Task: Find connections with filter location Silla with filter topic #Marketswith filter profile language Potuguese with filter current company Atout France - The France Tourism Development Agency with filter school Sri Krishna College of Technology with filter industry Technology, Information and Internet with filter service category Program Management with filter keywords title IT Manager
Action: Mouse moved to (642, 82)
Screenshot: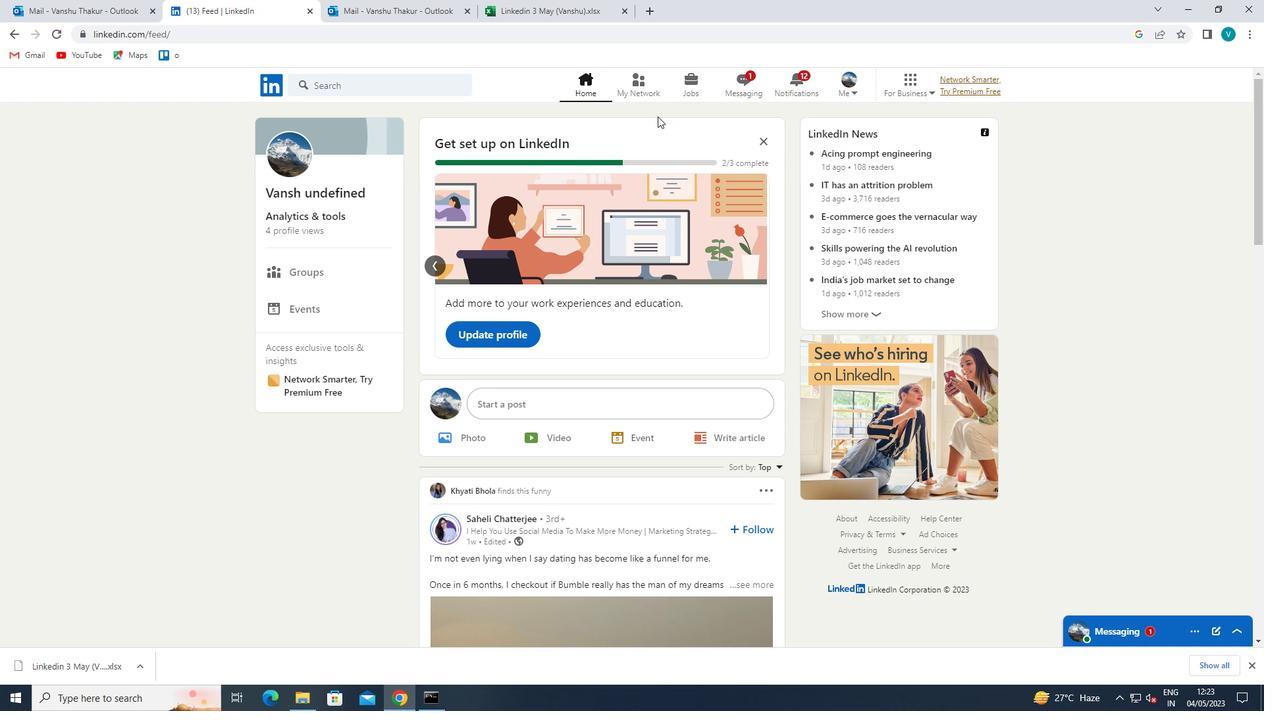 
Action: Mouse pressed left at (642, 82)
Screenshot: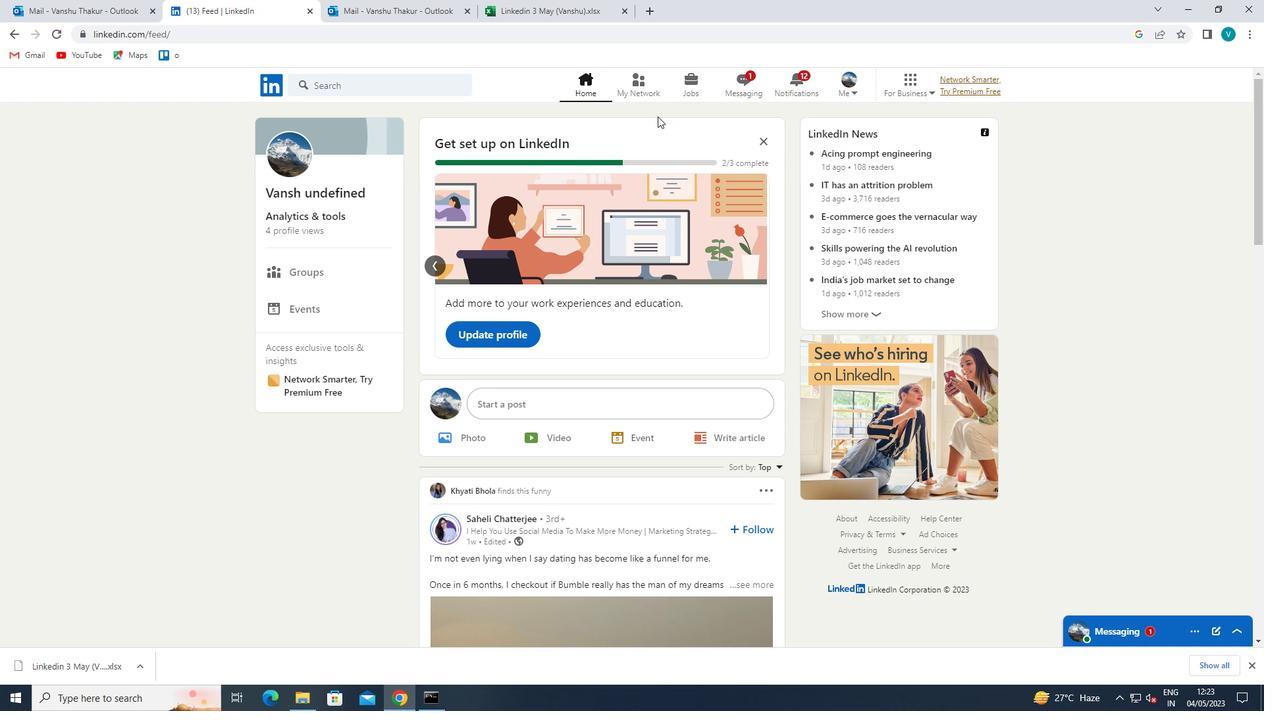 
Action: Mouse moved to (383, 152)
Screenshot: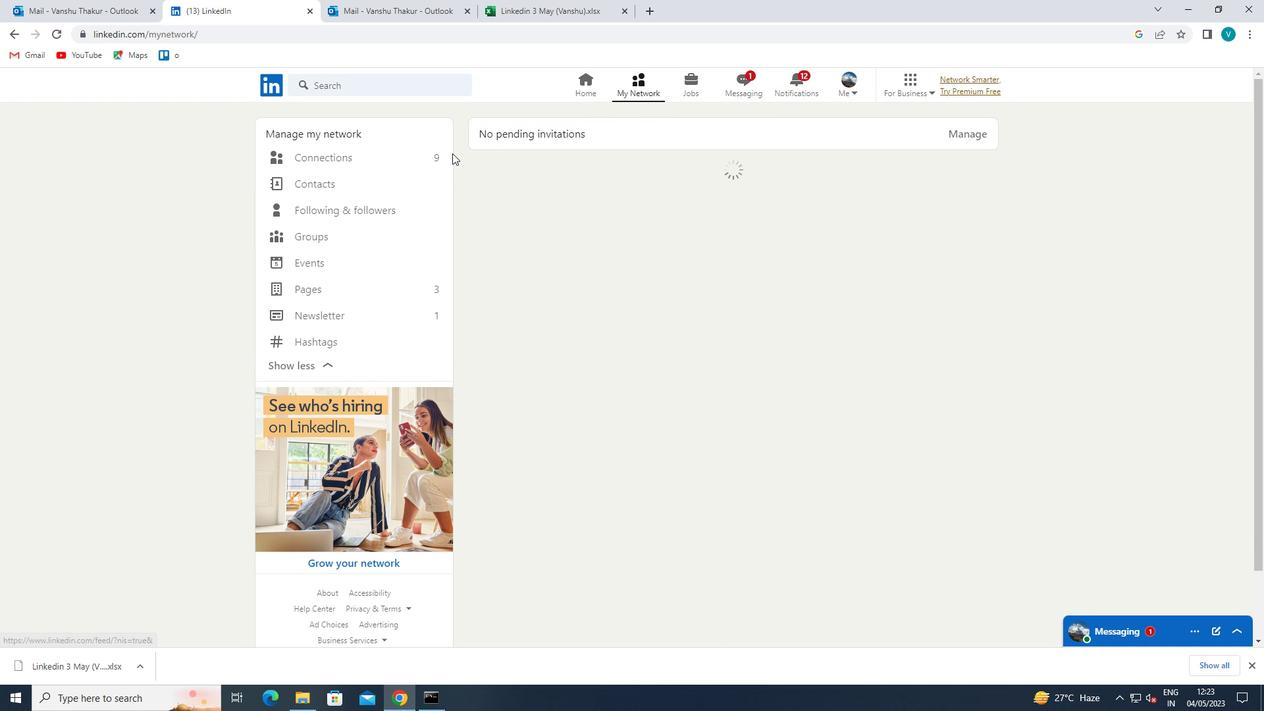 
Action: Mouse pressed left at (383, 152)
Screenshot: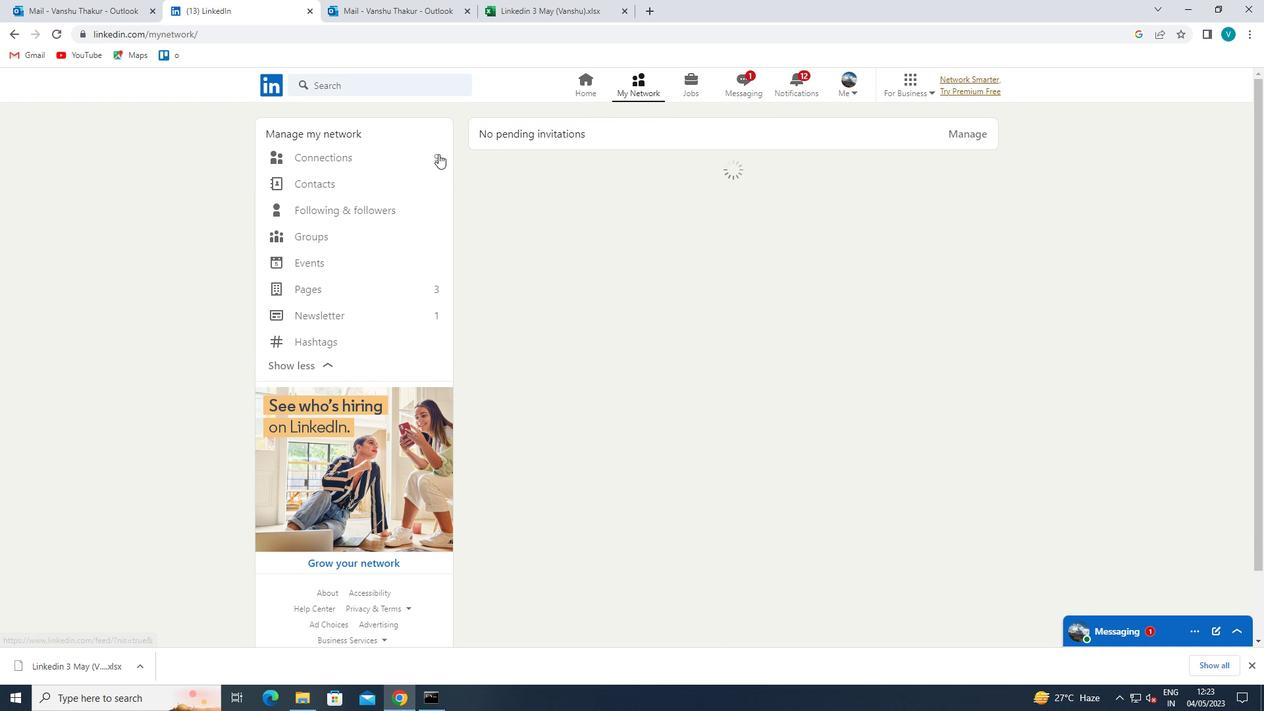 
Action: Mouse moved to (726, 161)
Screenshot: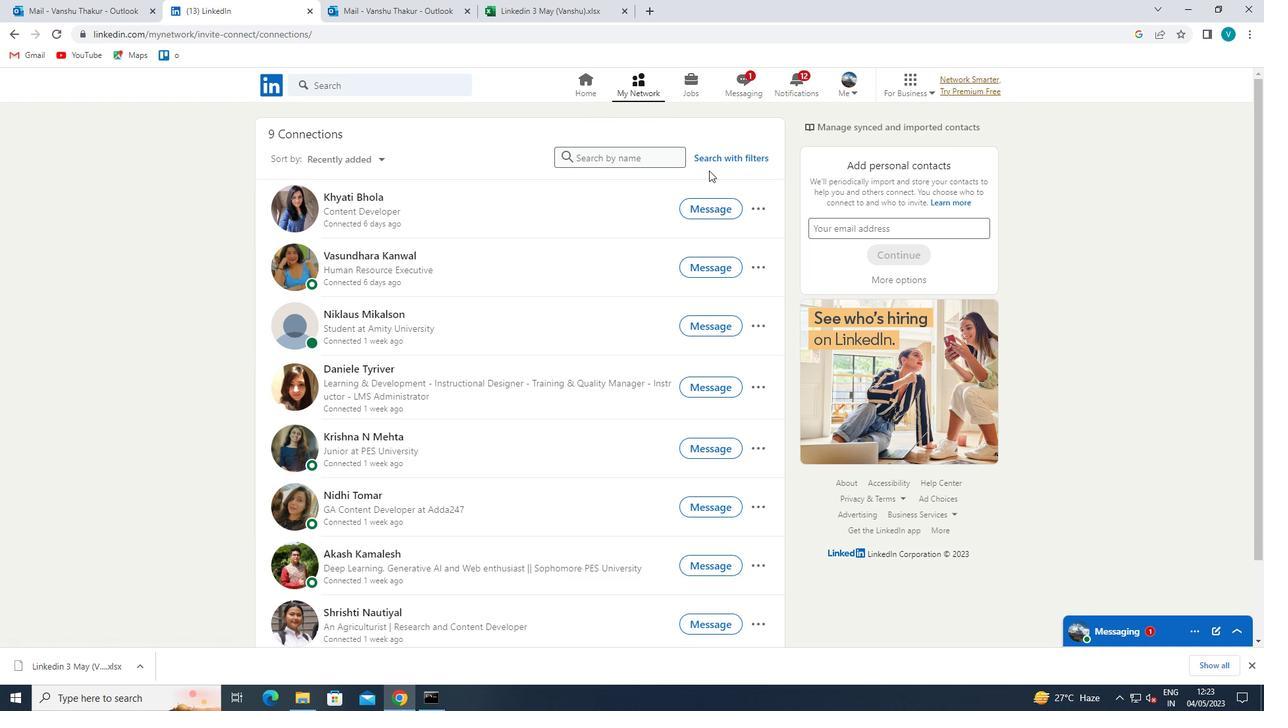 
Action: Mouse pressed left at (726, 161)
Screenshot: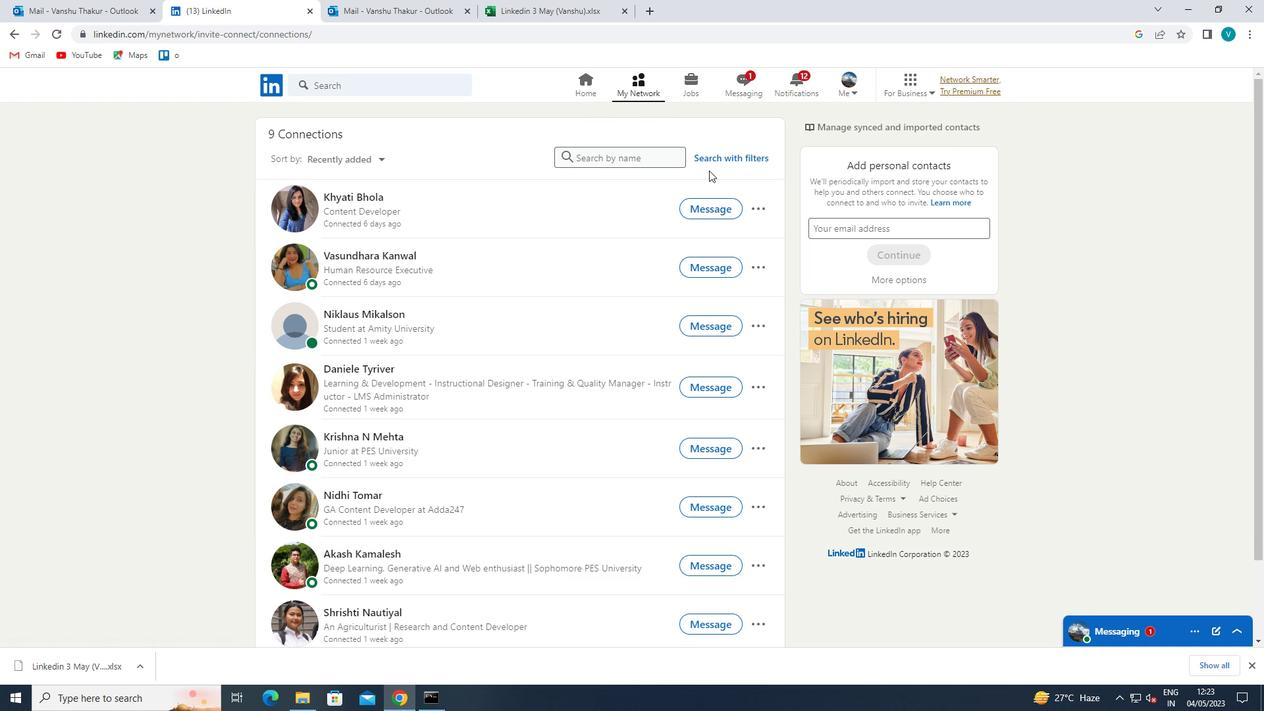 
Action: Mouse moved to (620, 116)
Screenshot: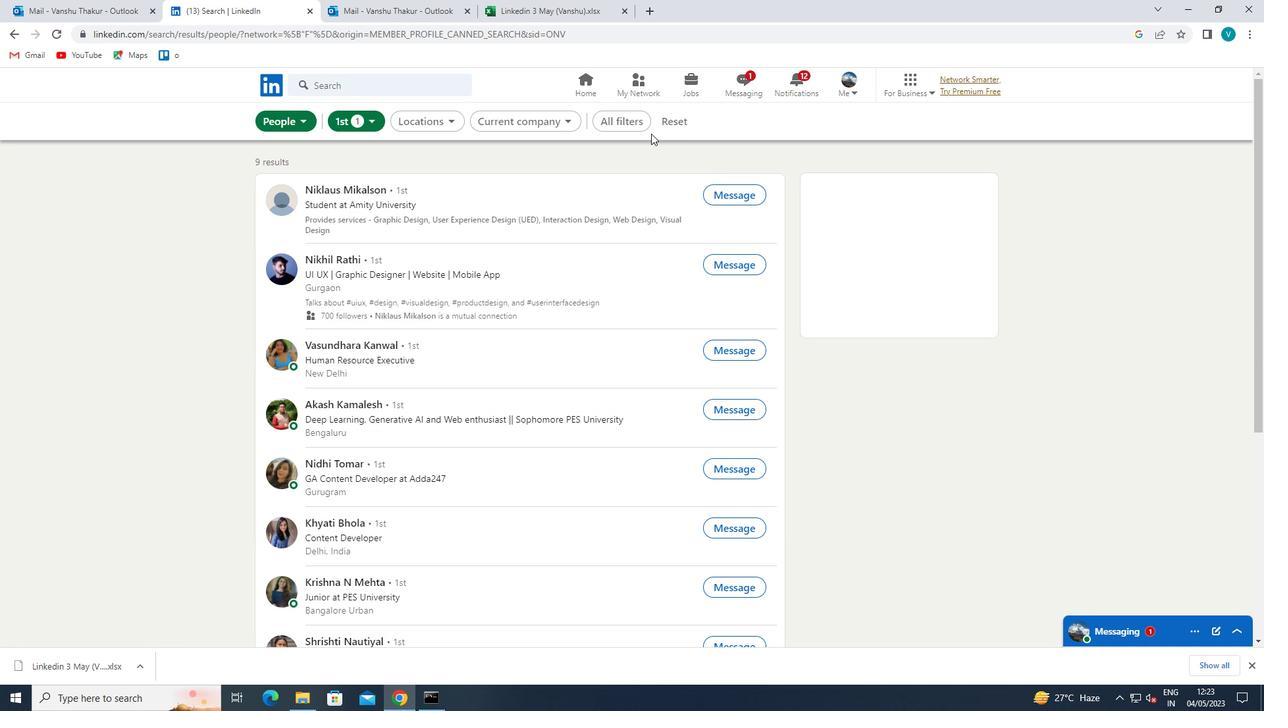 
Action: Mouse pressed left at (620, 116)
Screenshot: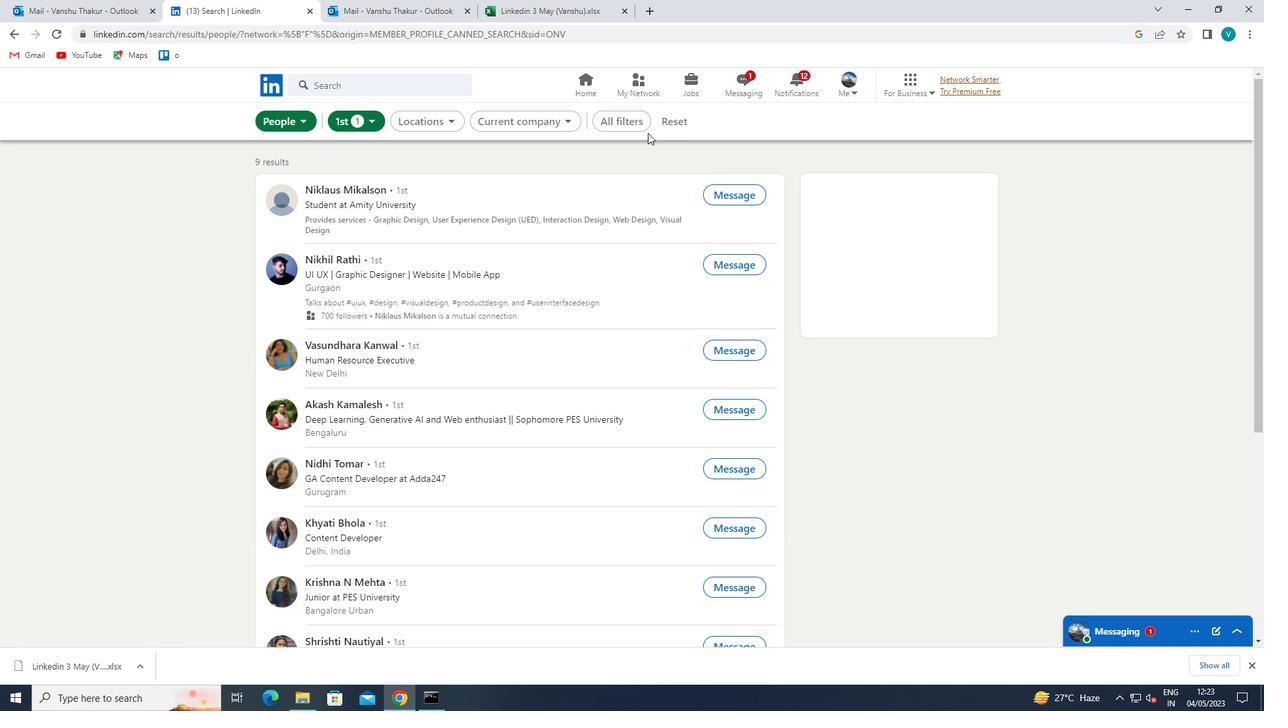 
Action: Mouse moved to (1039, 300)
Screenshot: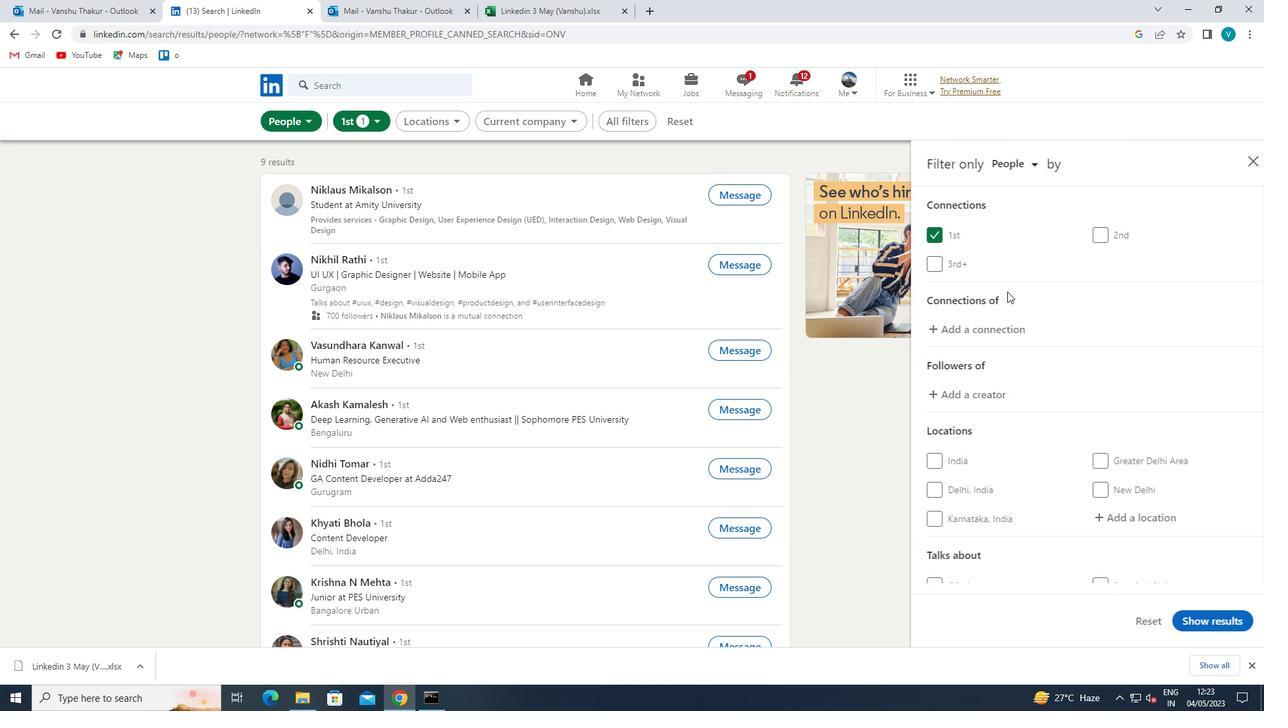 
Action: Mouse scrolled (1039, 300) with delta (0, 0)
Screenshot: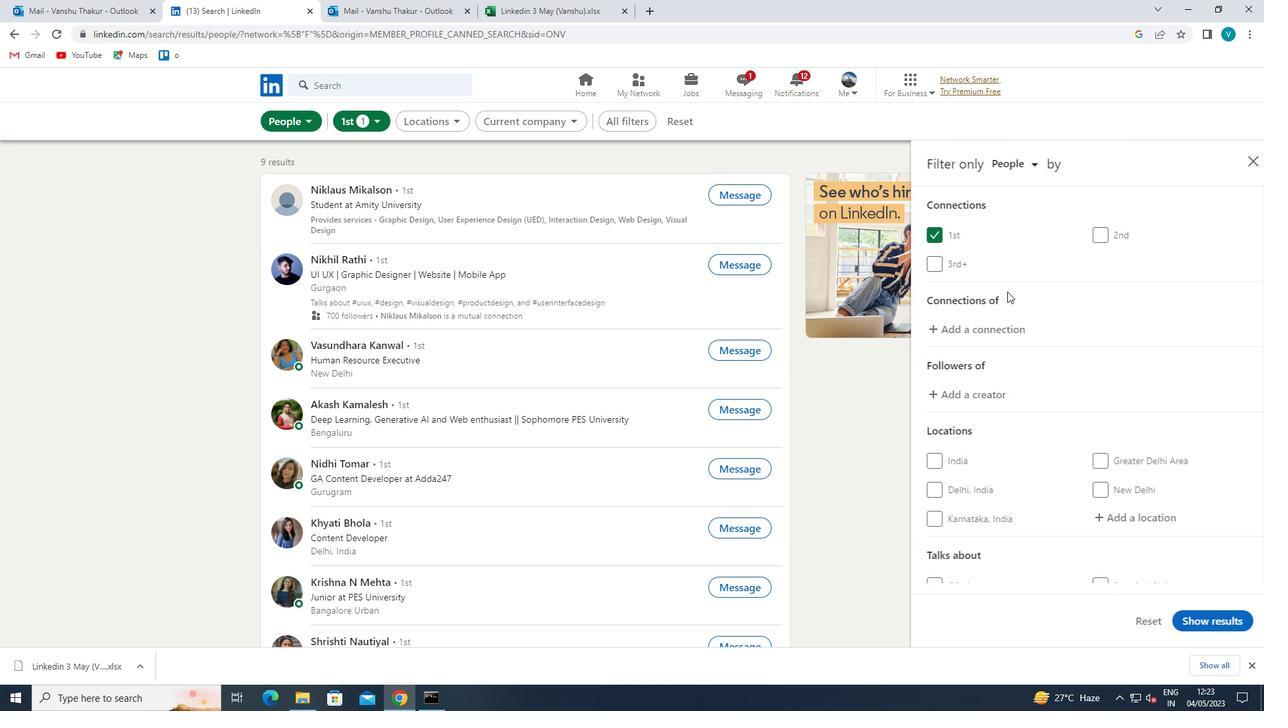 
Action: Mouse scrolled (1039, 300) with delta (0, 0)
Screenshot: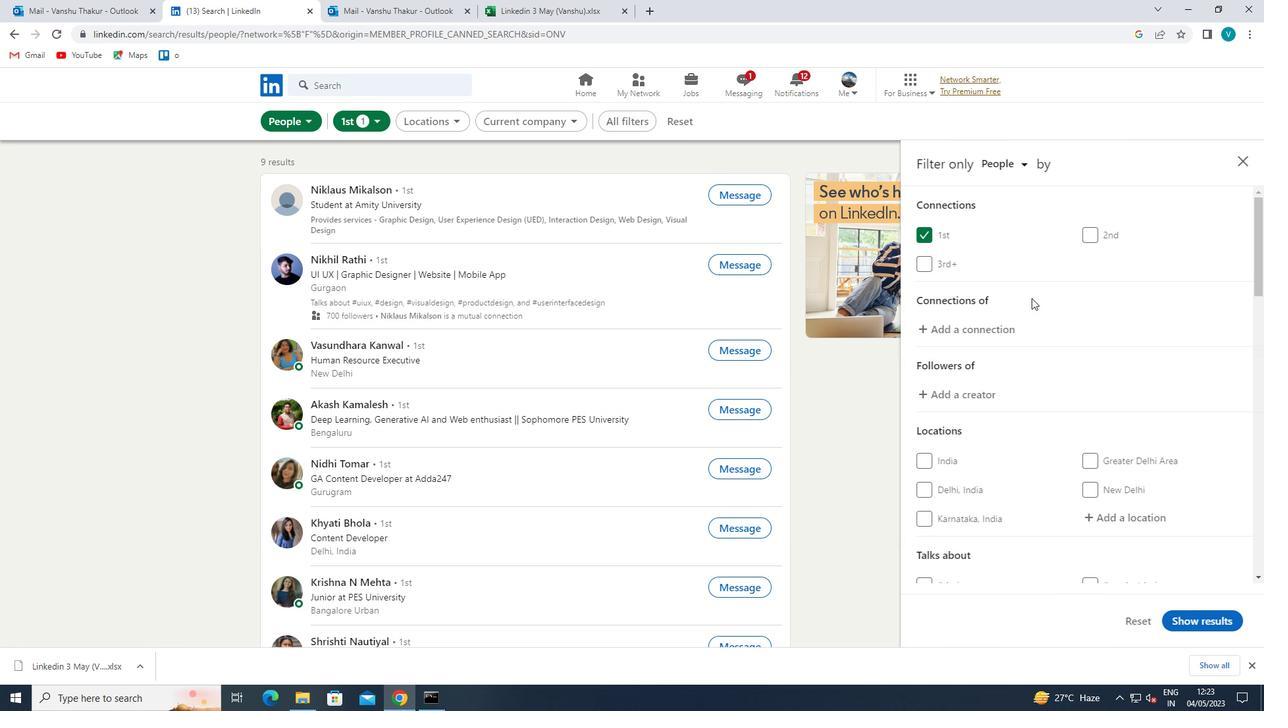 
Action: Mouse moved to (1107, 383)
Screenshot: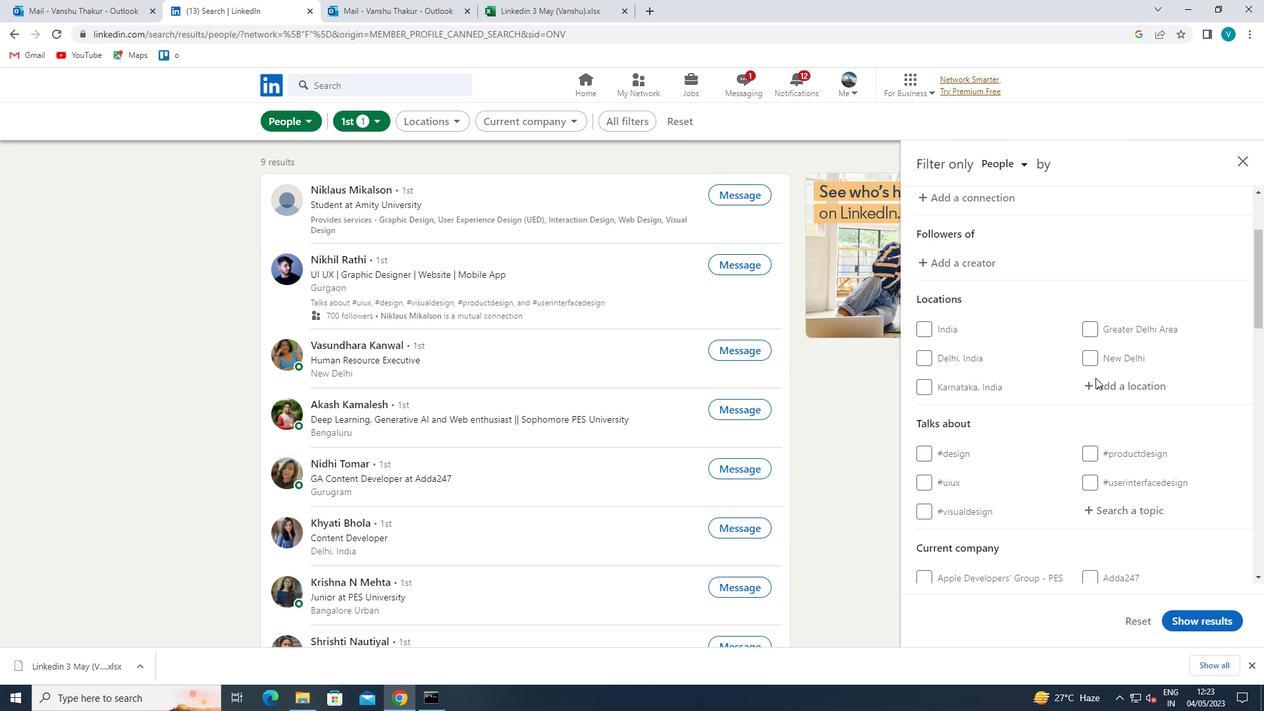 
Action: Mouse pressed left at (1107, 383)
Screenshot: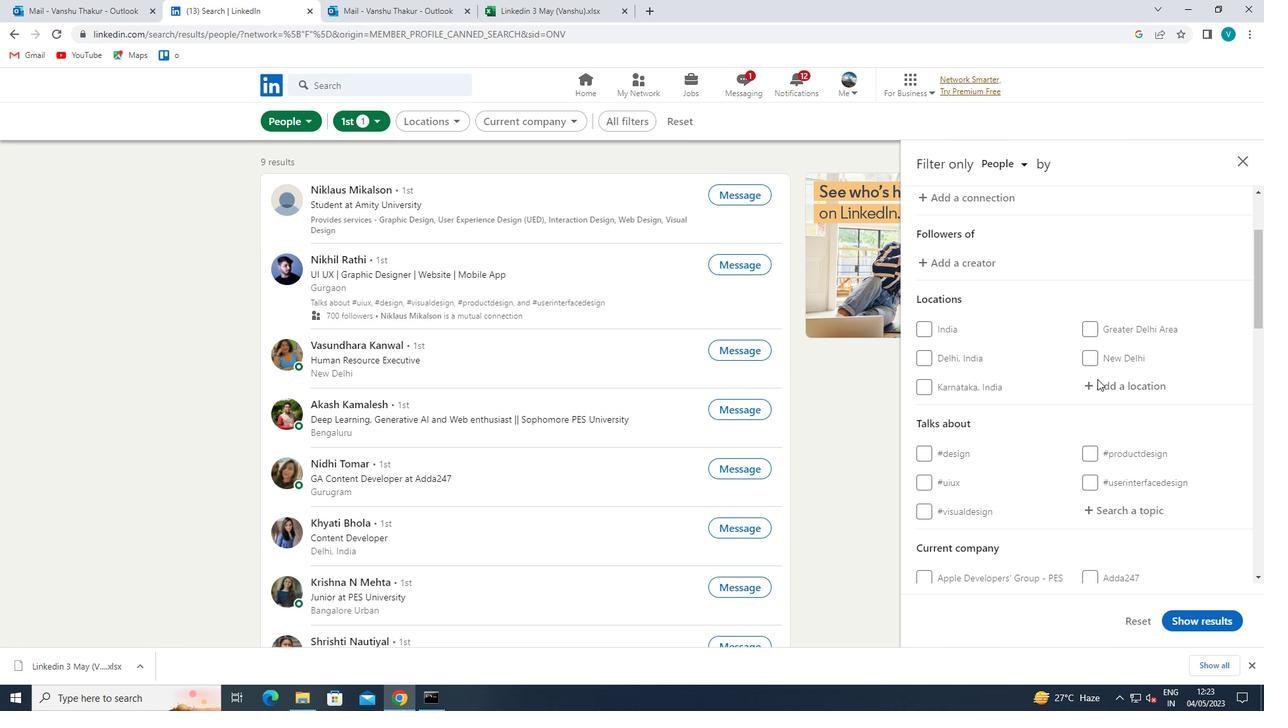 
Action: Mouse moved to (1063, 358)
Screenshot: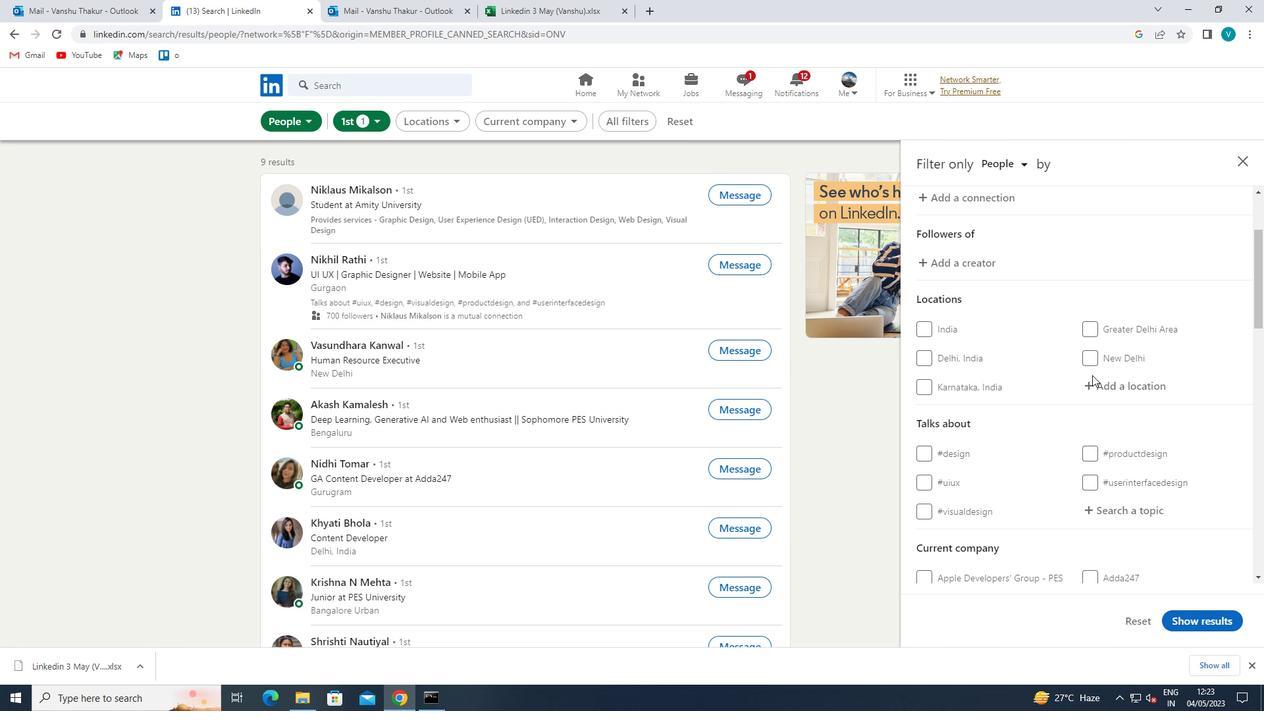 
Action: Key pressed <Key.shift>SILLA
Screenshot: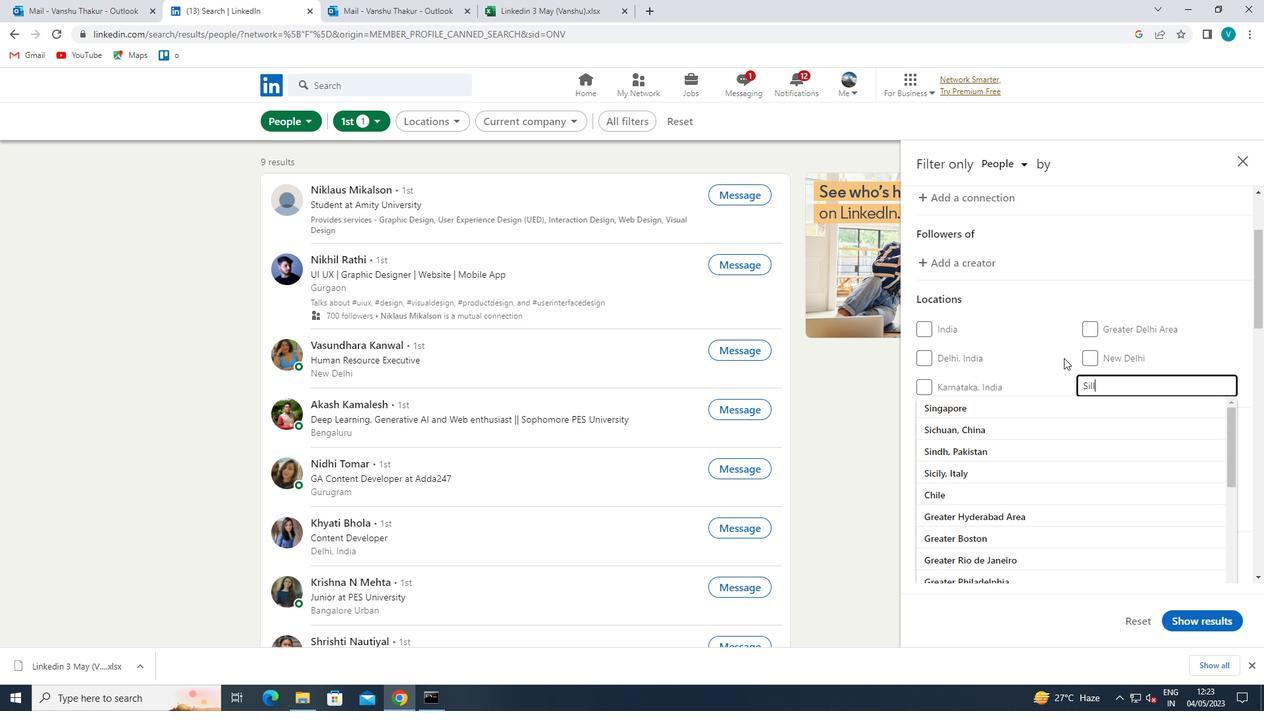 
Action: Mouse moved to (1057, 404)
Screenshot: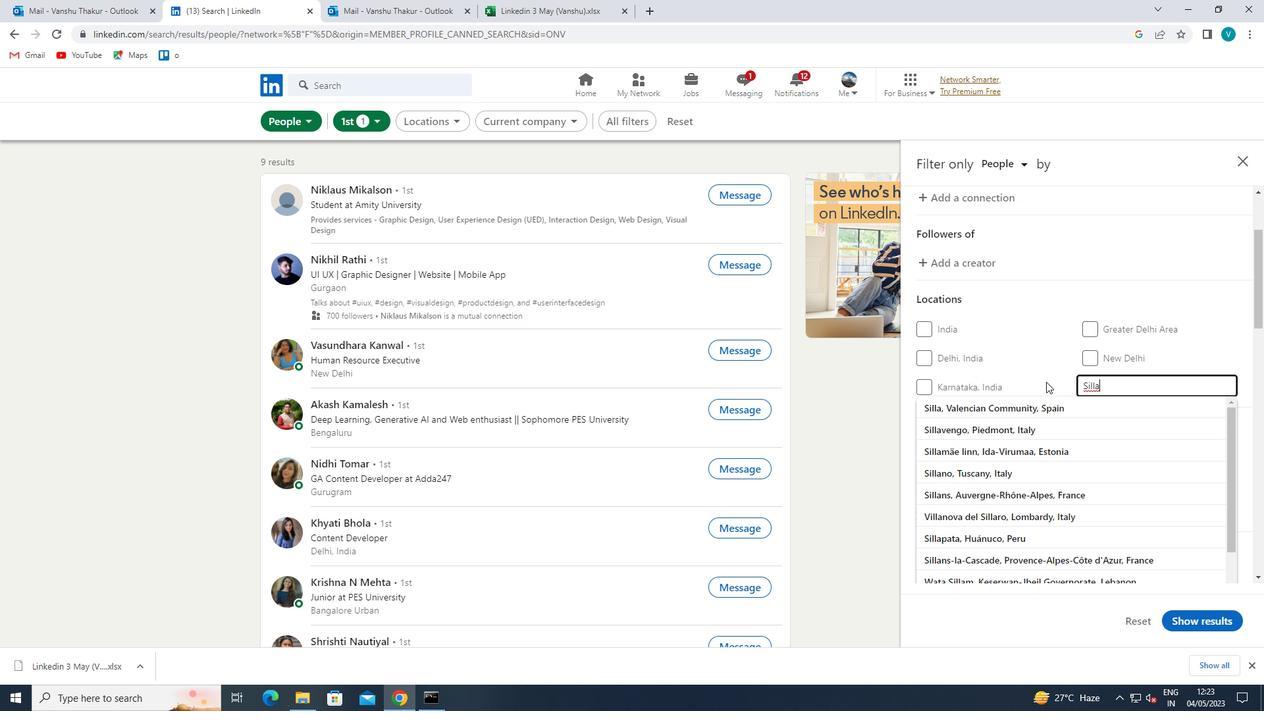 
Action: Mouse pressed left at (1057, 404)
Screenshot: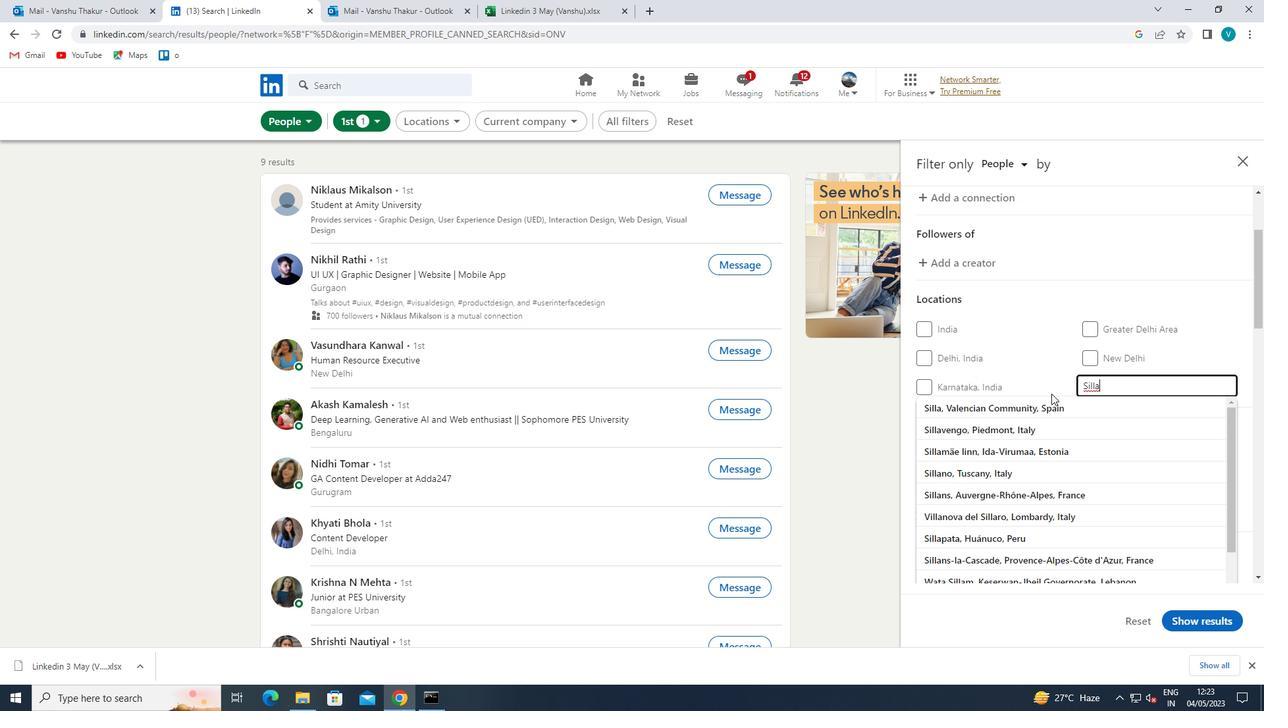
Action: Mouse scrolled (1057, 403) with delta (0, 0)
Screenshot: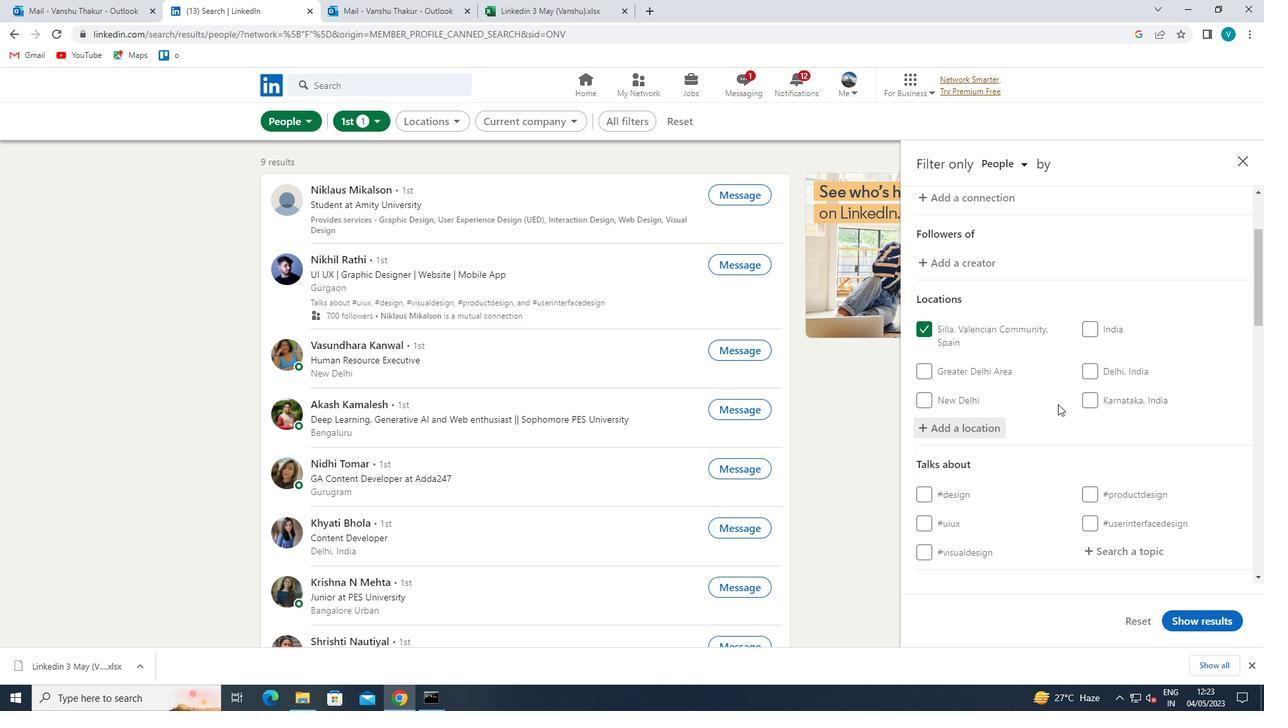 
Action: Mouse scrolled (1057, 403) with delta (0, 0)
Screenshot: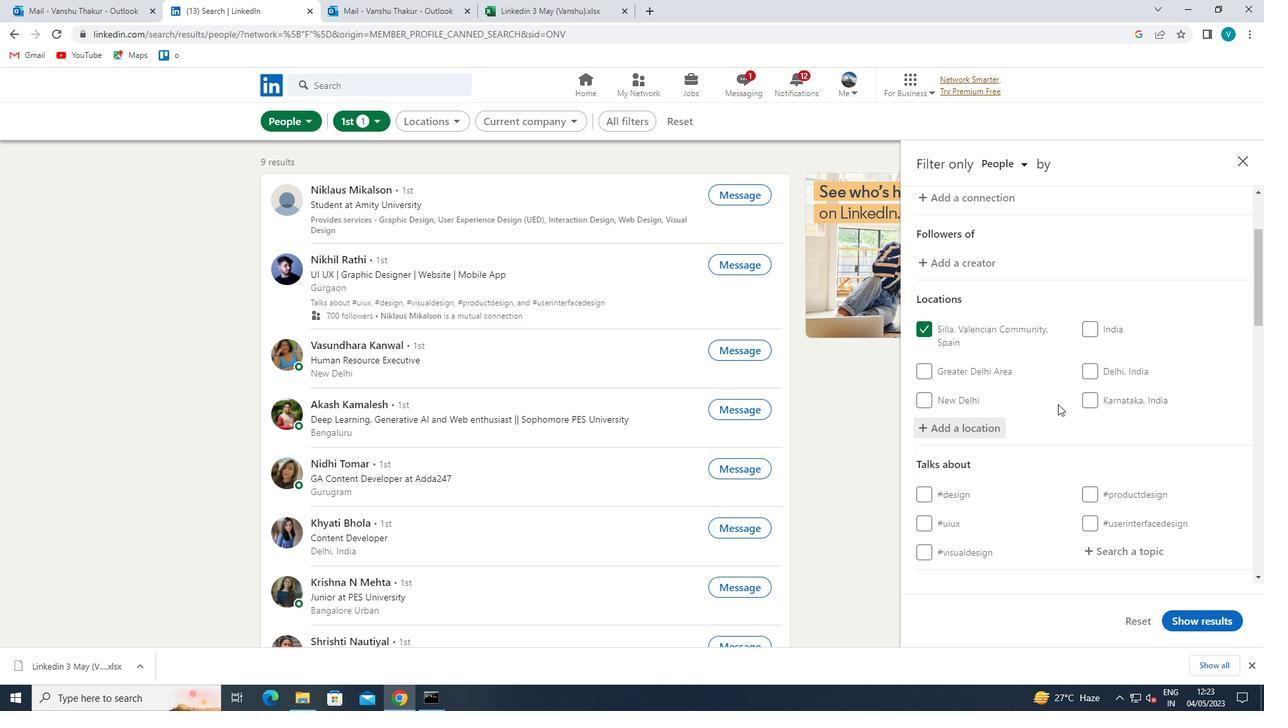 
Action: Mouse moved to (1106, 422)
Screenshot: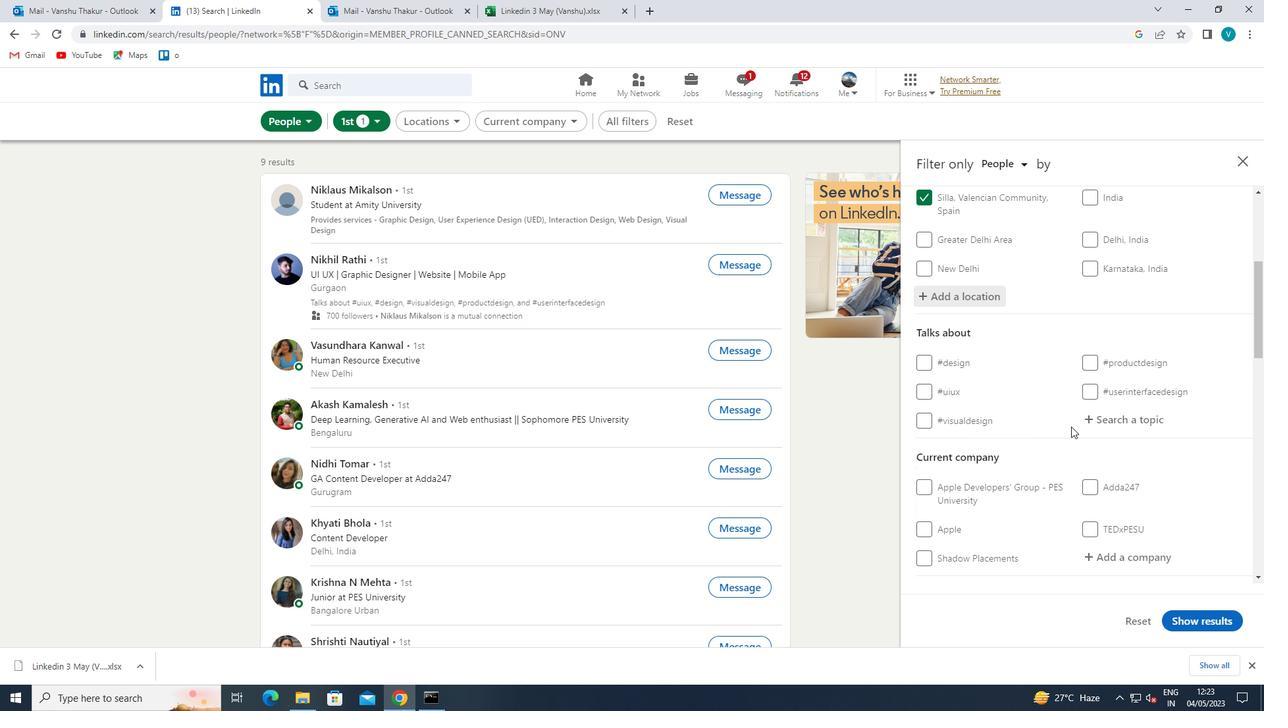 
Action: Mouse pressed left at (1106, 422)
Screenshot: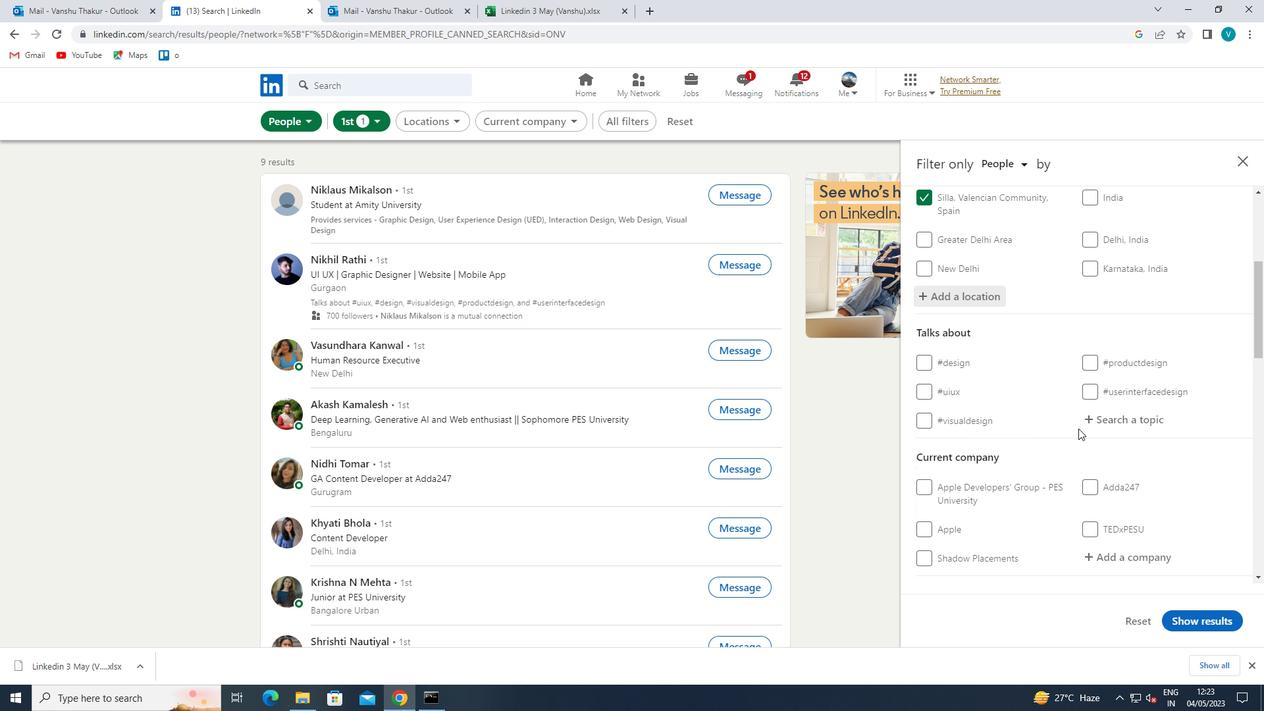 
Action: Key pressed <Key.shift>MARKETS
Screenshot: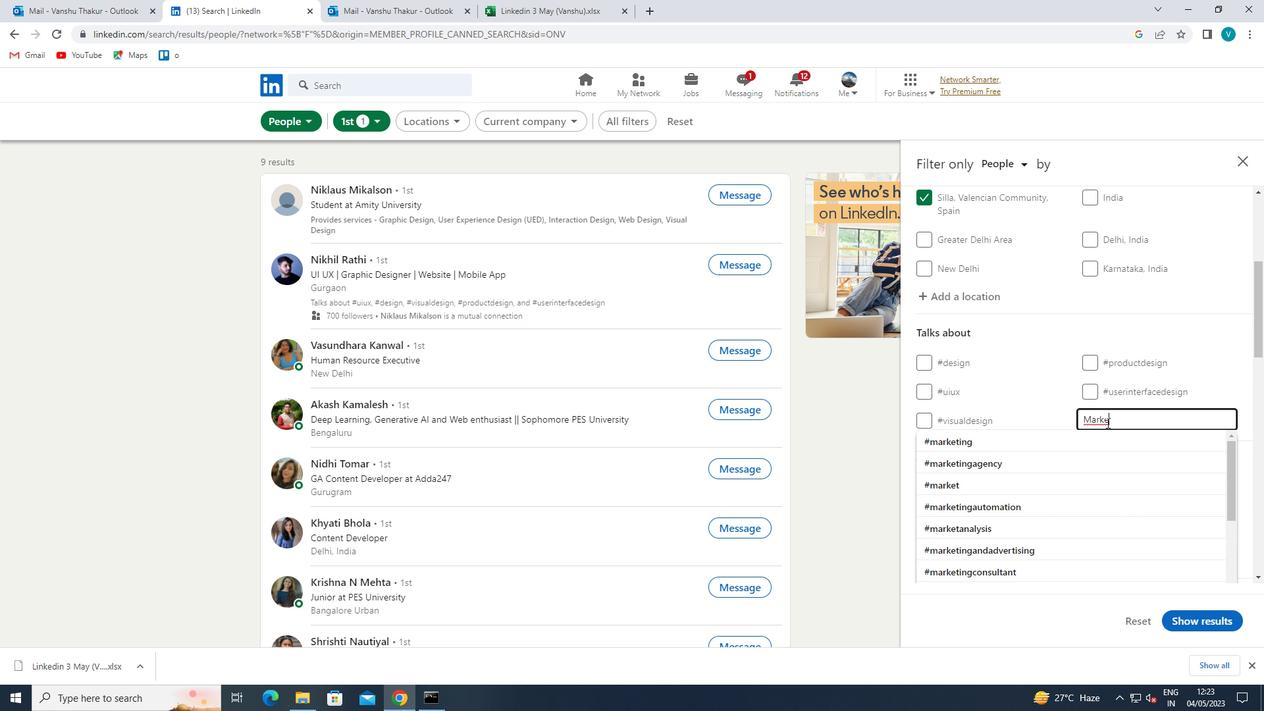 
Action: Mouse moved to (1082, 431)
Screenshot: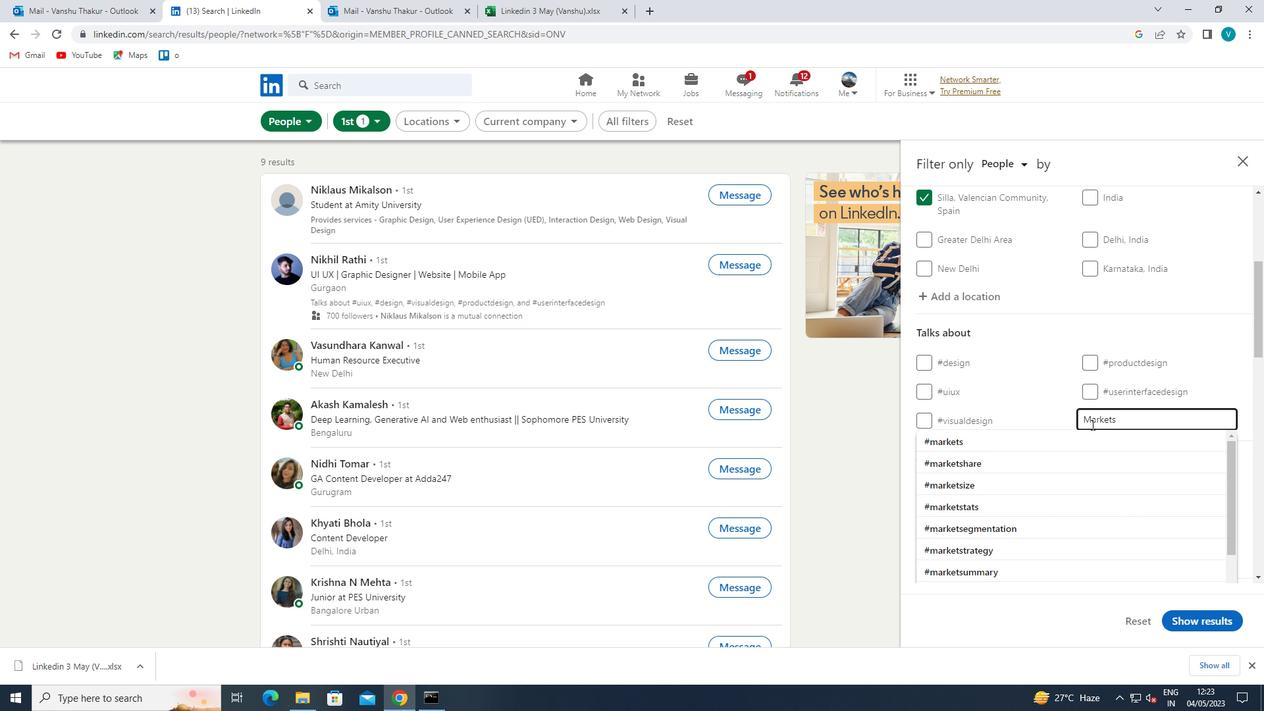 
Action: Mouse pressed left at (1082, 431)
Screenshot: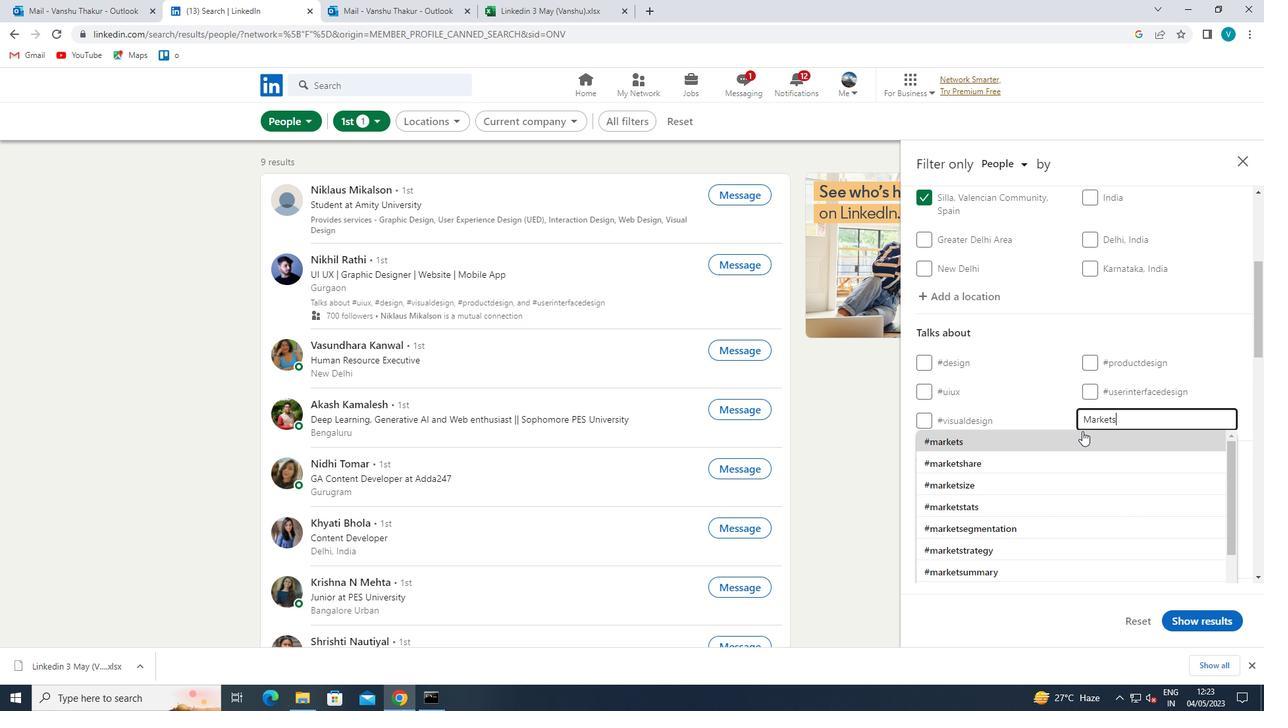 
Action: Mouse scrolled (1082, 430) with delta (0, 0)
Screenshot: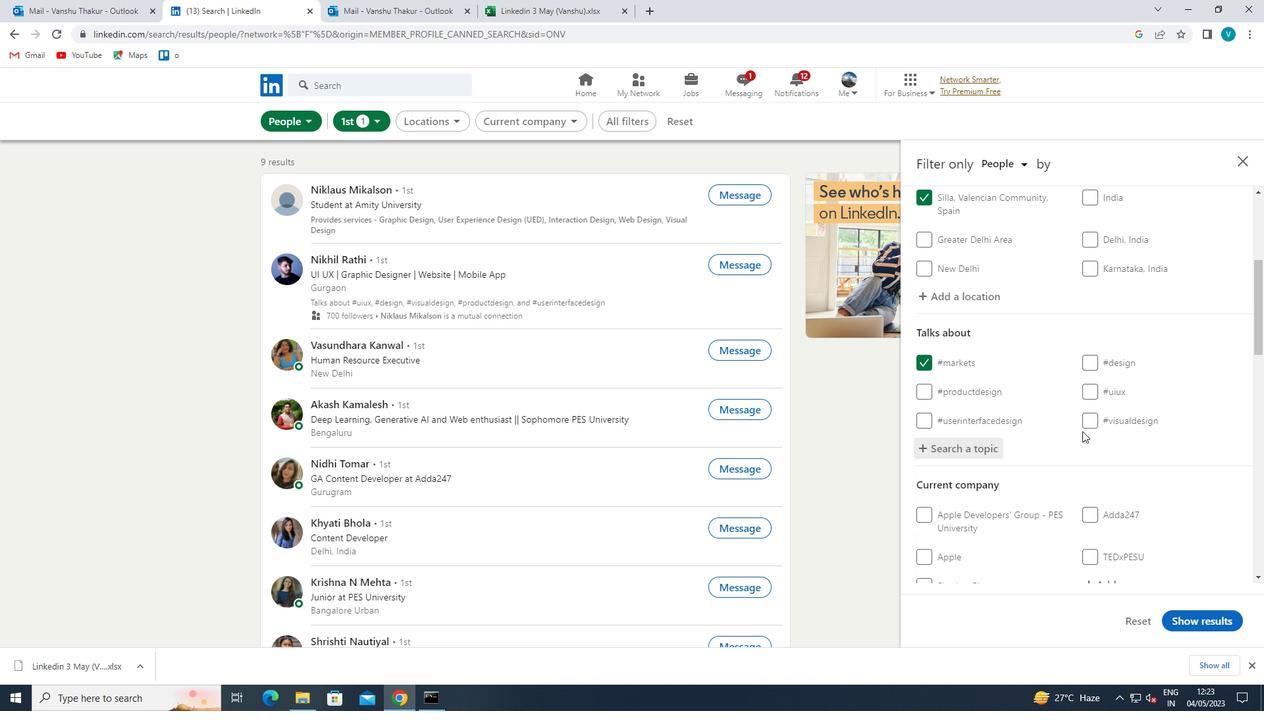 
Action: Mouse scrolled (1082, 430) with delta (0, 0)
Screenshot: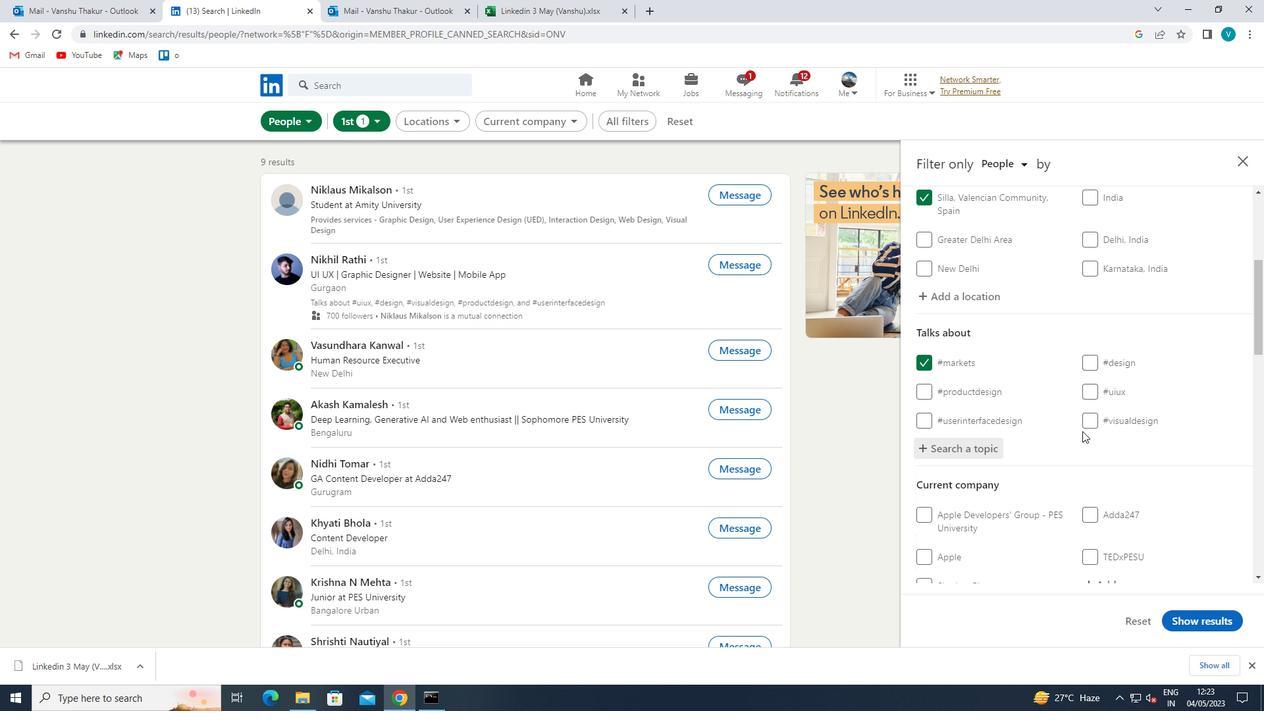 
Action: Mouse scrolled (1082, 430) with delta (0, 0)
Screenshot: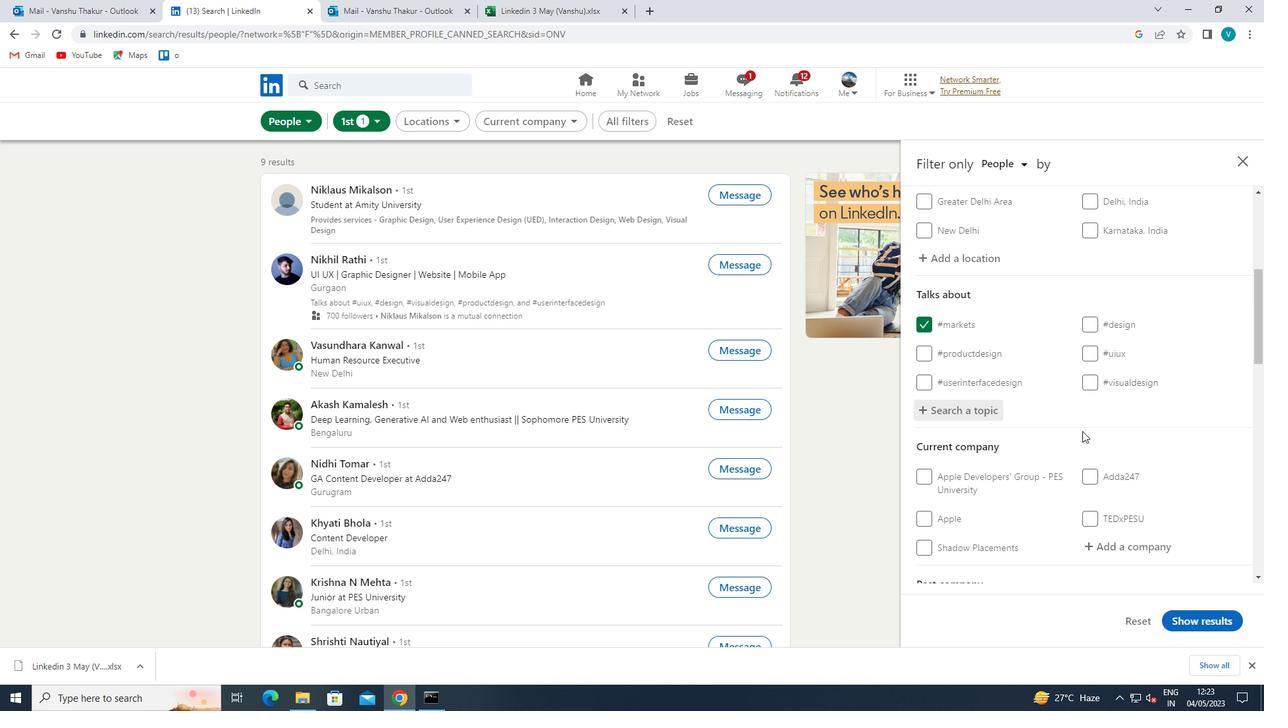 
Action: Mouse moved to (1125, 397)
Screenshot: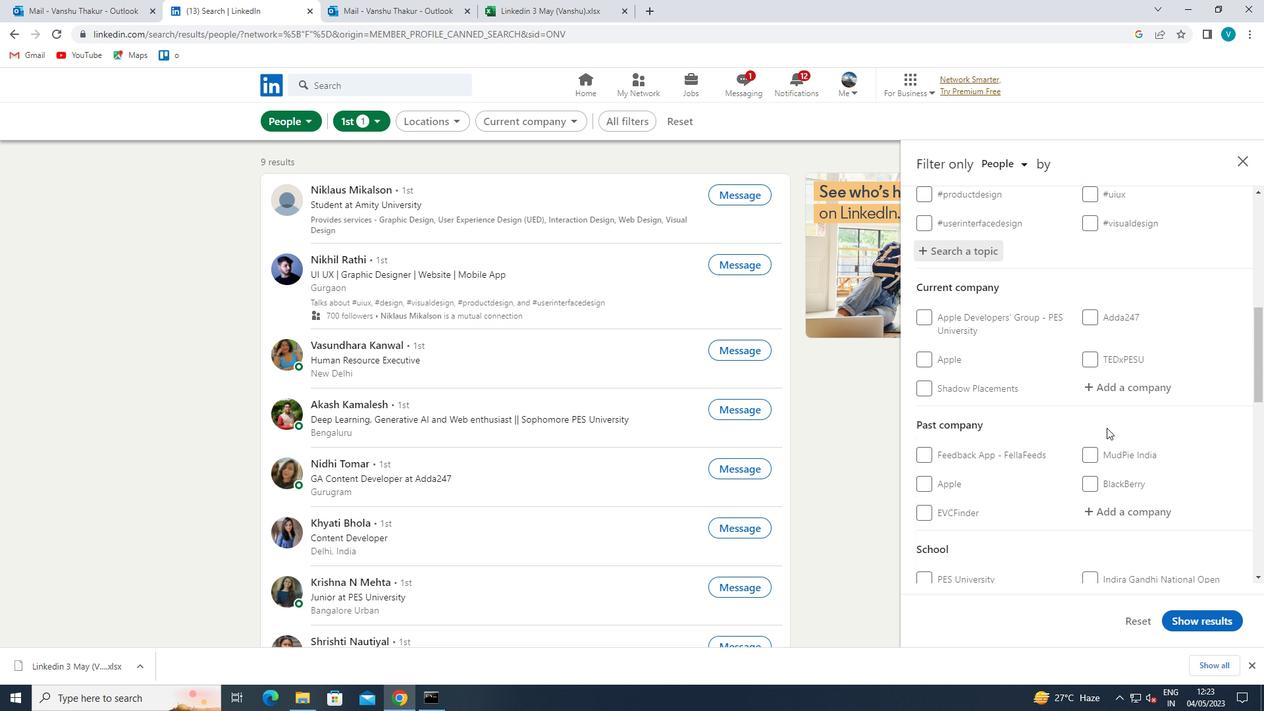 
Action: Mouse pressed left at (1125, 397)
Screenshot: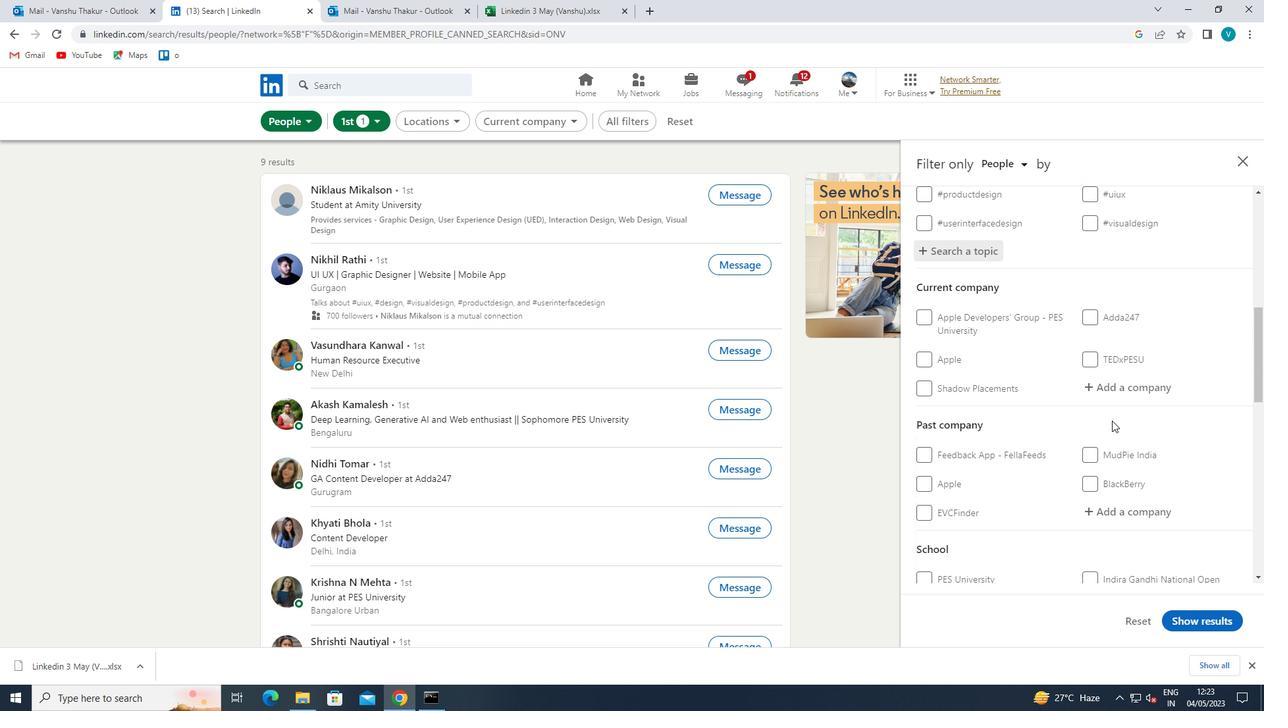 
Action: Mouse moved to (1144, 385)
Screenshot: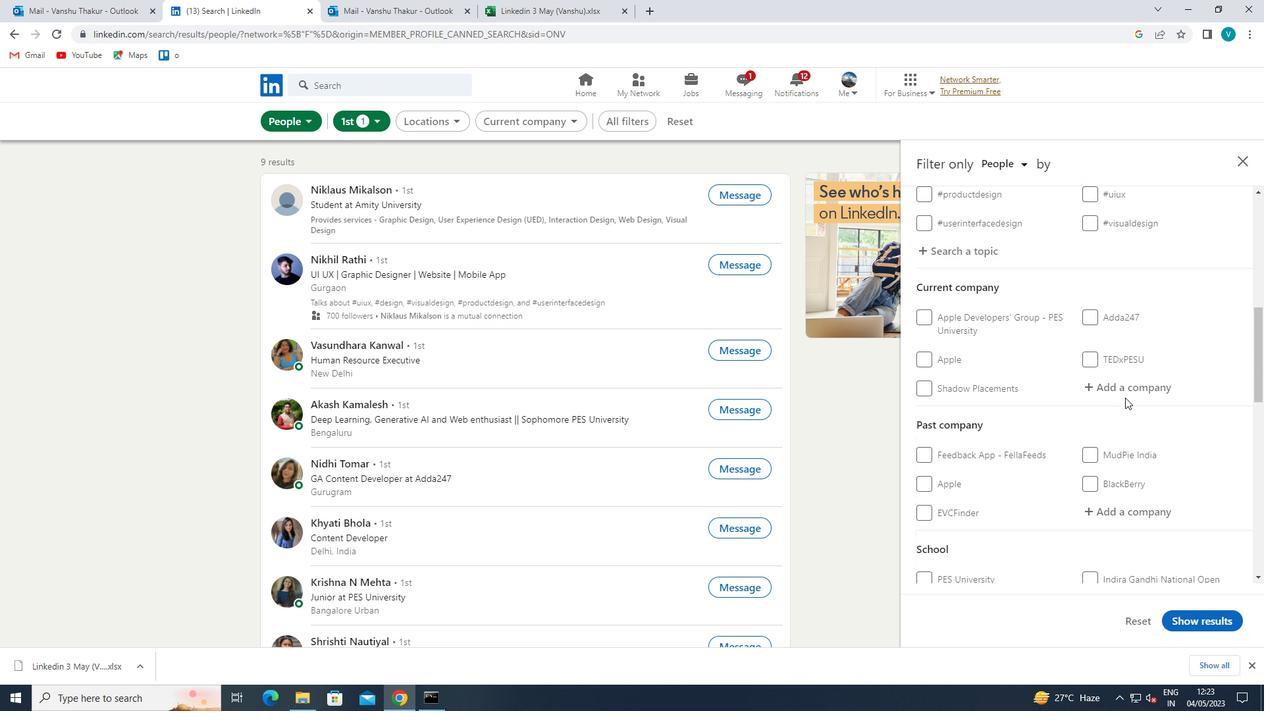 
Action: Mouse pressed left at (1144, 385)
Screenshot: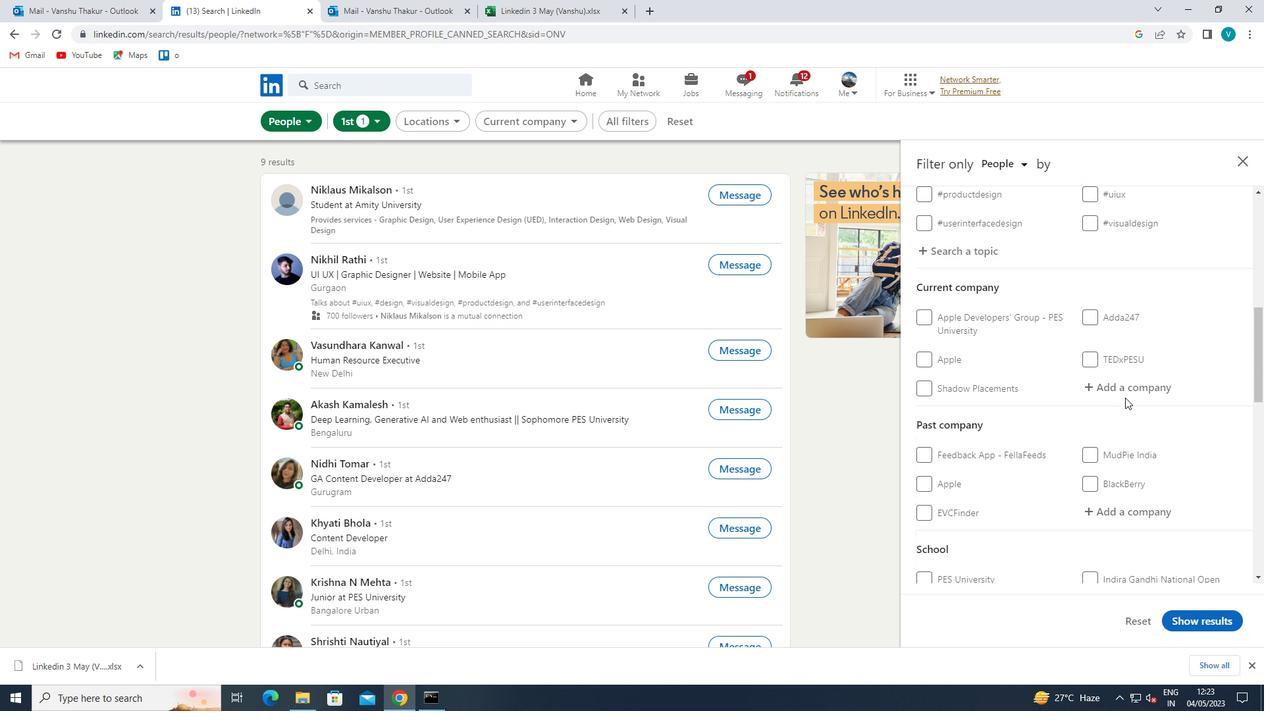 
Action: Key pressed <Key.shift>ATOUT
Screenshot: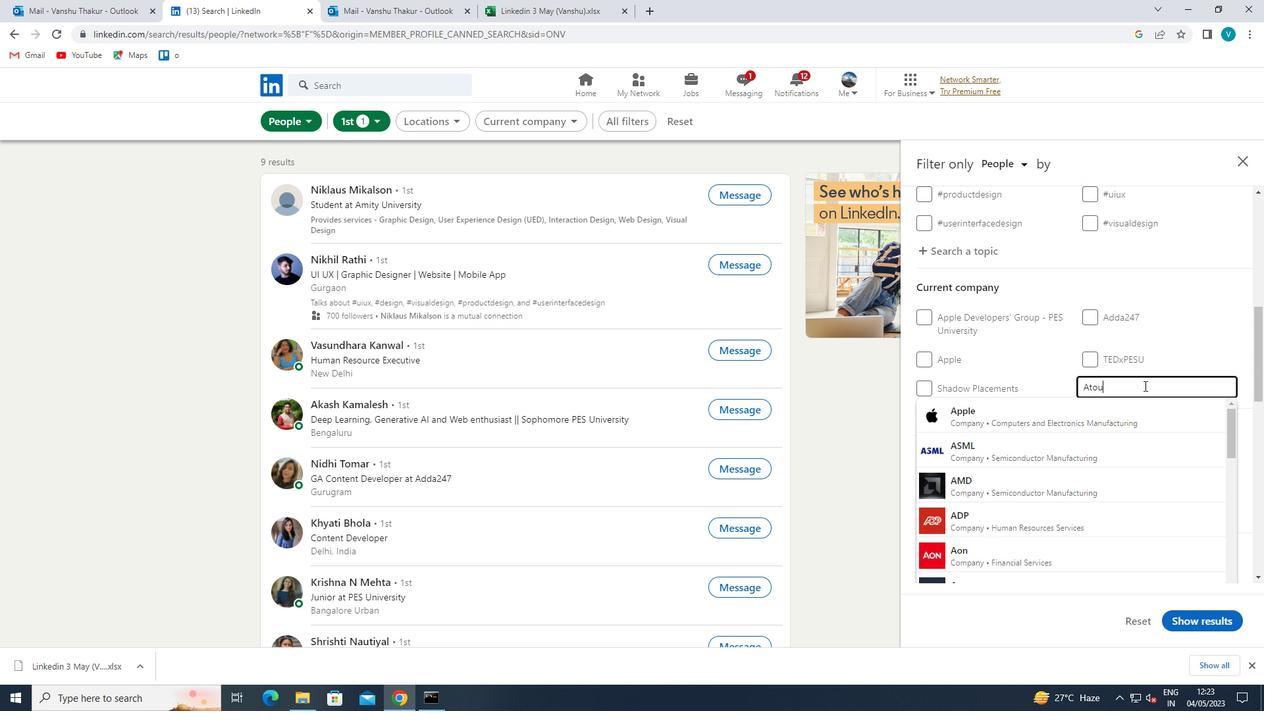 
Action: Mouse moved to (1125, 409)
Screenshot: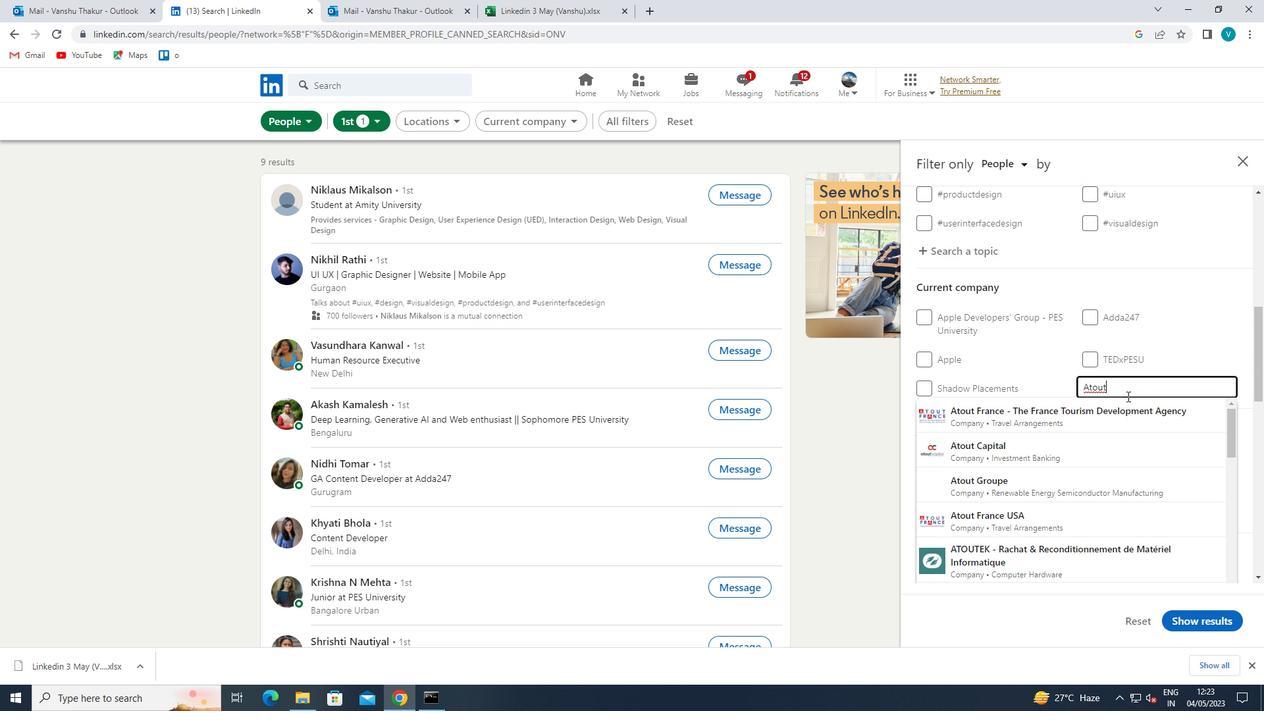 
Action: Mouse pressed left at (1125, 409)
Screenshot: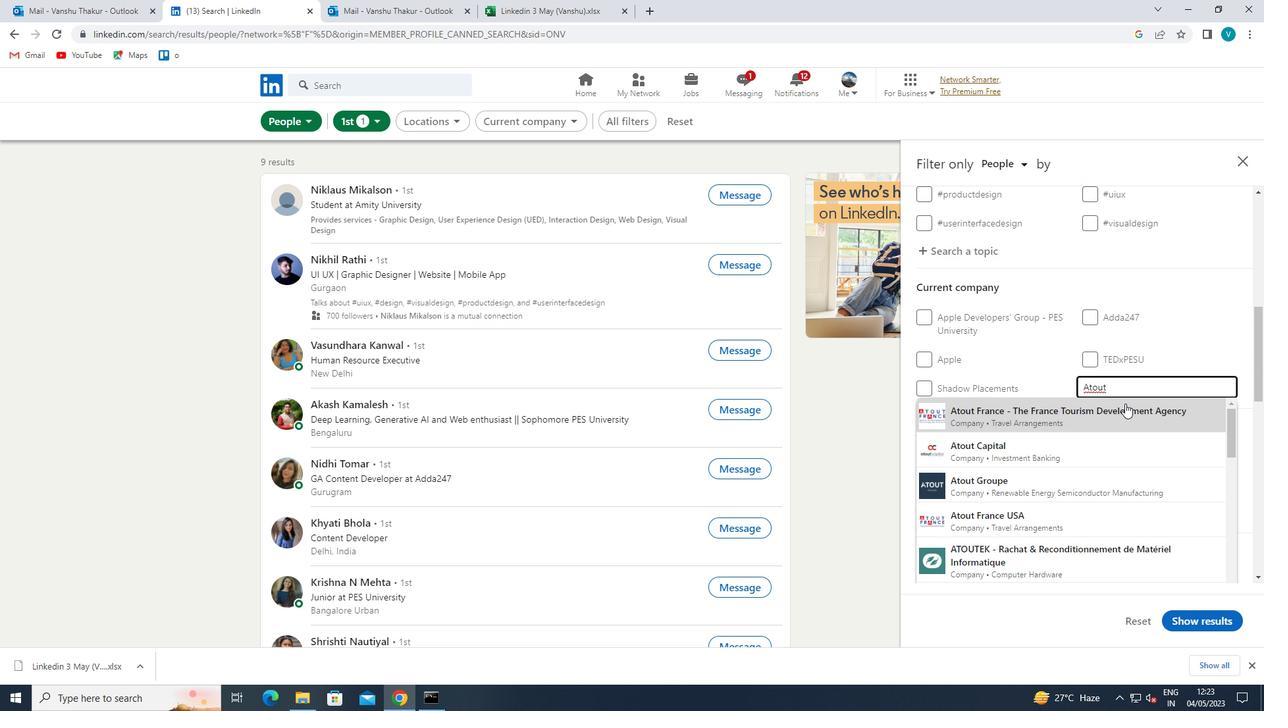 
Action: Mouse scrolled (1125, 408) with delta (0, 0)
Screenshot: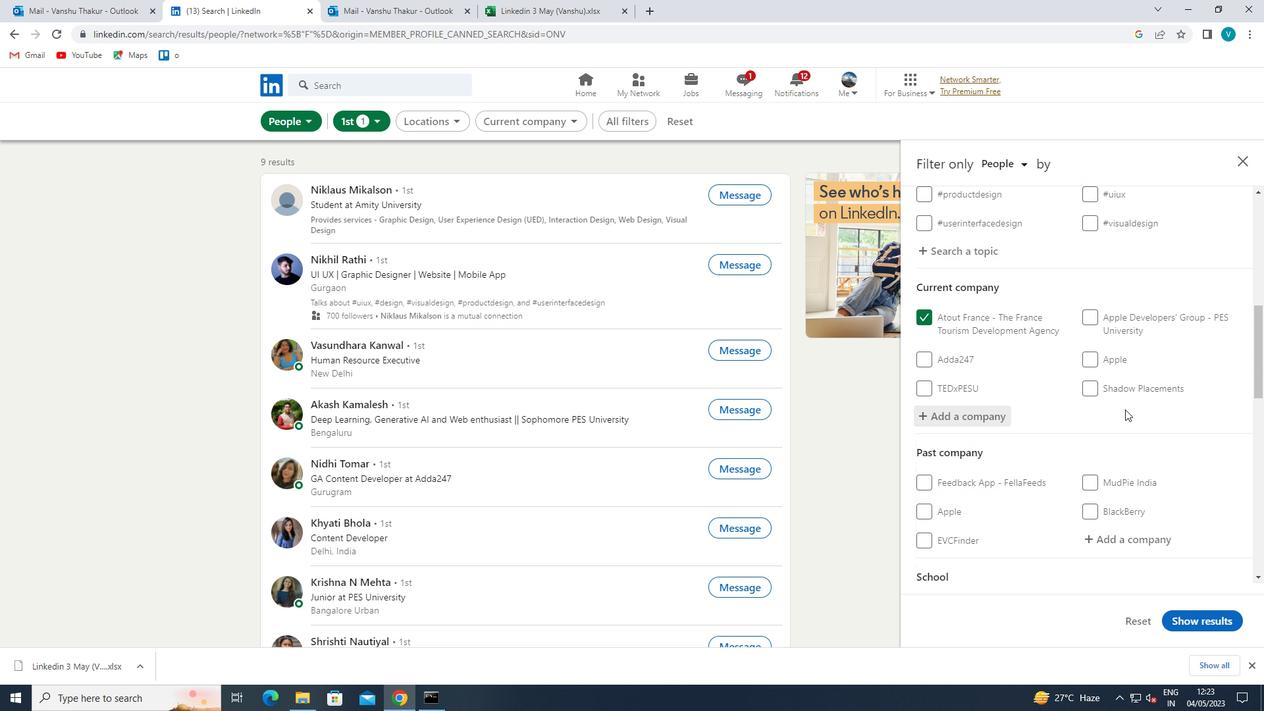 
Action: Mouse scrolled (1125, 408) with delta (0, 0)
Screenshot: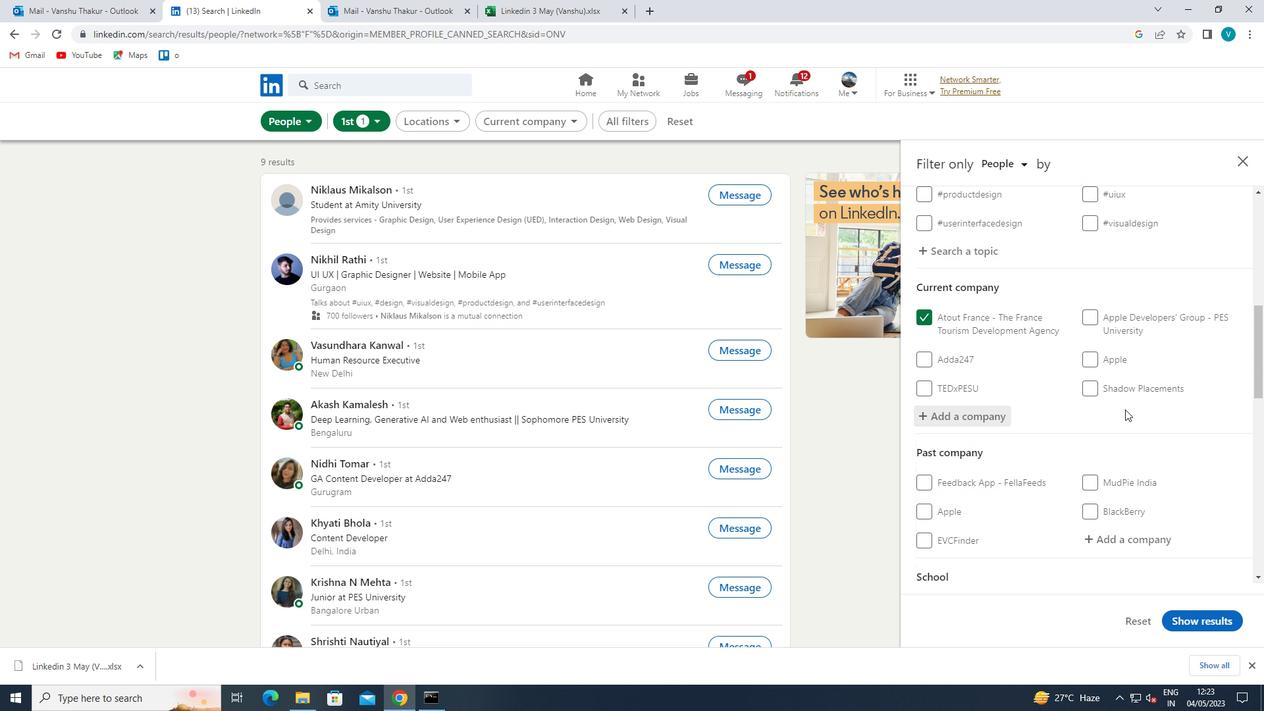 
Action: Mouse scrolled (1125, 408) with delta (0, 0)
Screenshot: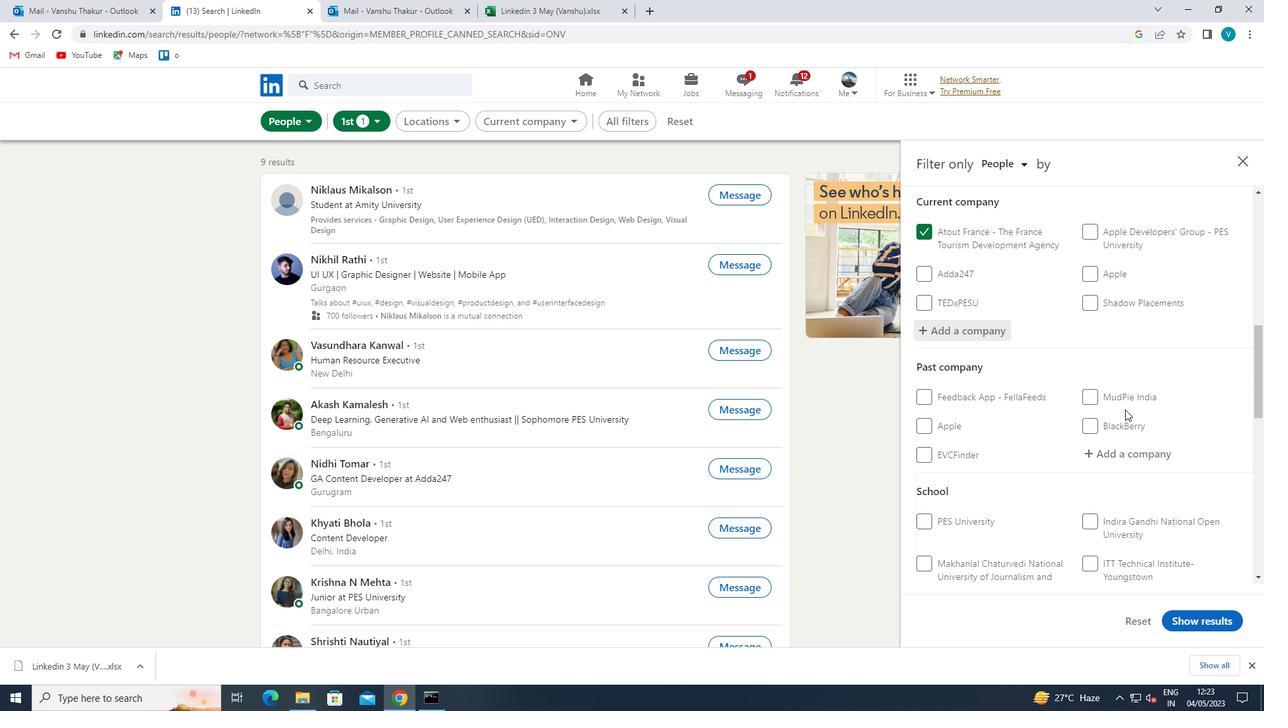 
Action: Mouse scrolled (1125, 408) with delta (0, 0)
Screenshot: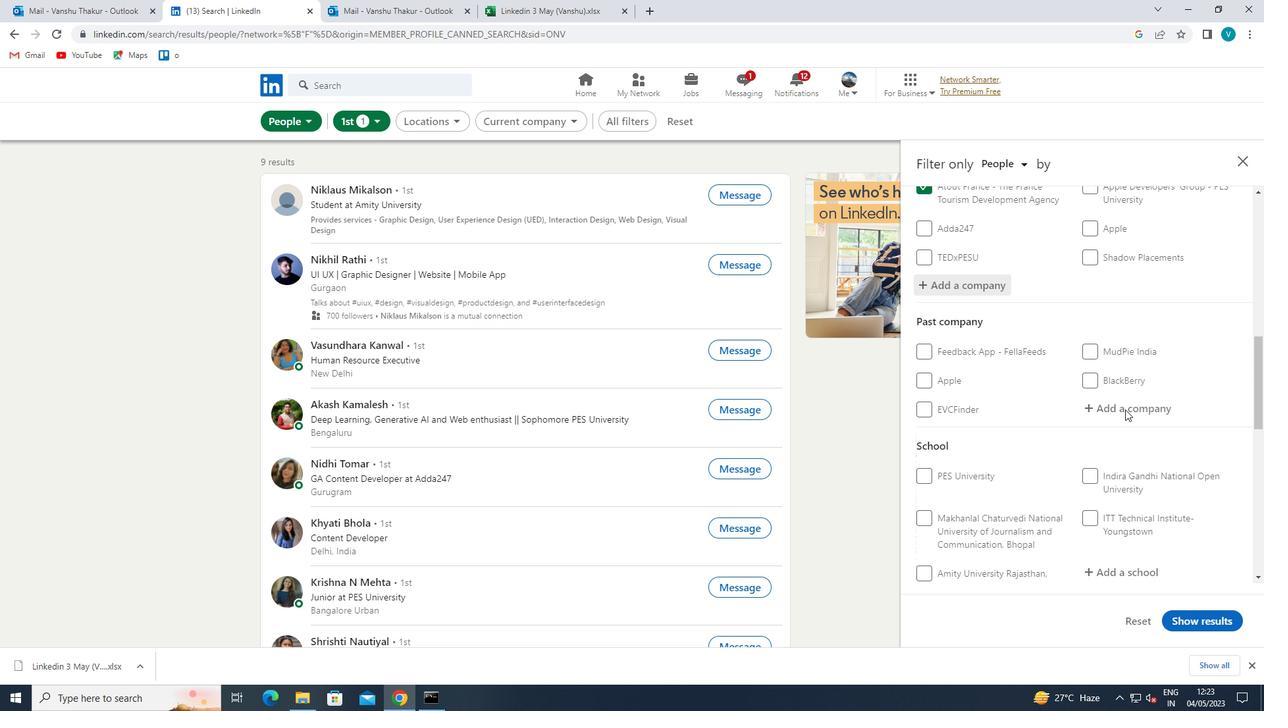 
Action: Mouse moved to (1125, 434)
Screenshot: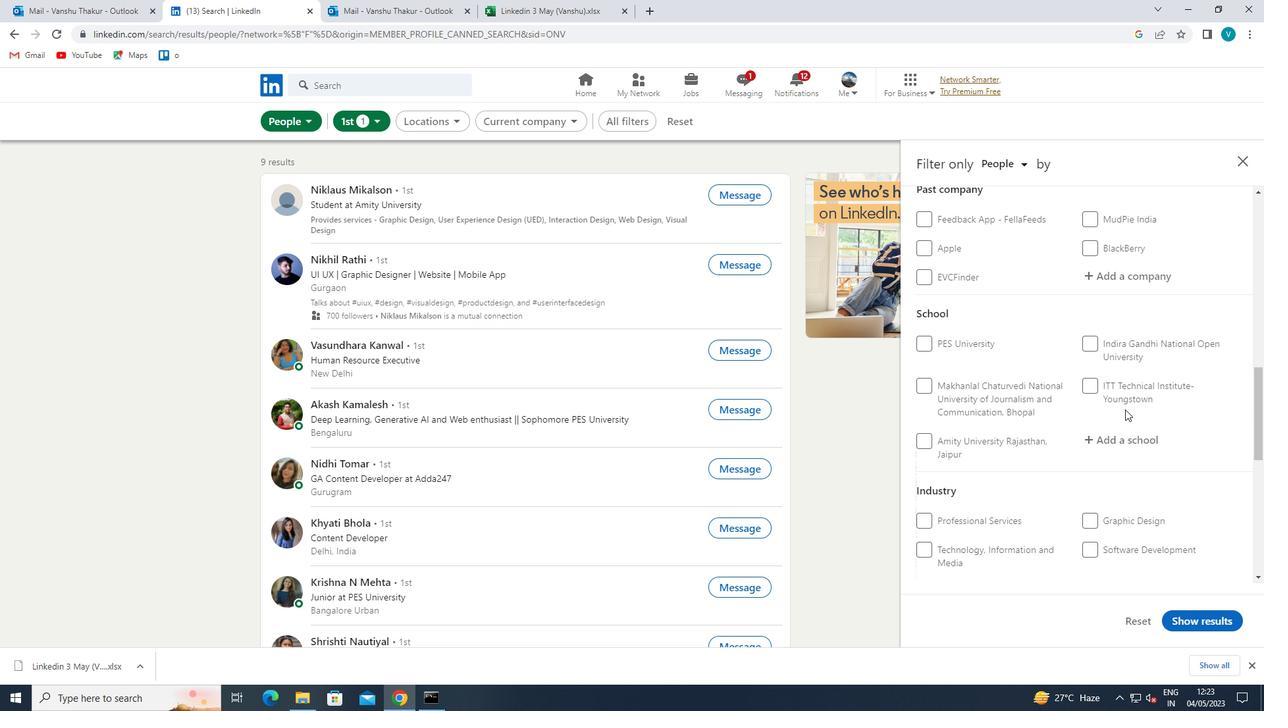 
Action: Mouse pressed left at (1125, 434)
Screenshot: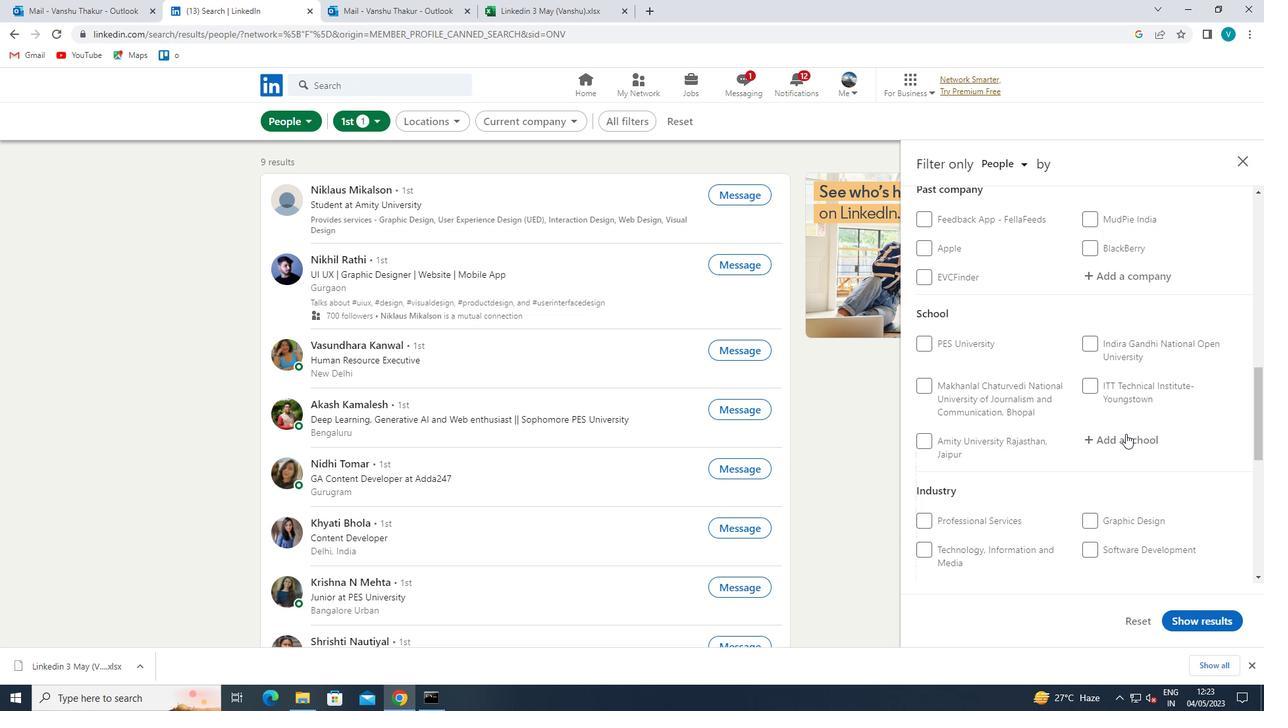 
Action: Key pressed <Key.shift>SRI<Key.space><Key.shift><Key.shift><Key.shift><Key.shift><Key.shift><Key.shift><Key.shift>KRISHNA<Key.space><Key.shift>COLLEGE<Key.space>OF<Key.space><Key.shift>TECHNOLOGY<Key.space>
Screenshot: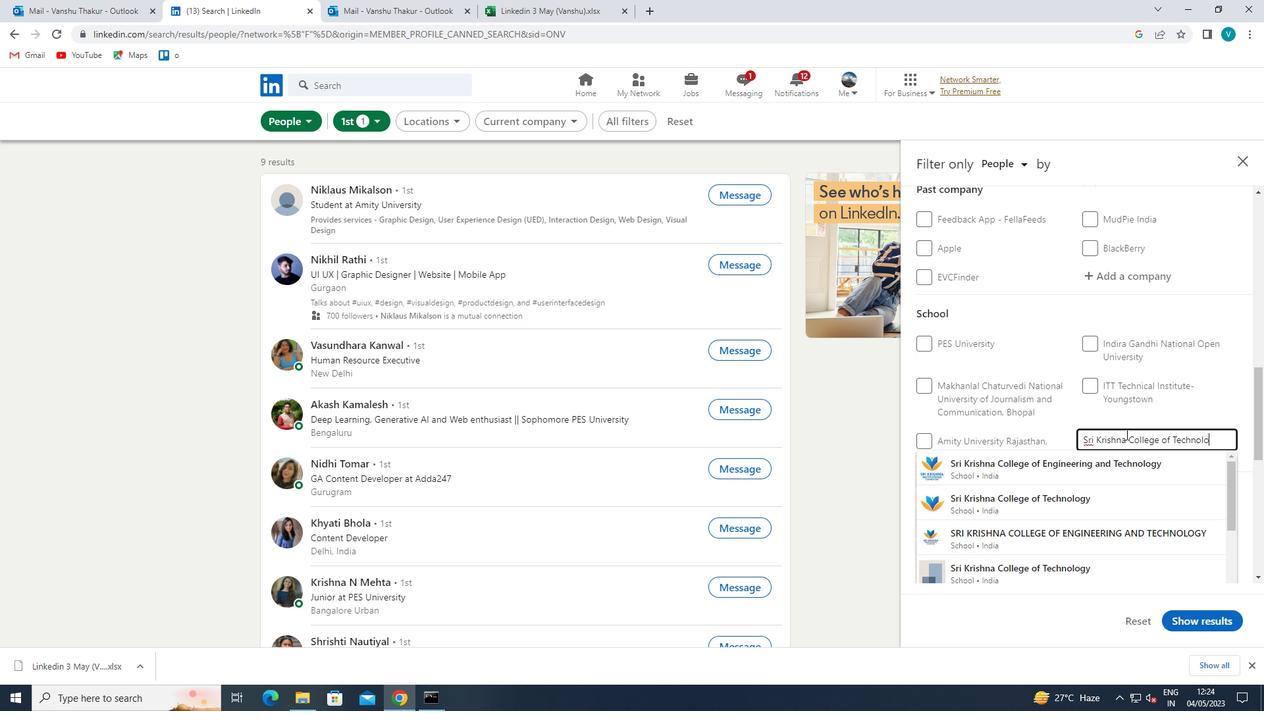 
Action: Mouse moved to (1132, 466)
Screenshot: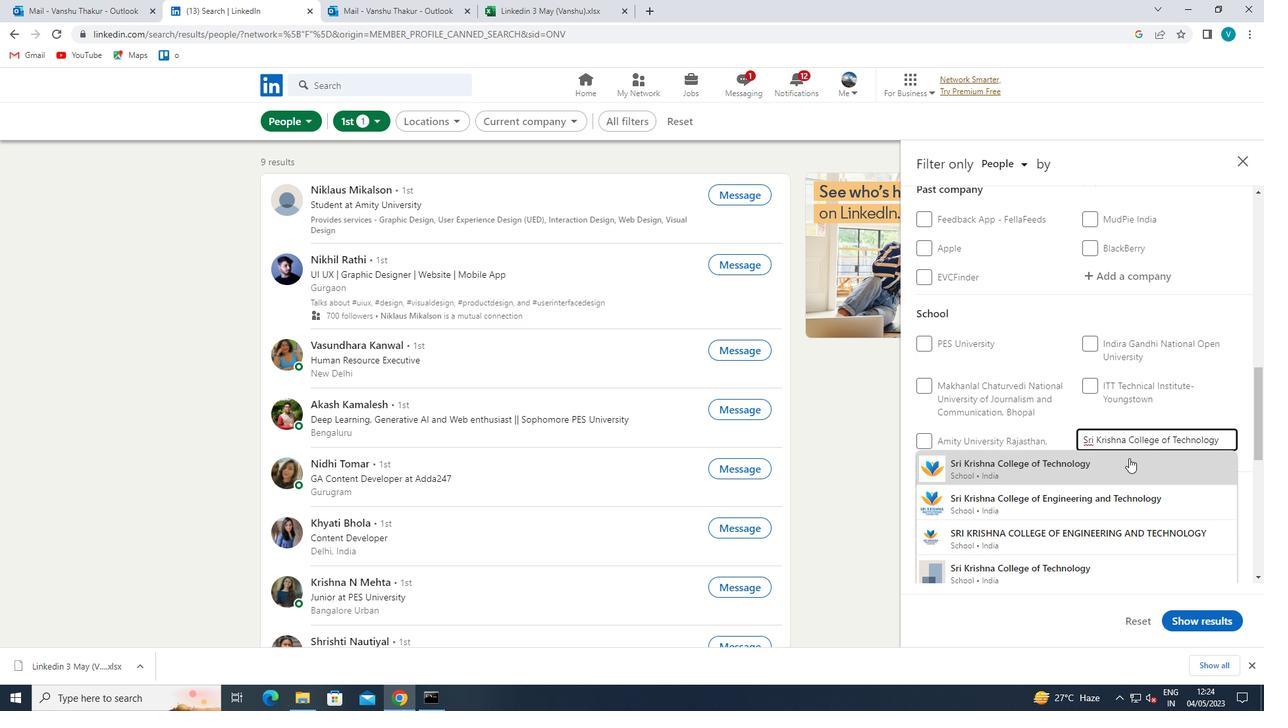 
Action: Mouse pressed left at (1132, 466)
Screenshot: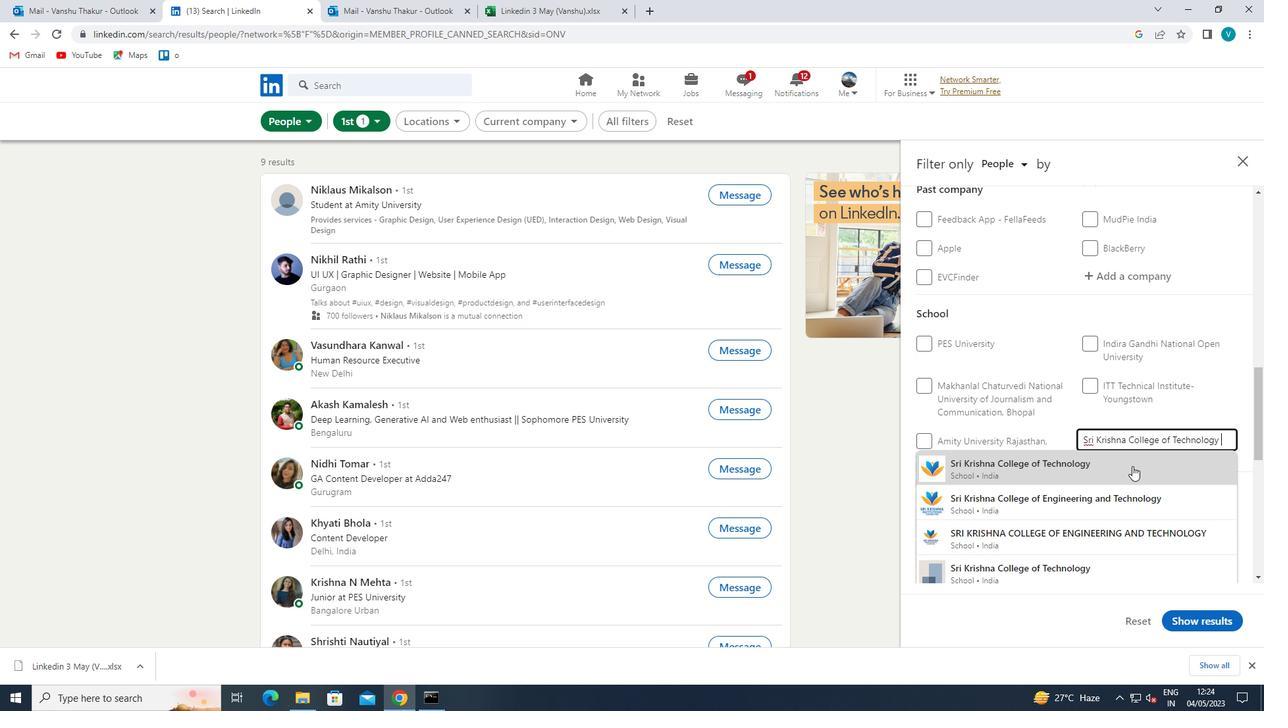 
Action: Mouse moved to (1150, 439)
Screenshot: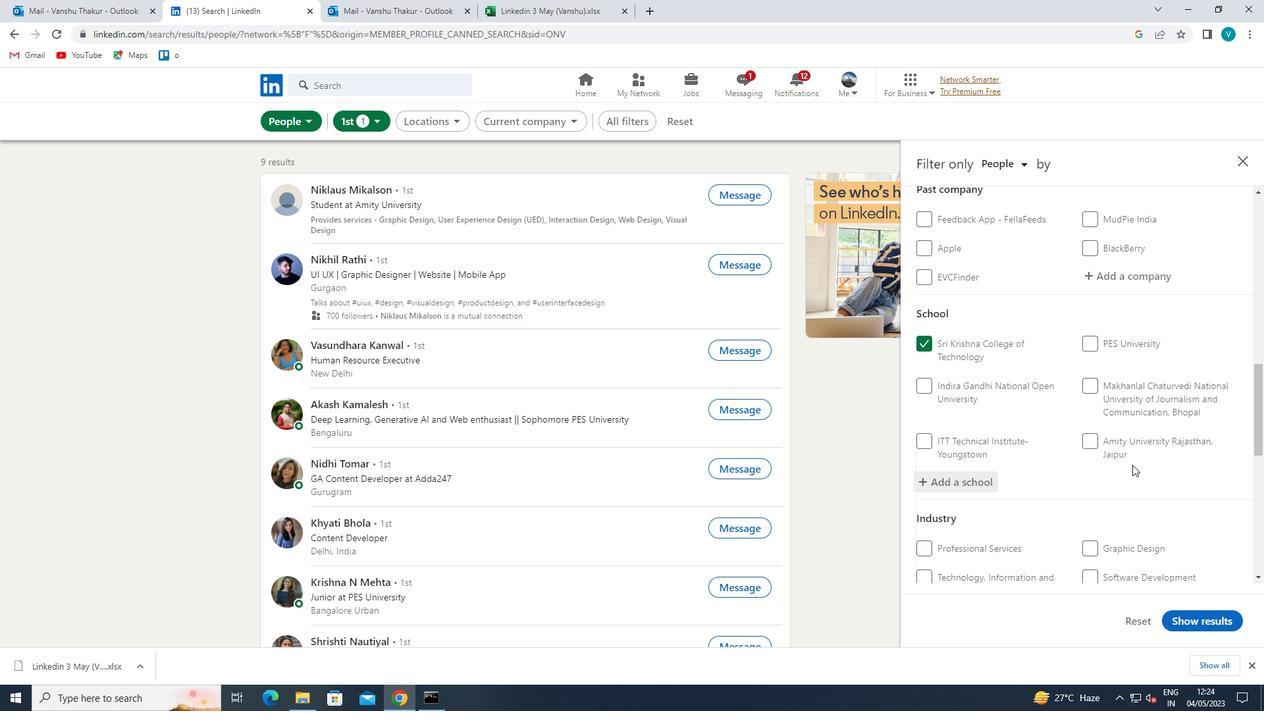 
Action: Mouse scrolled (1150, 438) with delta (0, 0)
Screenshot: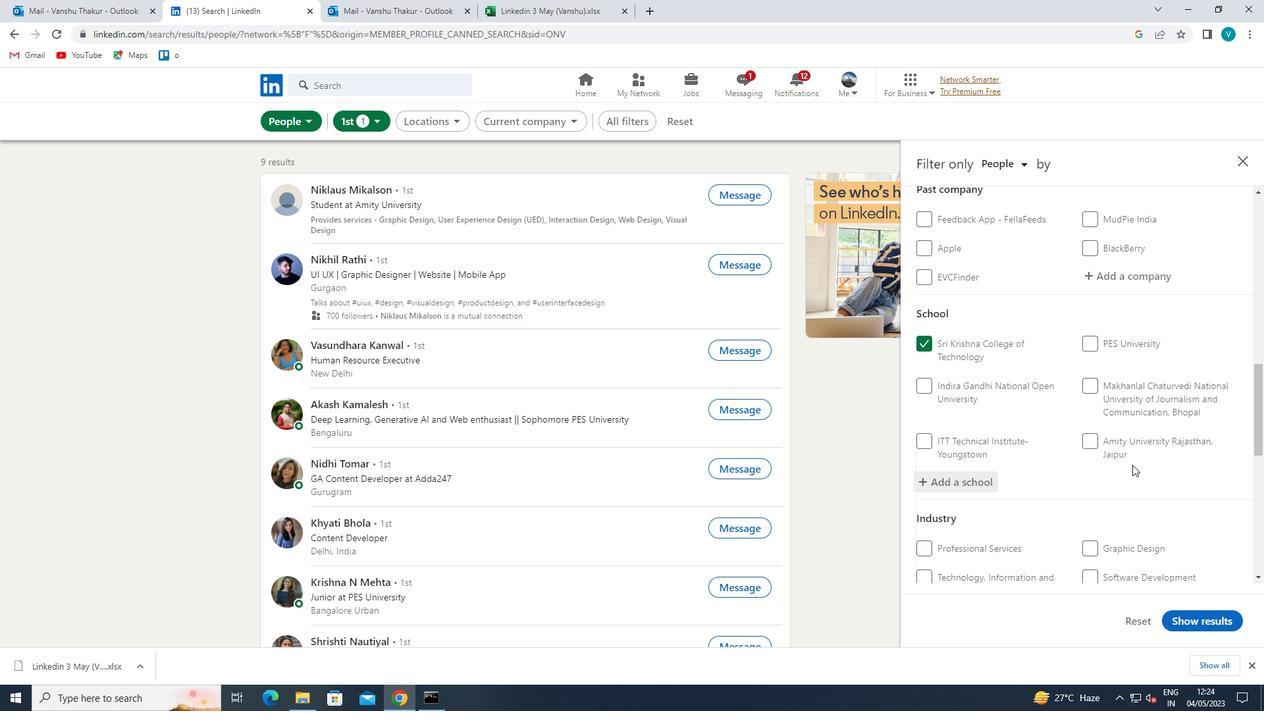 
Action: Mouse moved to (1156, 430)
Screenshot: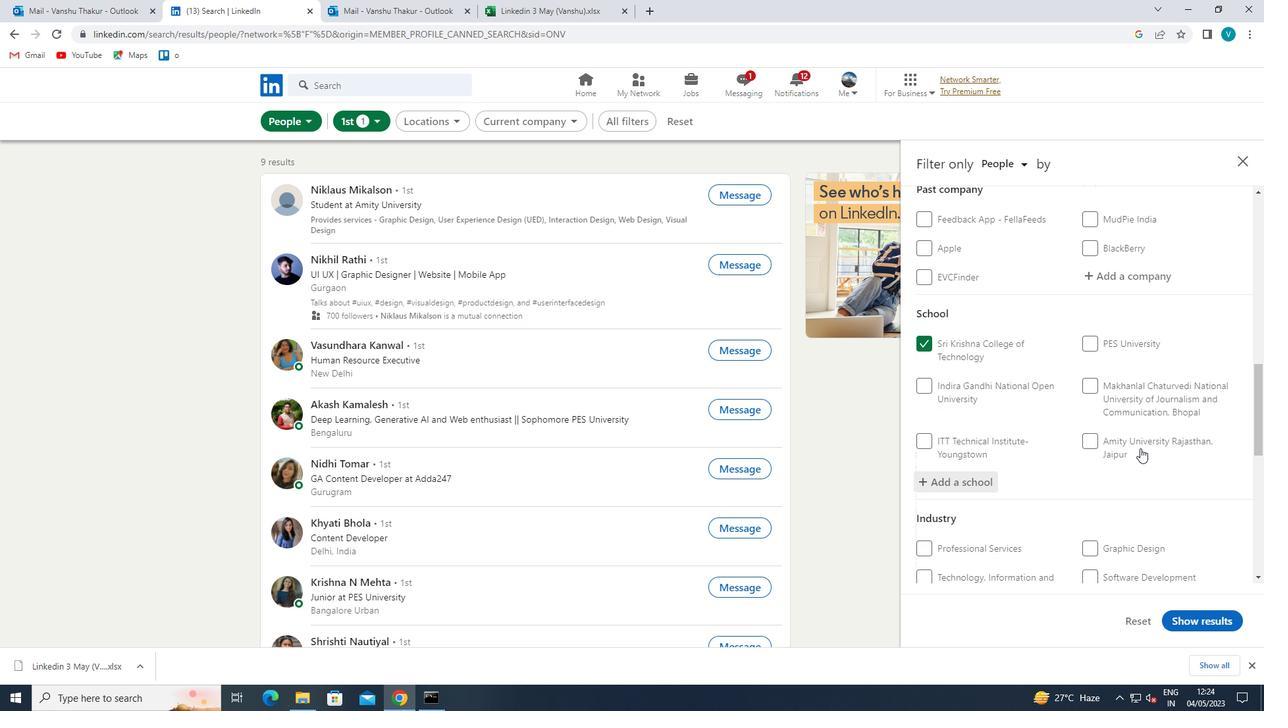 
Action: Mouse scrolled (1156, 429) with delta (0, 0)
Screenshot: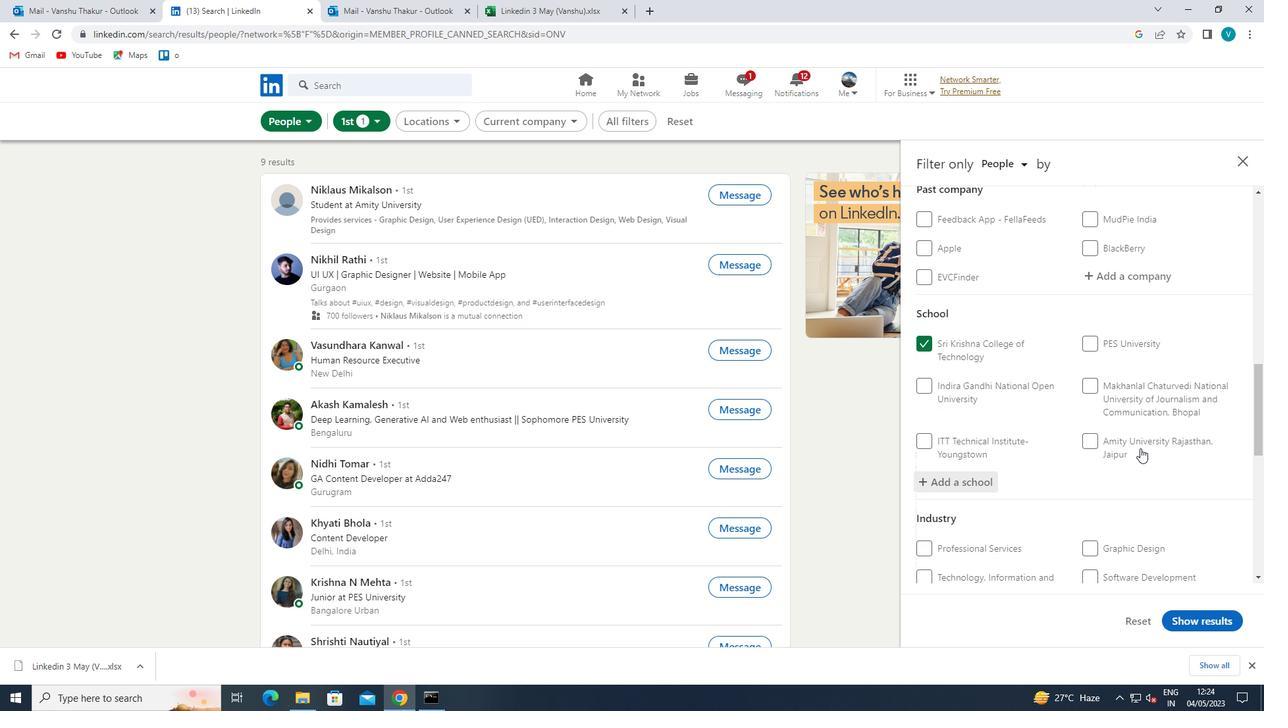 
Action: Mouse moved to (1156, 426)
Screenshot: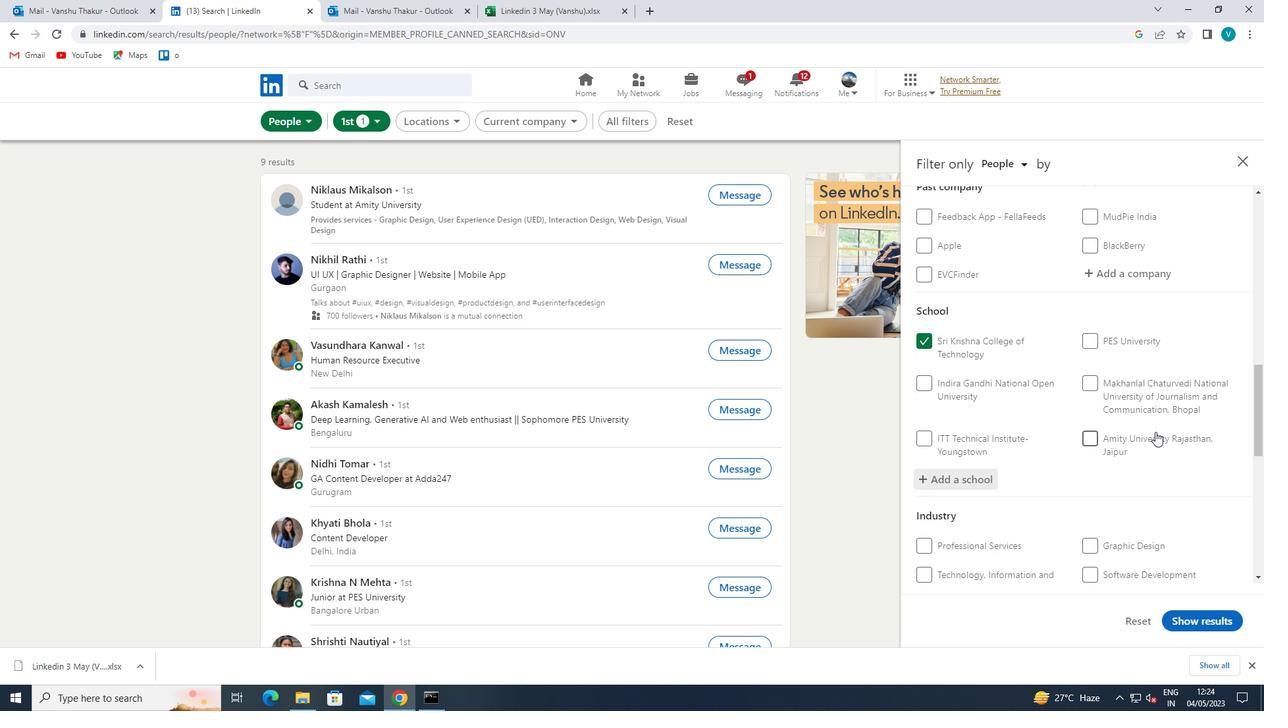 
Action: Mouse scrolled (1156, 425) with delta (0, 0)
Screenshot: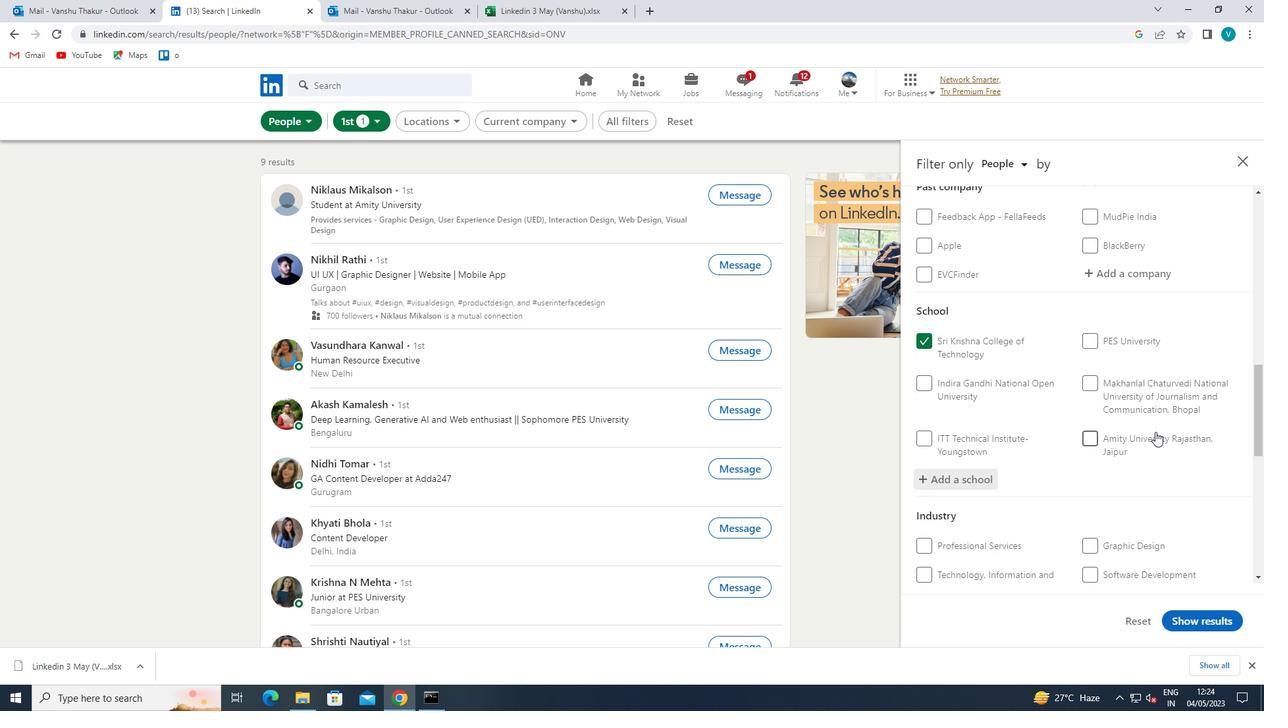 
Action: Mouse moved to (1156, 424)
Screenshot: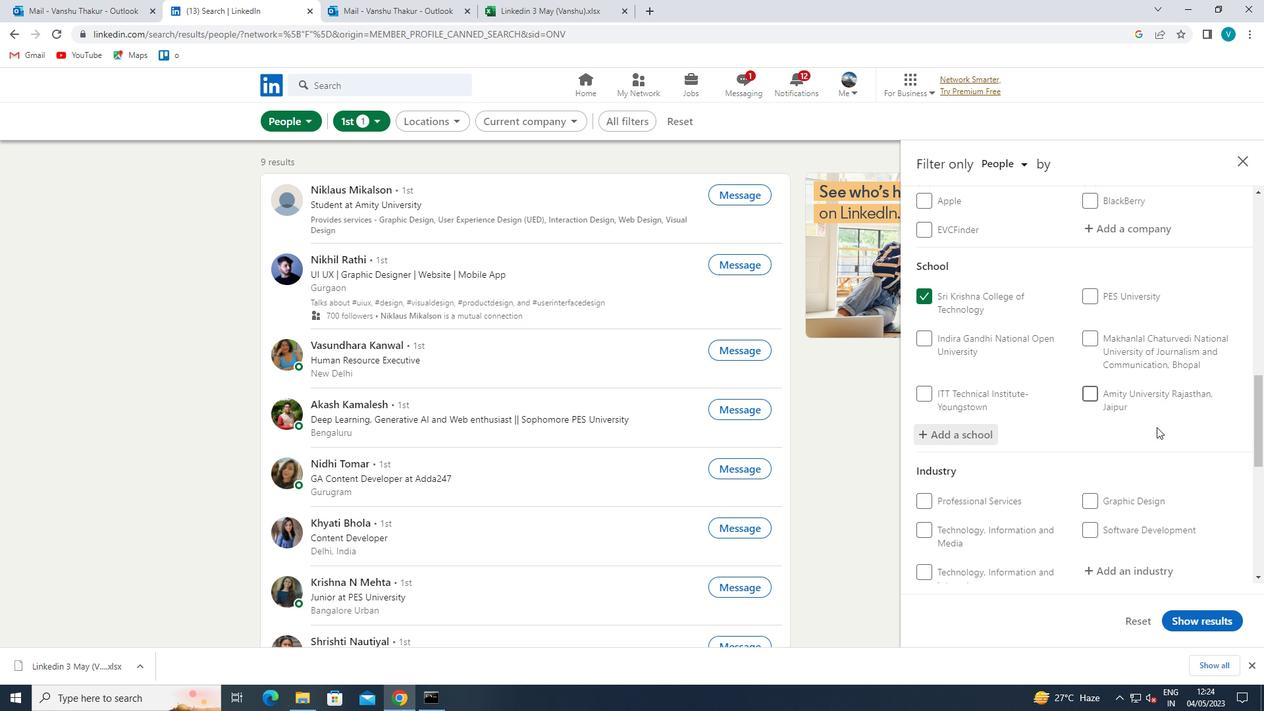 
Action: Mouse scrolled (1156, 423) with delta (0, 0)
Screenshot: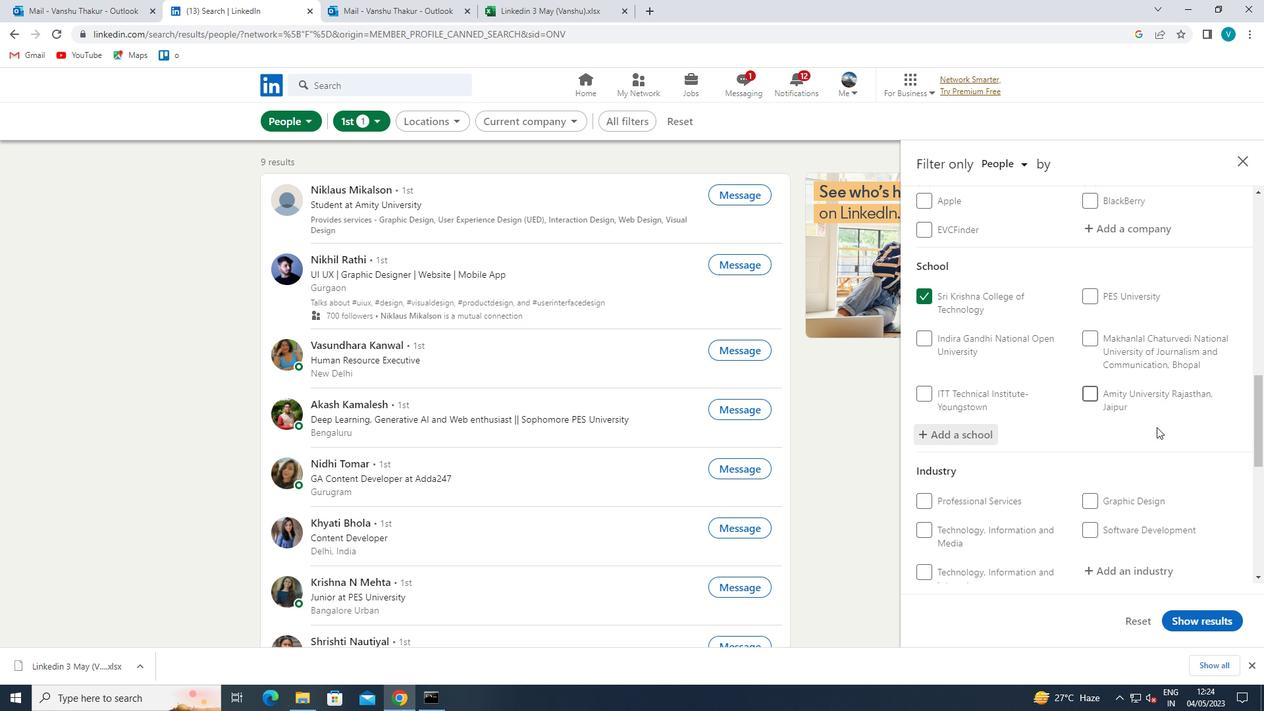 
Action: Mouse moved to (1156, 423)
Screenshot: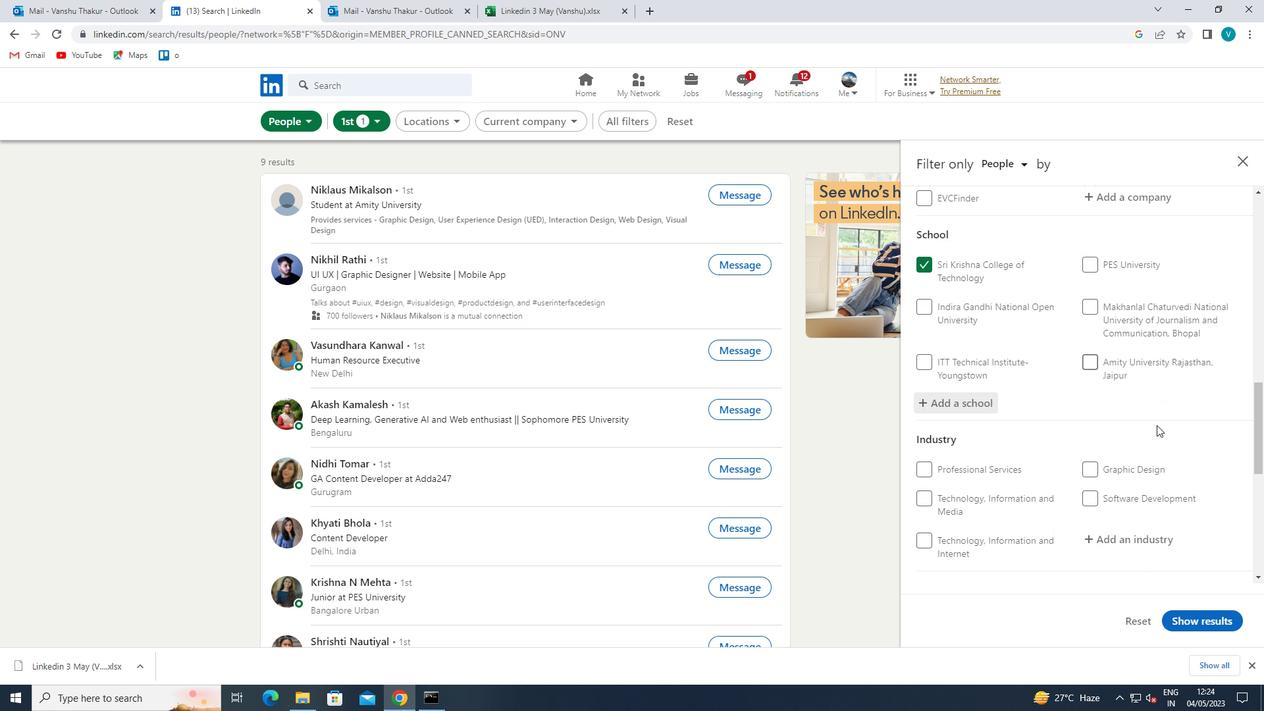 
Action: Mouse scrolled (1156, 423) with delta (0, 0)
Screenshot: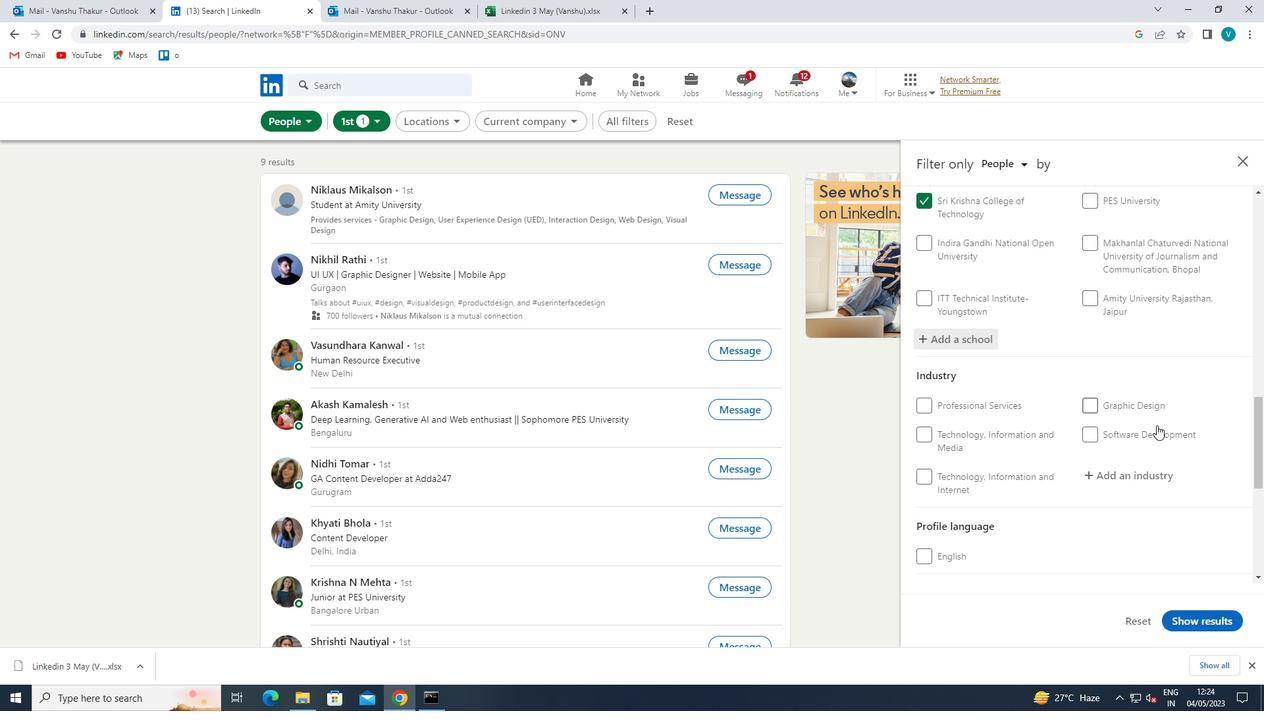 
Action: Mouse moved to (1131, 290)
Screenshot: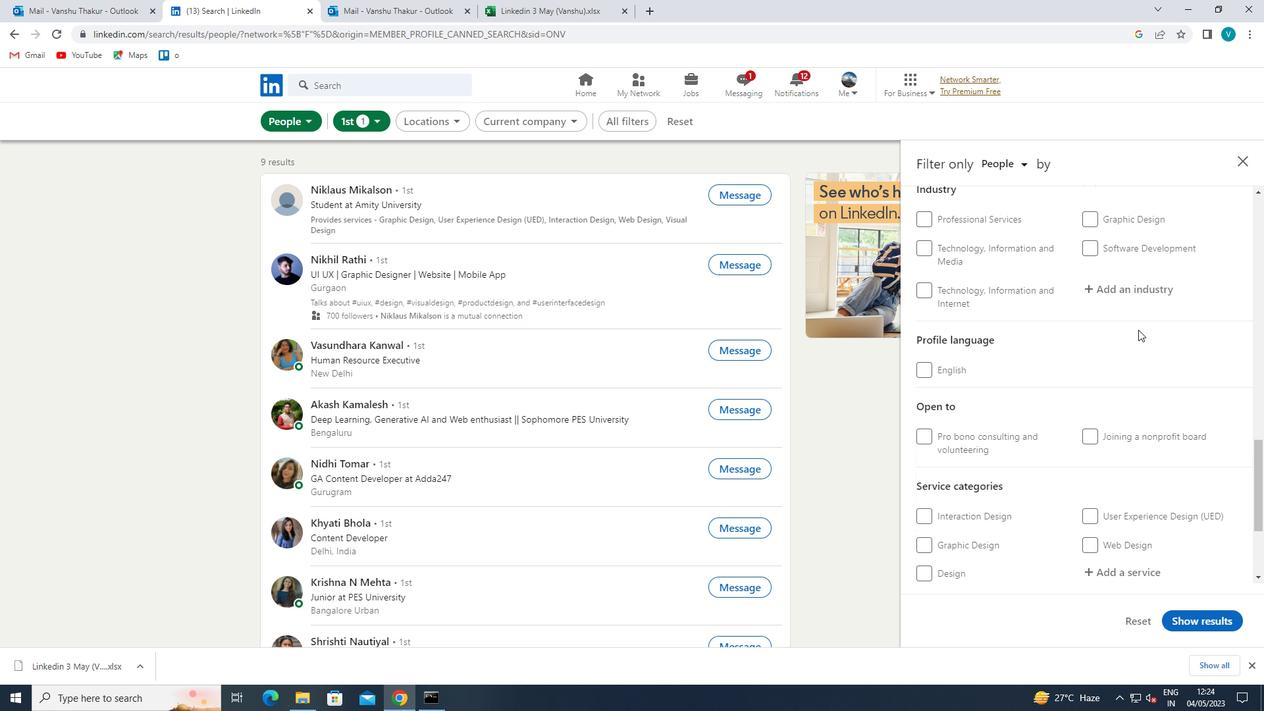 
Action: Mouse pressed left at (1131, 290)
Screenshot: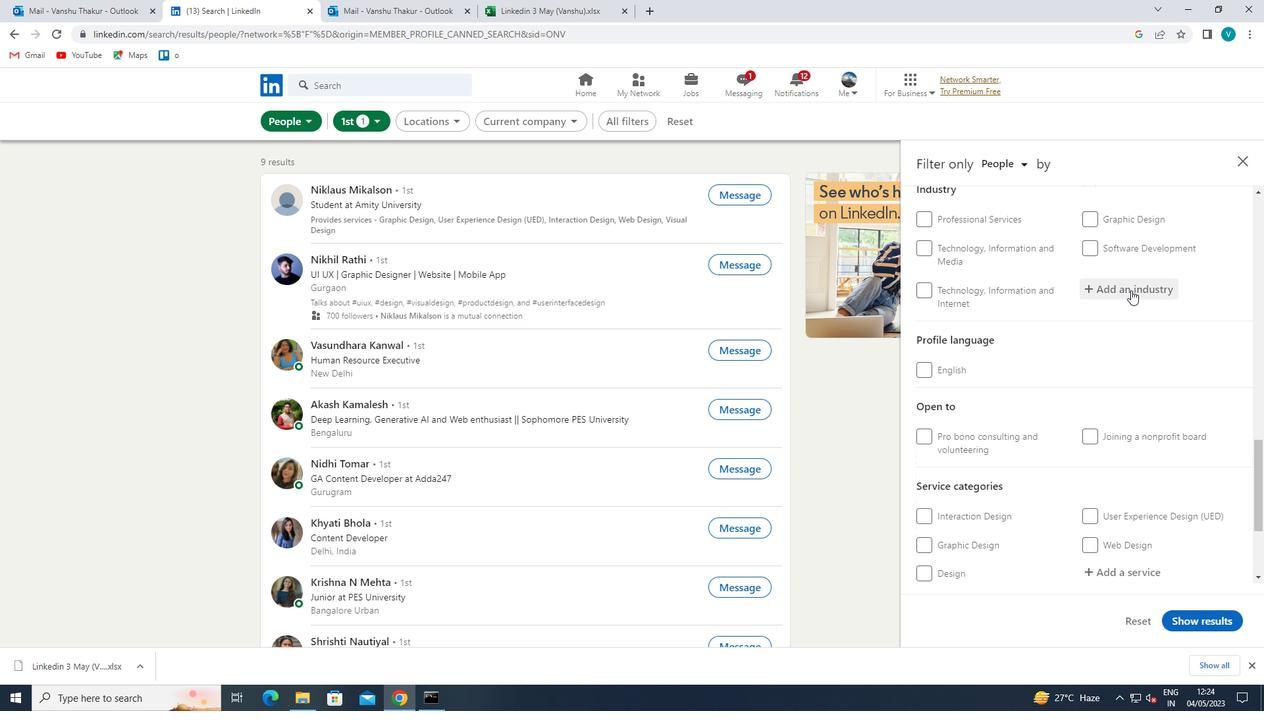 
Action: Key pressed <Key.shift>TECHNO<Key.backspace>
Screenshot: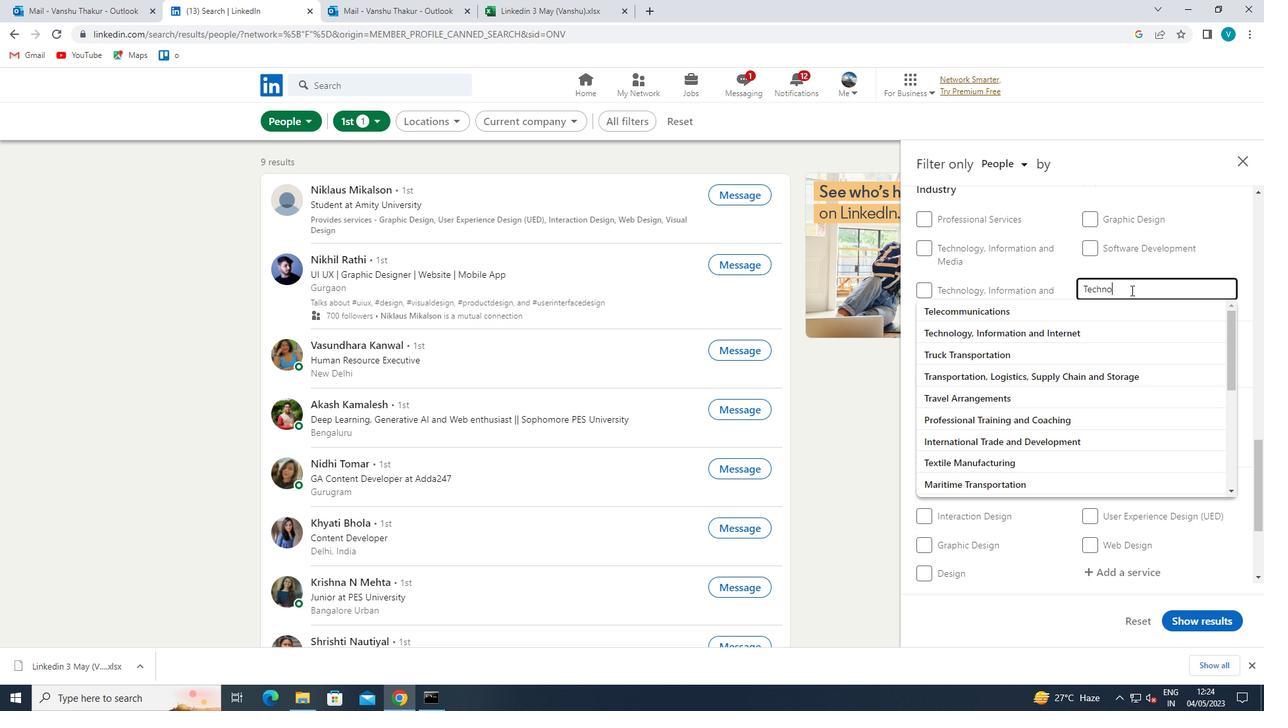 
Action: Mouse moved to (1113, 301)
Screenshot: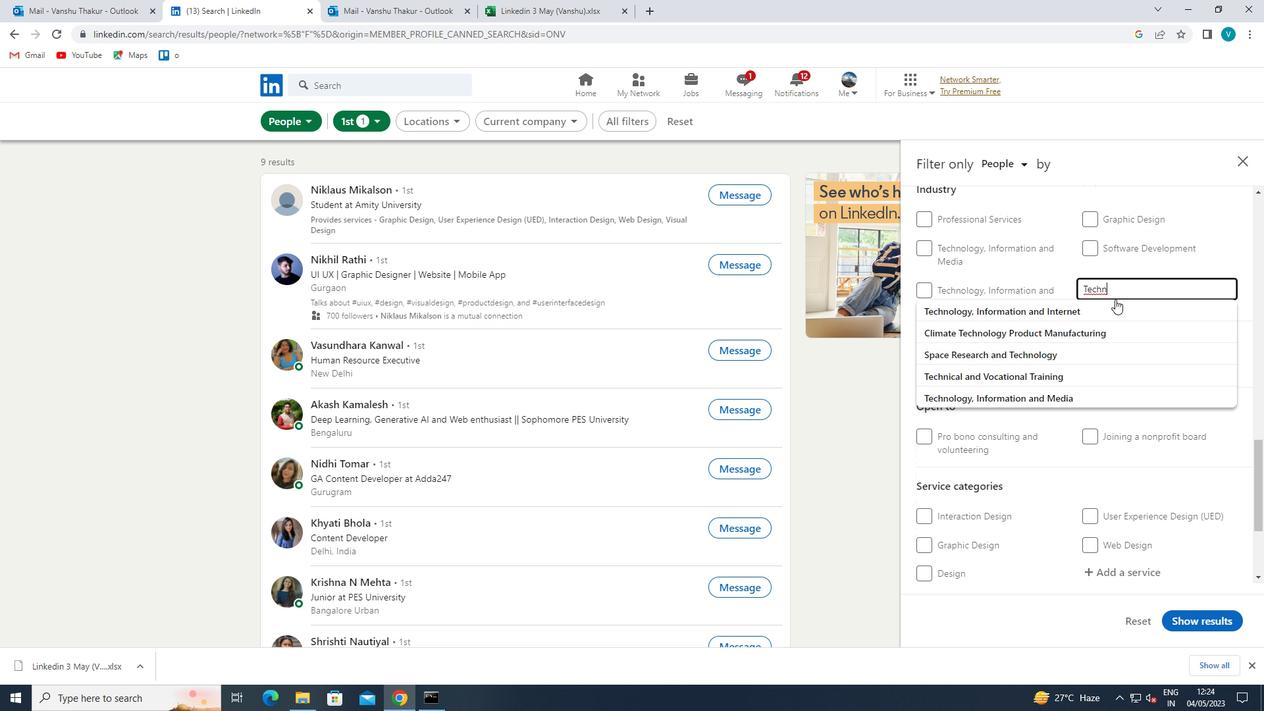 
Action: Mouse pressed left at (1113, 301)
Screenshot: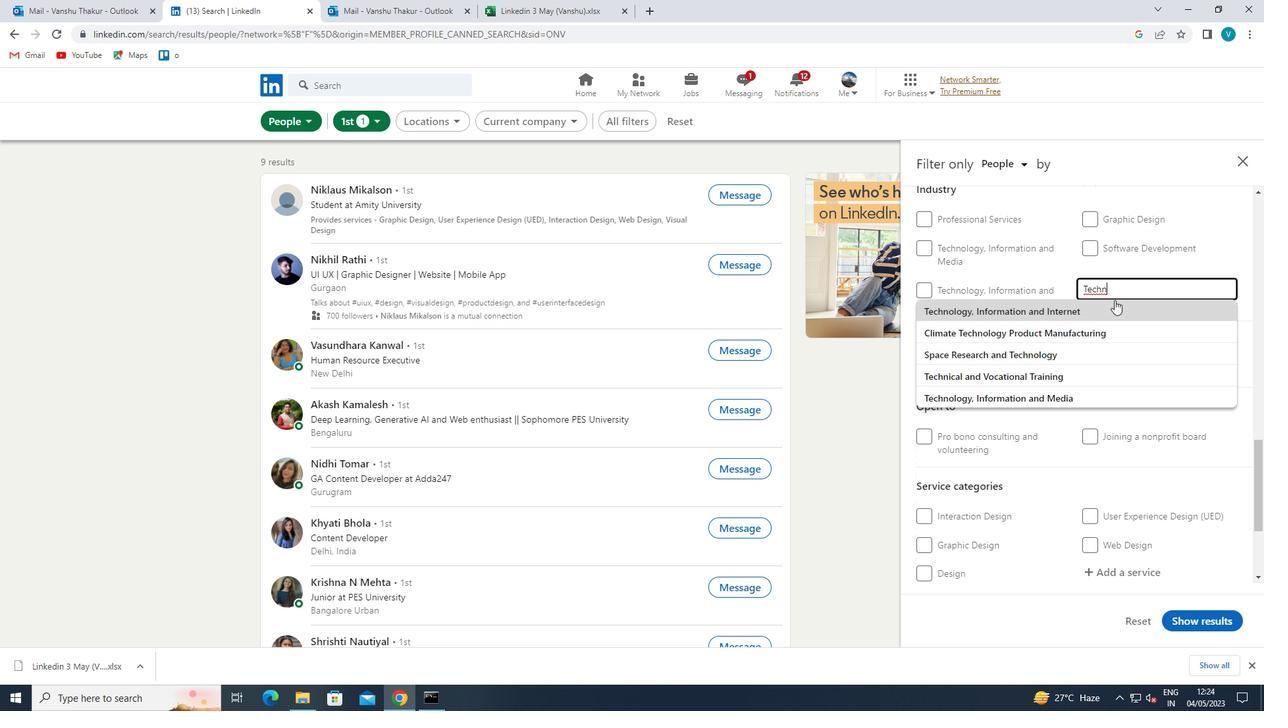 
Action: Mouse moved to (1113, 310)
Screenshot: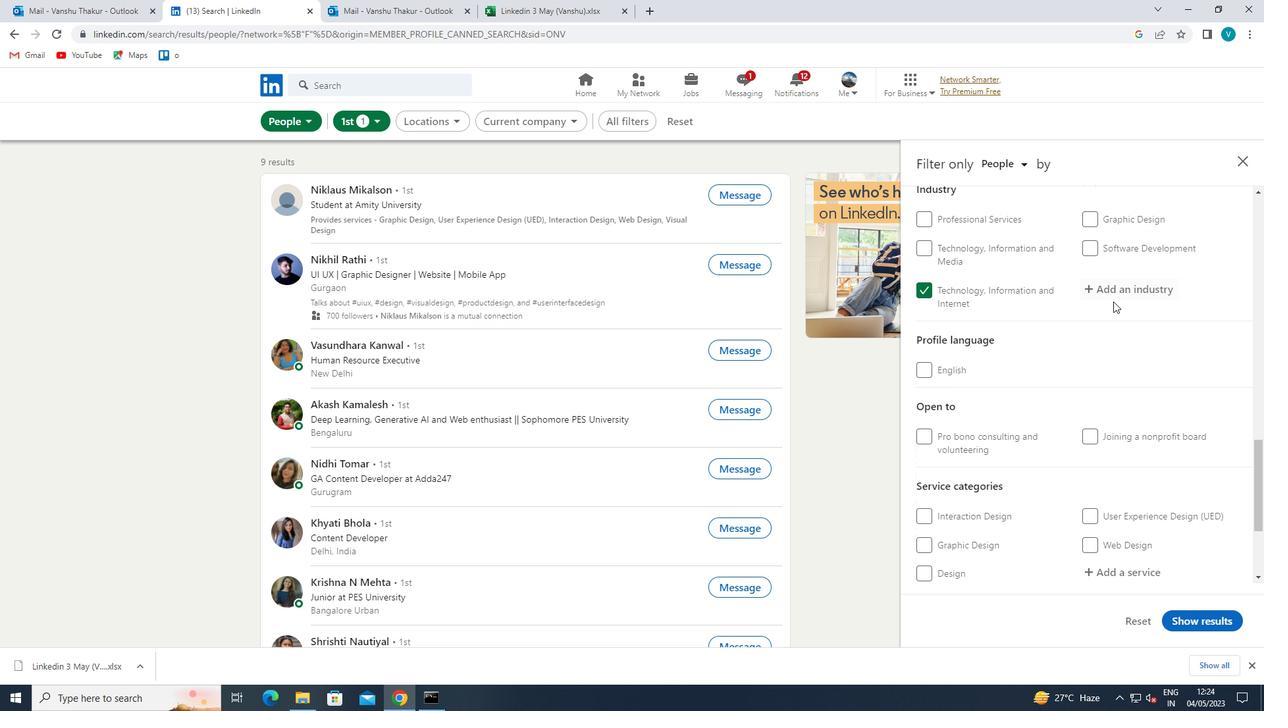 
Action: Mouse scrolled (1113, 310) with delta (0, 0)
Screenshot: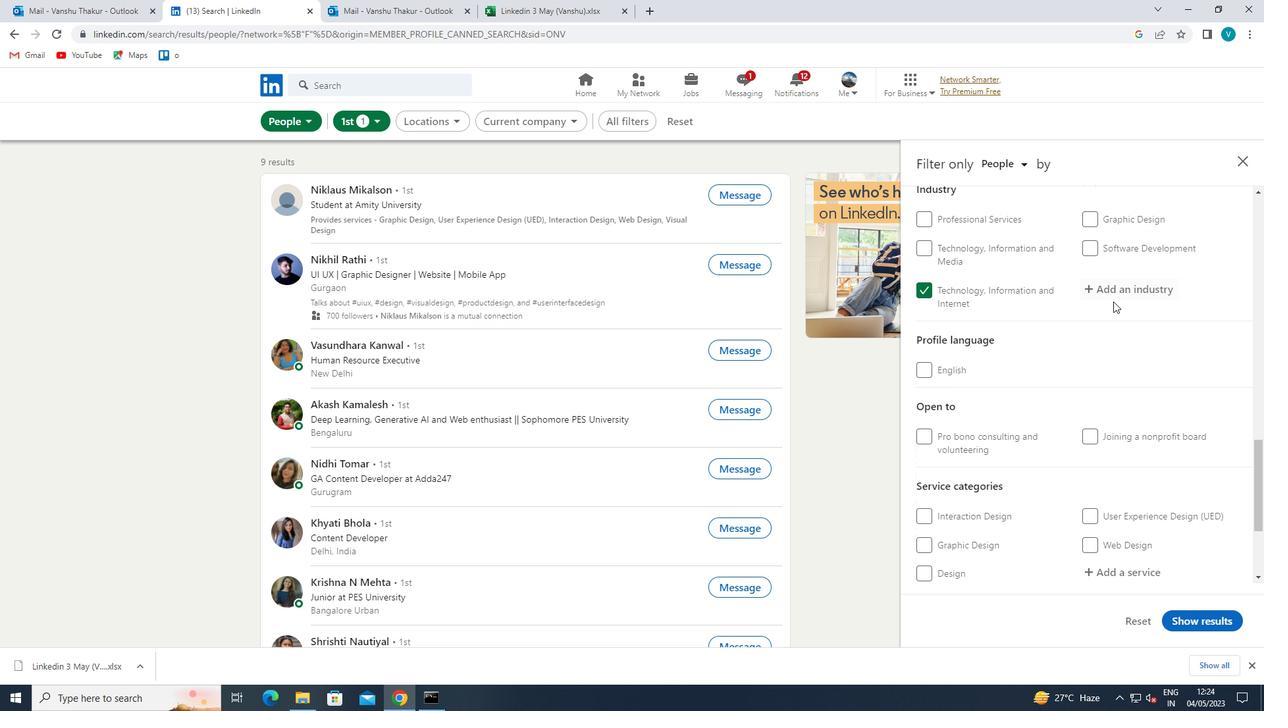 
Action: Mouse moved to (1113, 316)
Screenshot: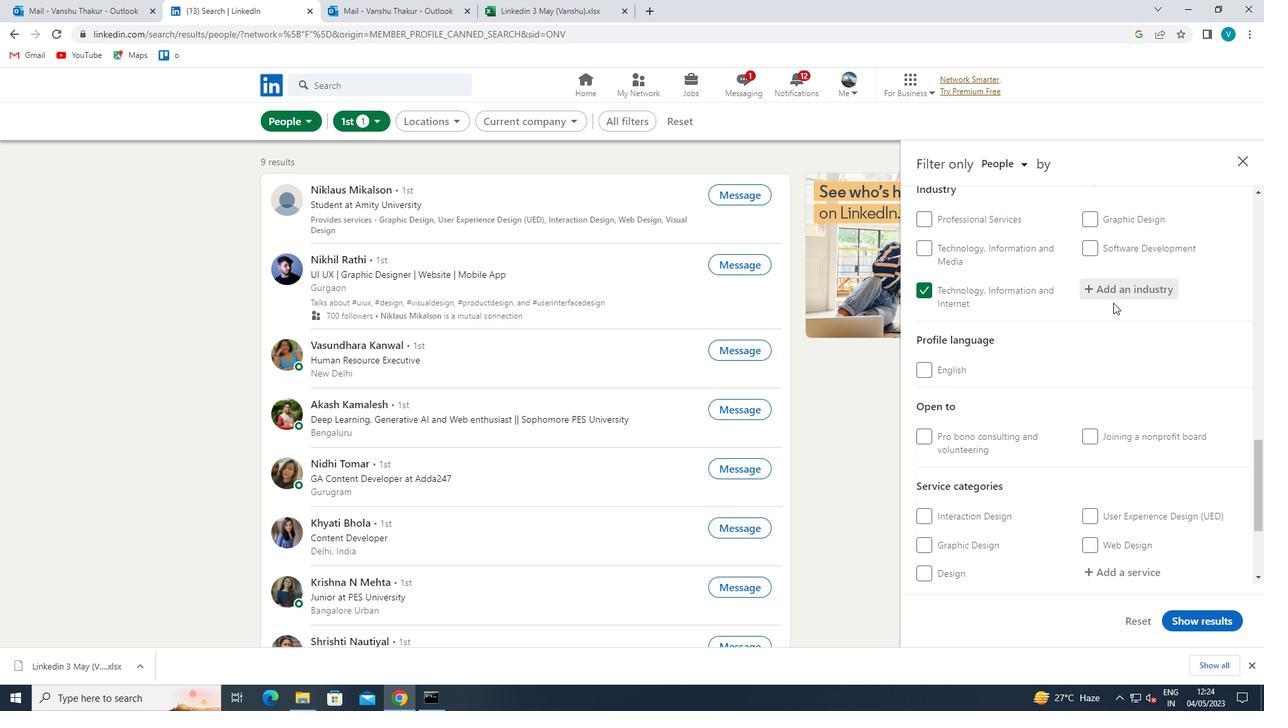 
Action: Mouse scrolled (1113, 316) with delta (0, 0)
Screenshot: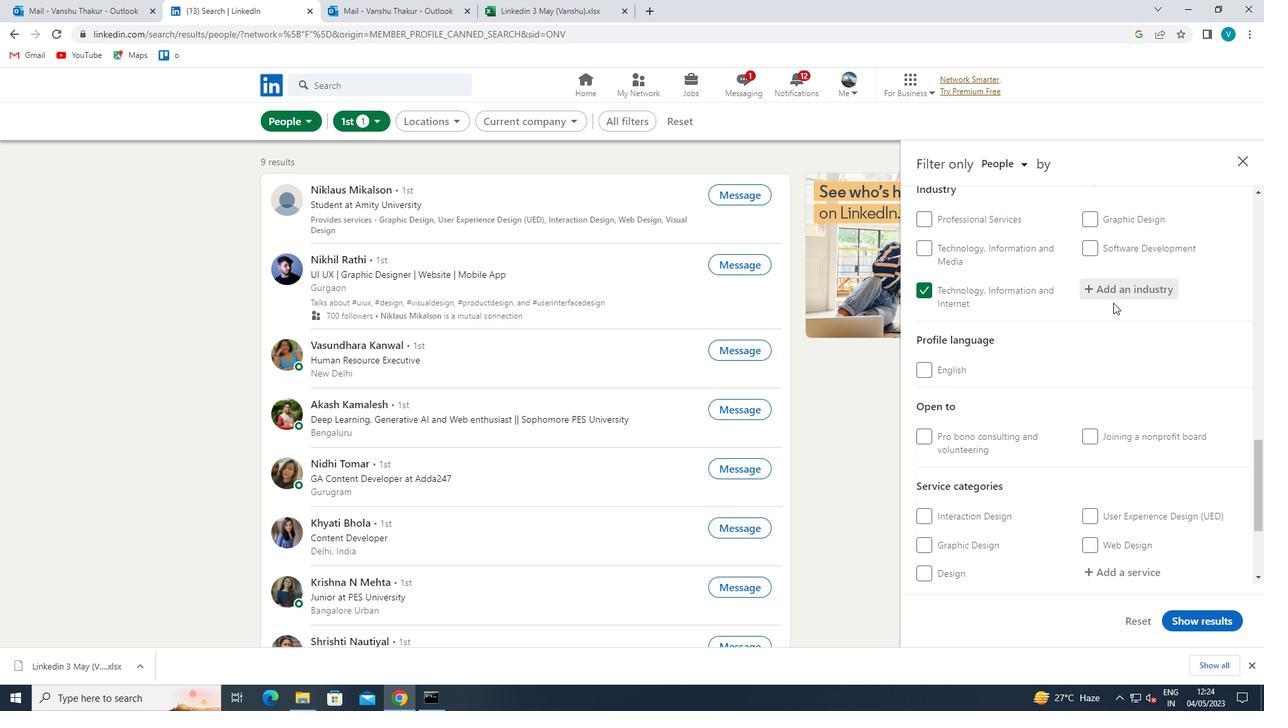 
Action: Mouse moved to (1115, 324)
Screenshot: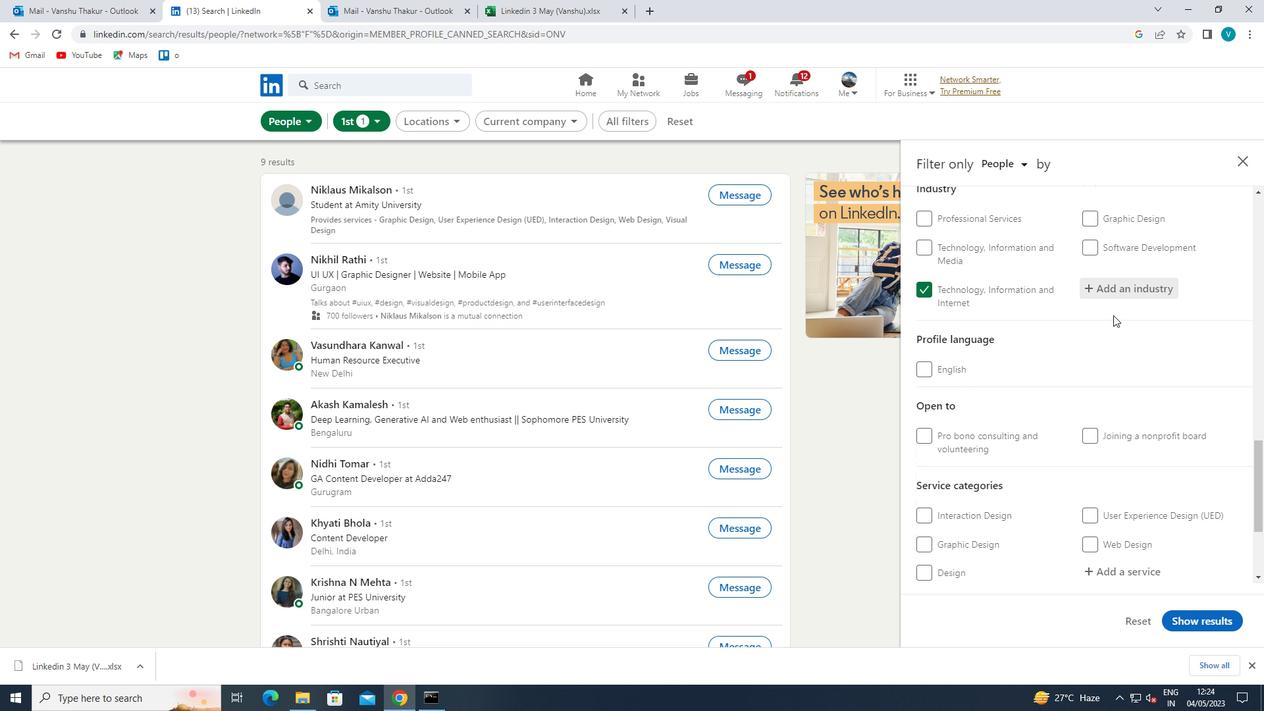 
Action: Mouse scrolled (1115, 323) with delta (0, 0)
Screenshot: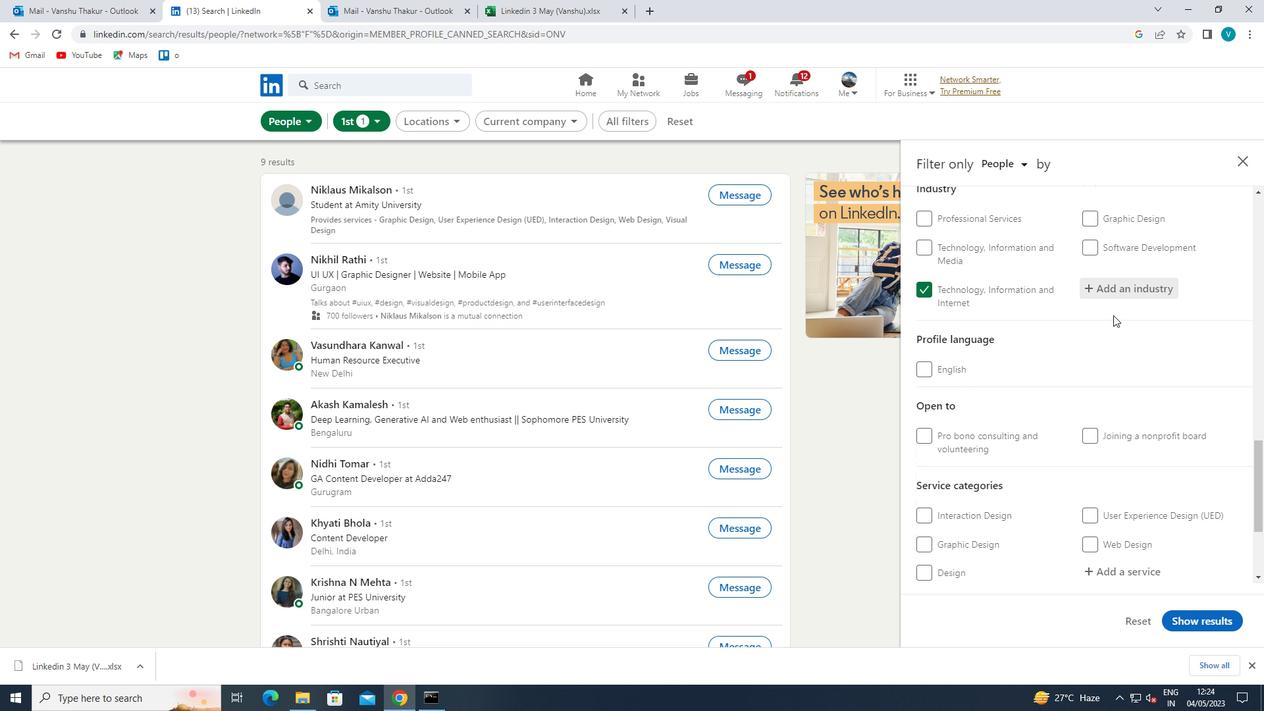 
Action: Mouse scrolled (1115, 323) with delta (0, 0)
Screenshot: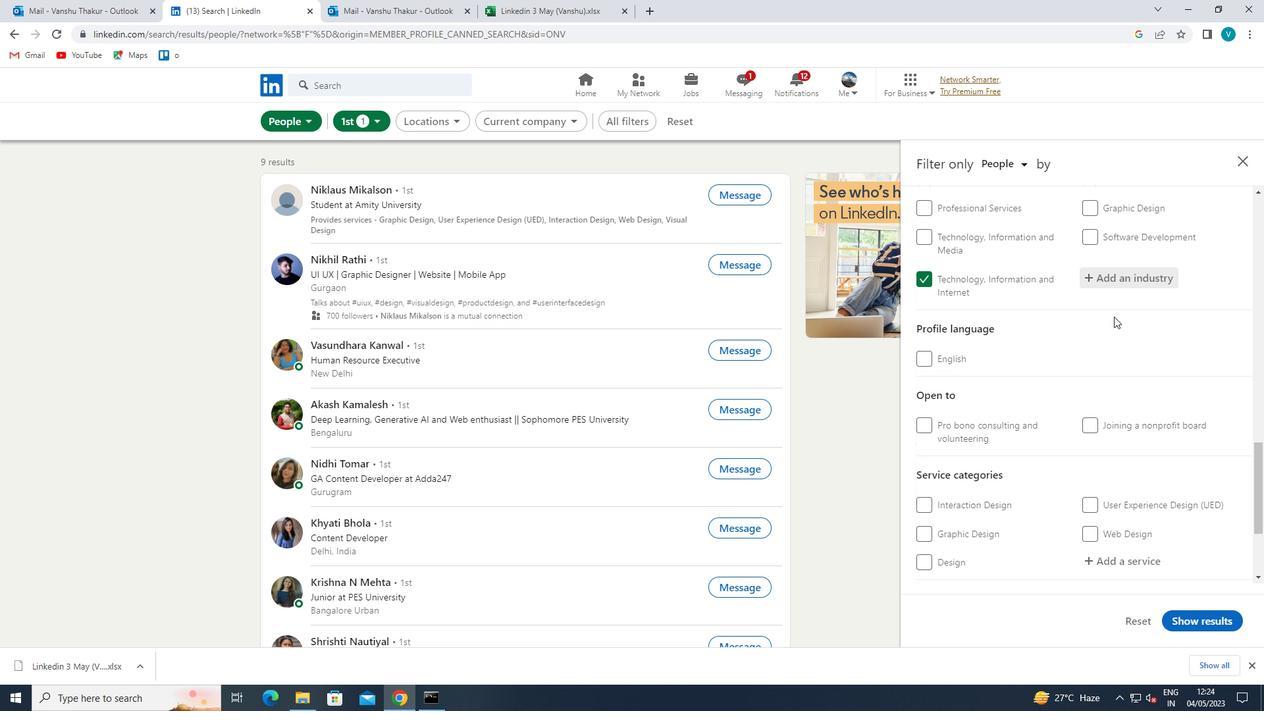 
Action: Mouse moved to (1140, 404)
Screenshot: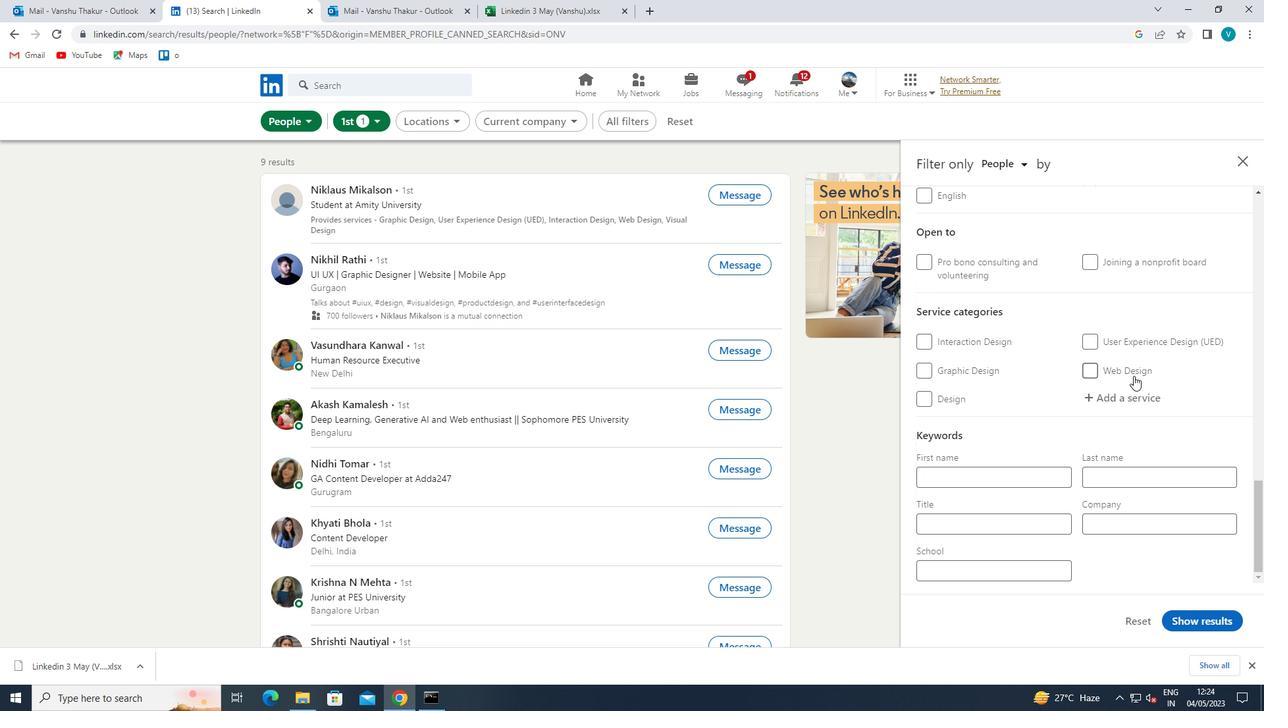 
Action: Mouse pressed left at (1140, 404)
Screenshot: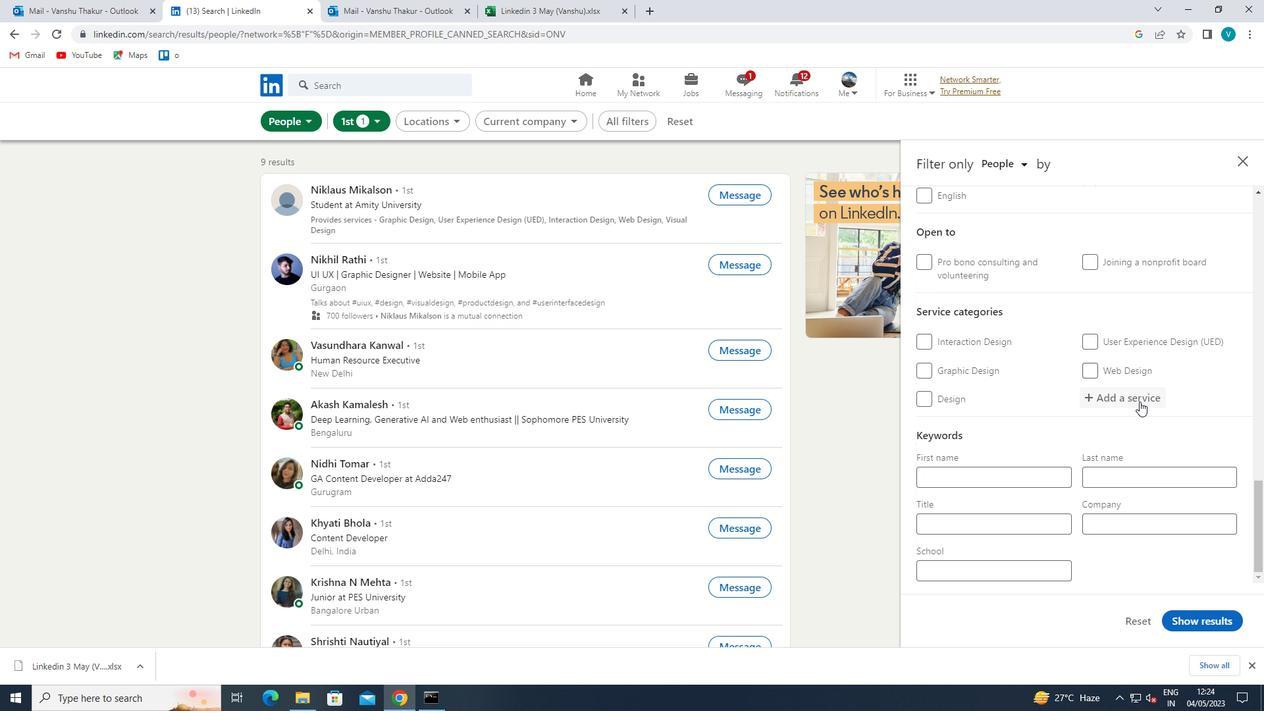 
Action: Key pressed <Key.shift>PROGRAM<Key.space>
Screenshot: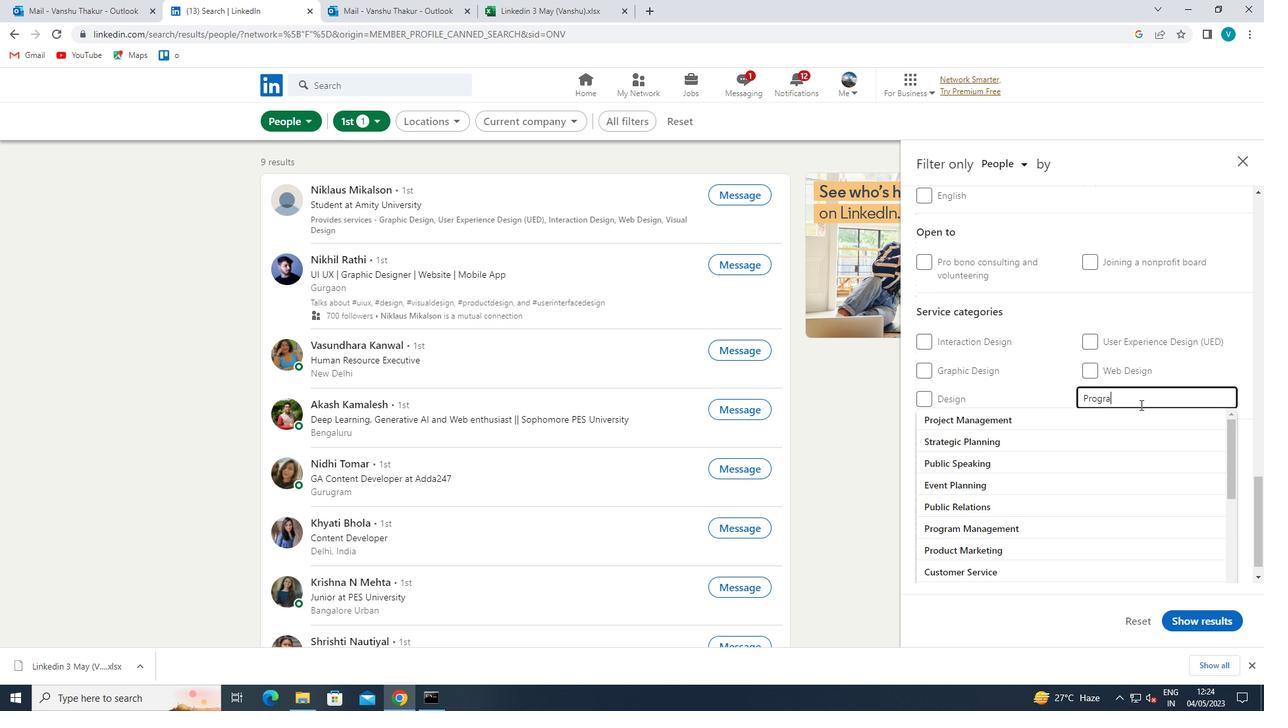 
Action: Mouse moved to (1138, 409)
Screenshot: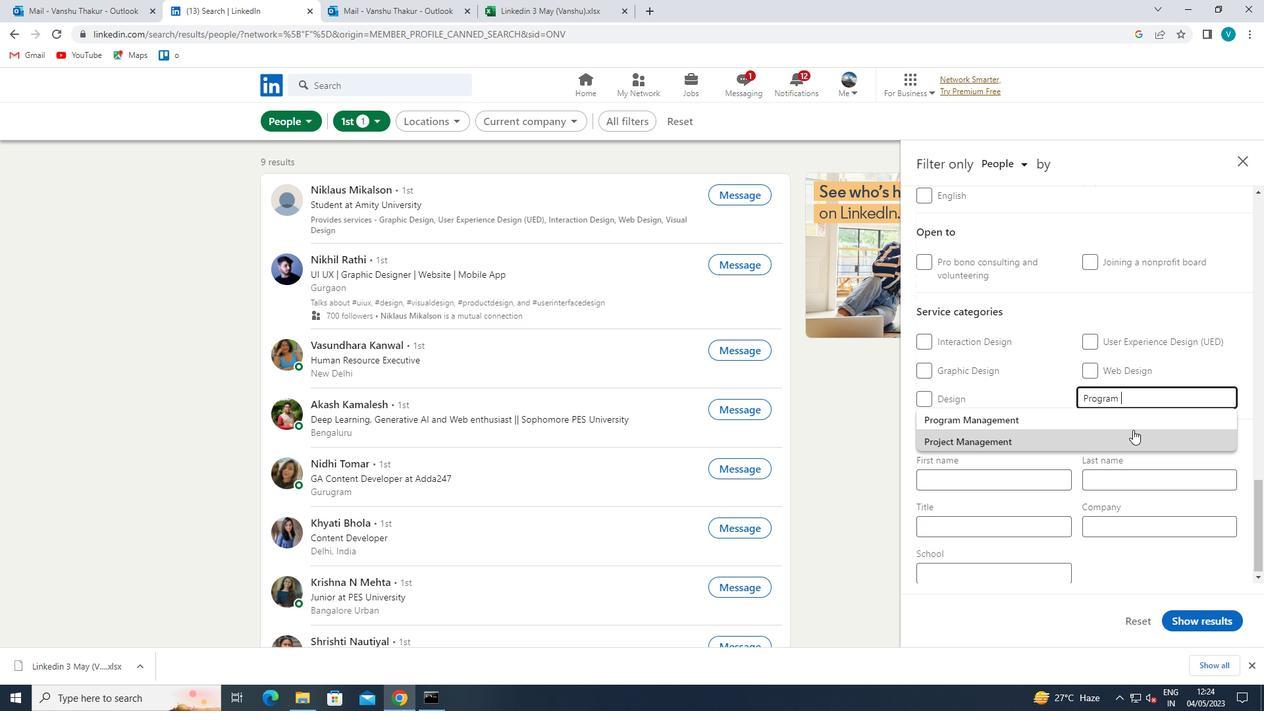 
Action: Mouse pressed left at (1138, 409)
Screenshot: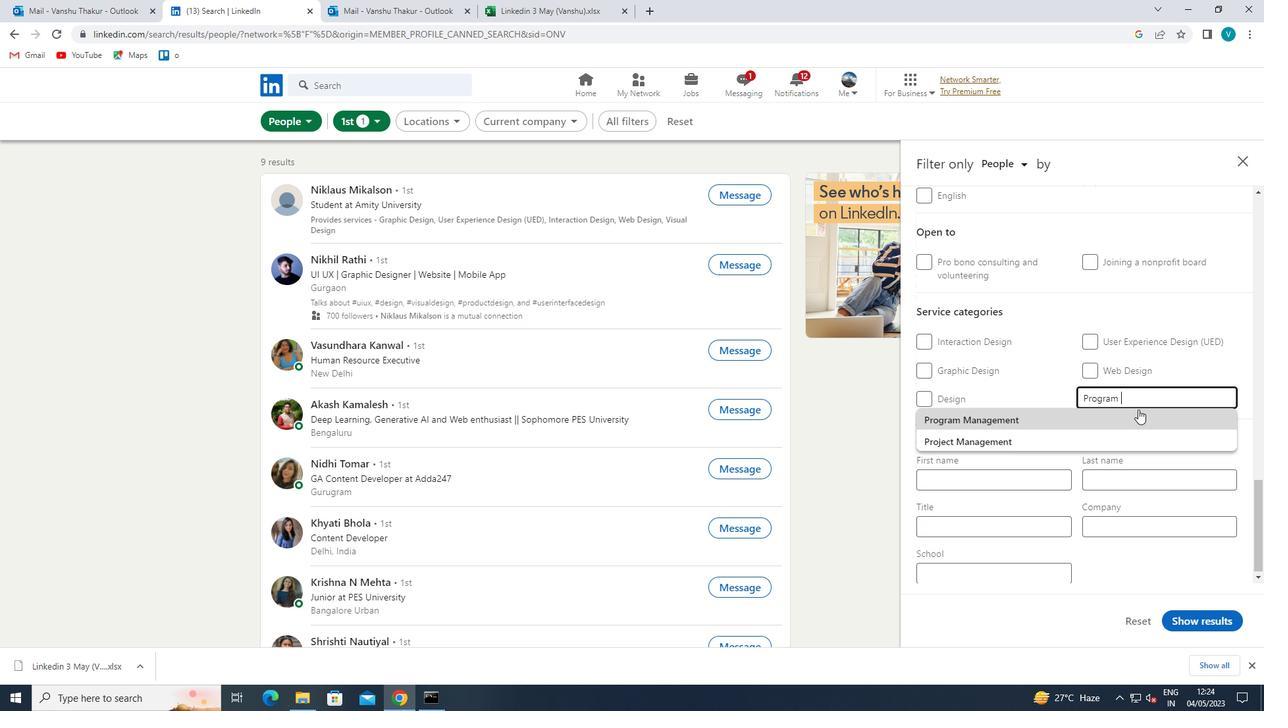 
Action: Mouse scrolled (1138, 408) with delta (0, 0)
Screenshot: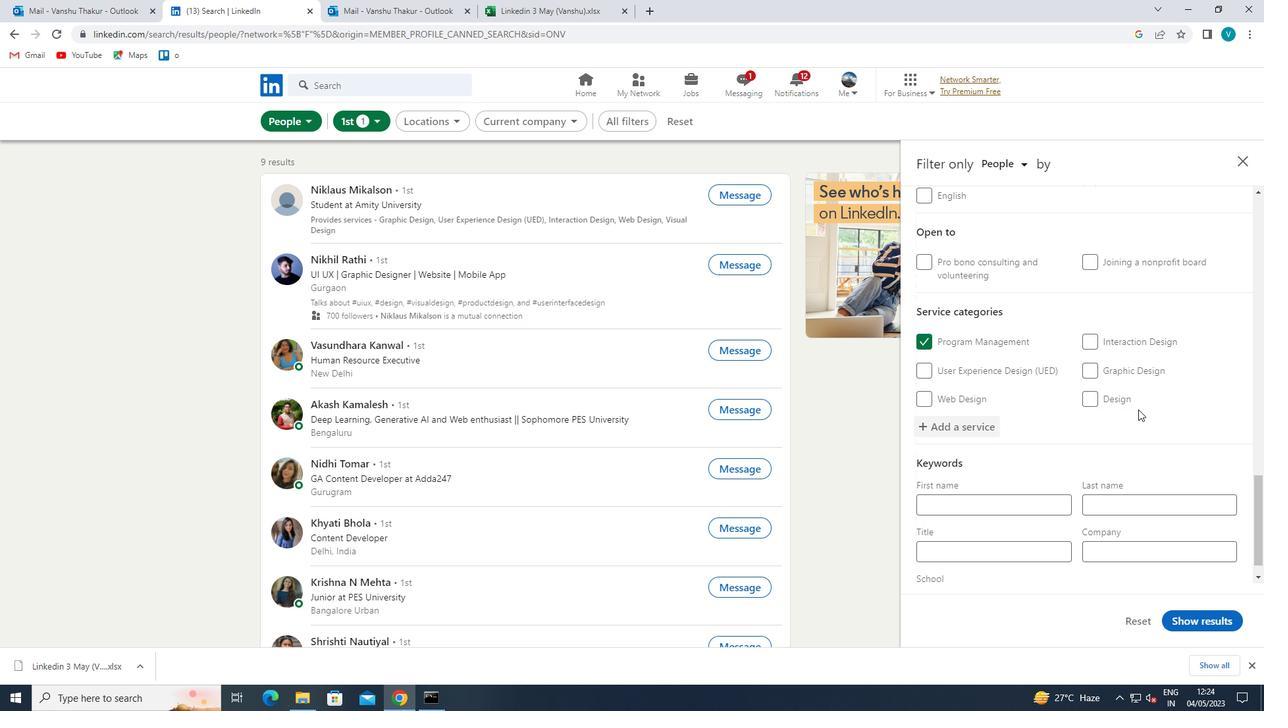 
Action: Mouse scrolled (1138, 408) with delta (0, 0)
Screenshot: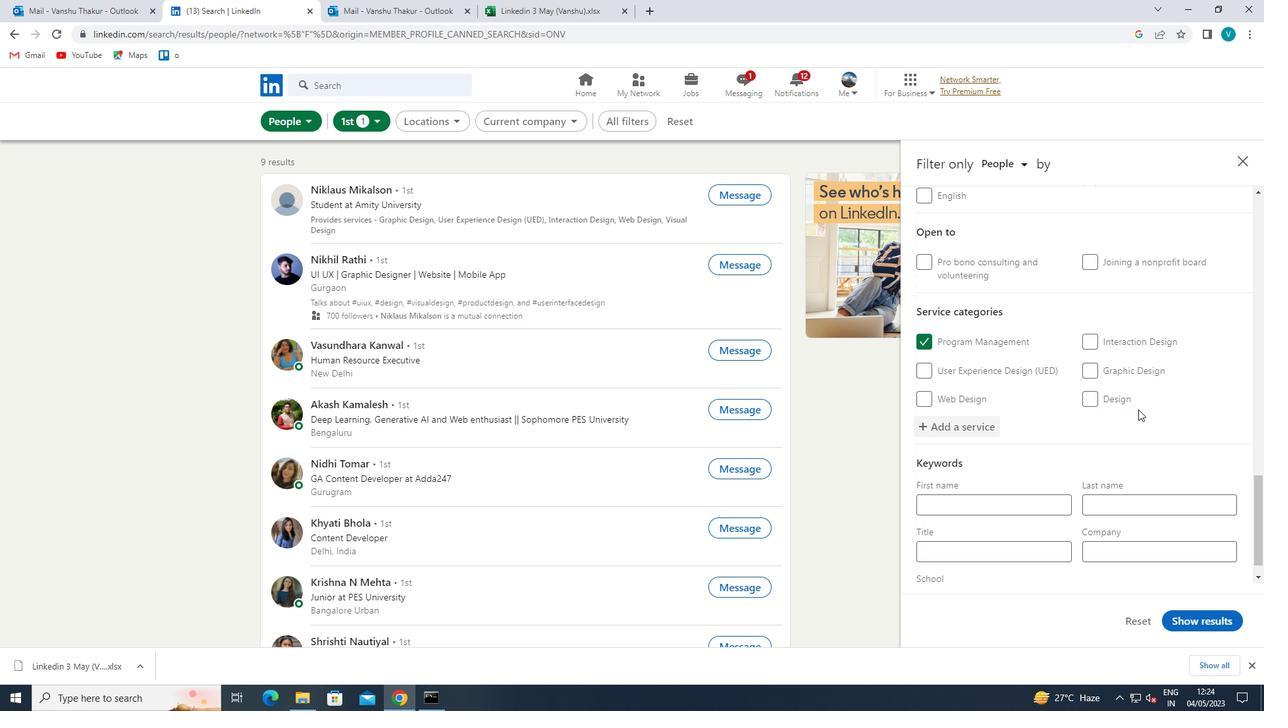 
Action: Mouse scrolled (1138, 408) with delta (0, 0)
Screenshot: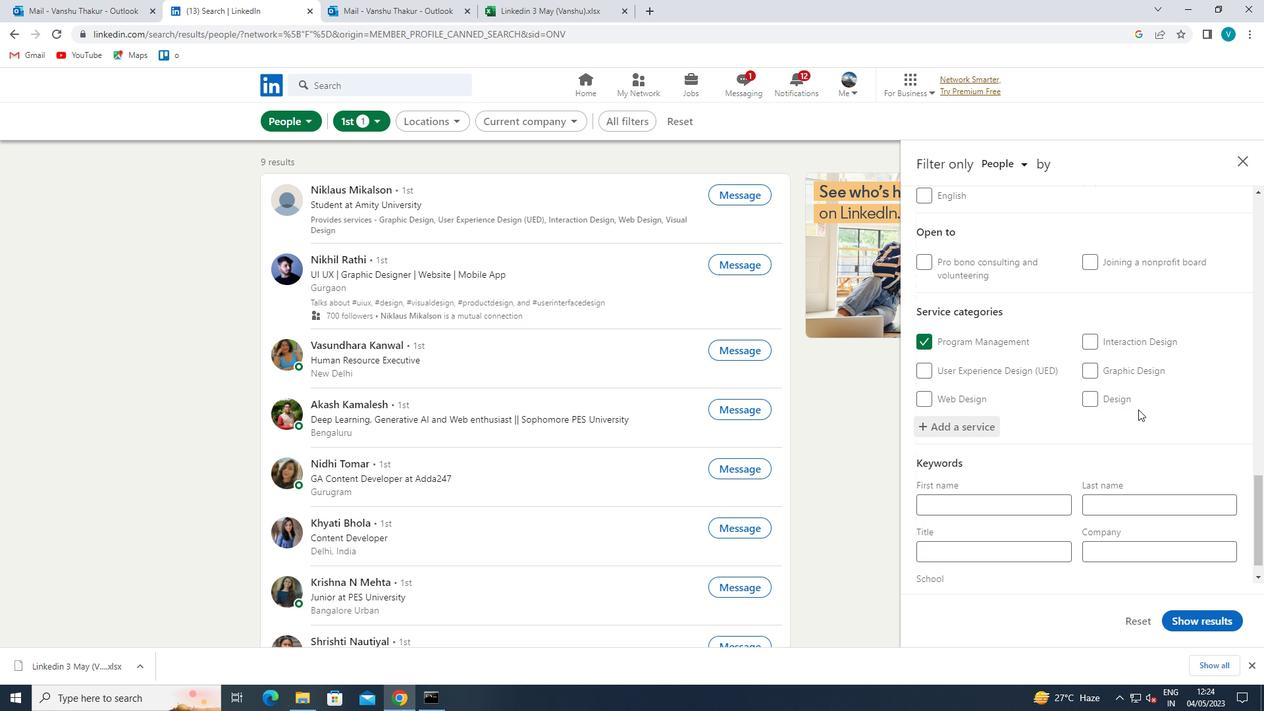 
Action: Mouse scrolled (1138, 408) with delta (0, 0)
Screenshot: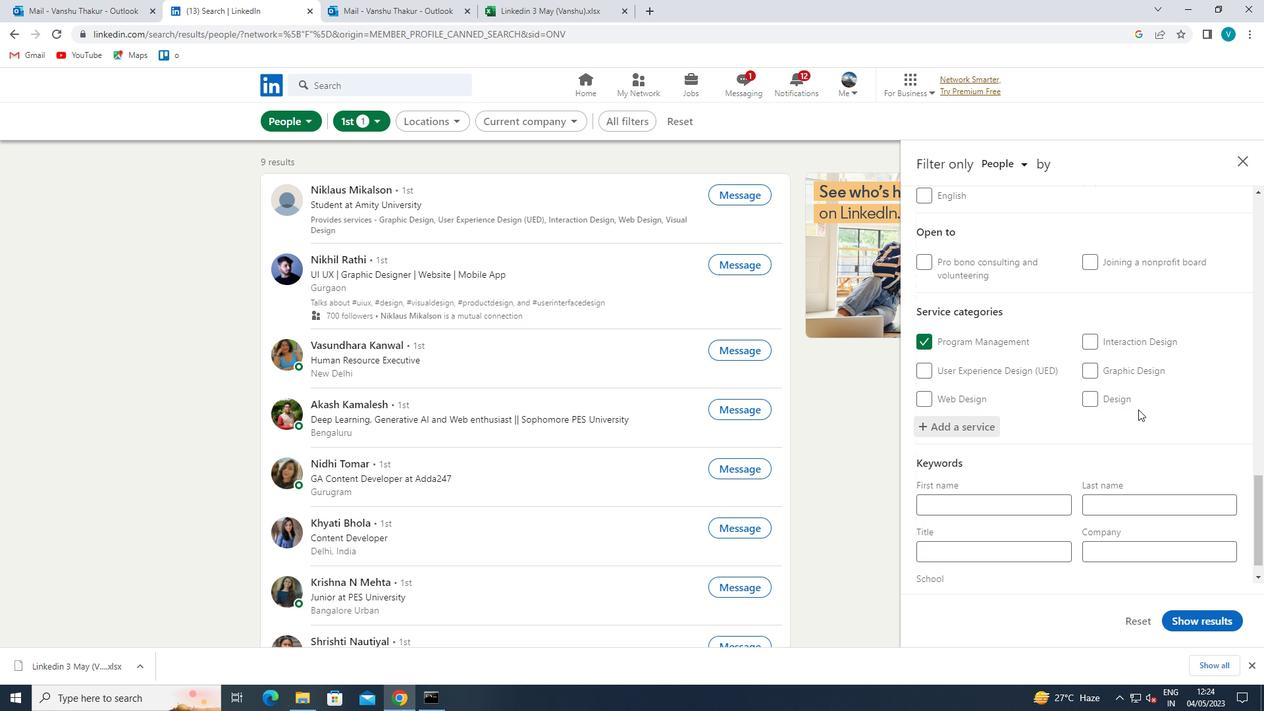 
Action: Mouse moved to (1063, 528)
Screenshot: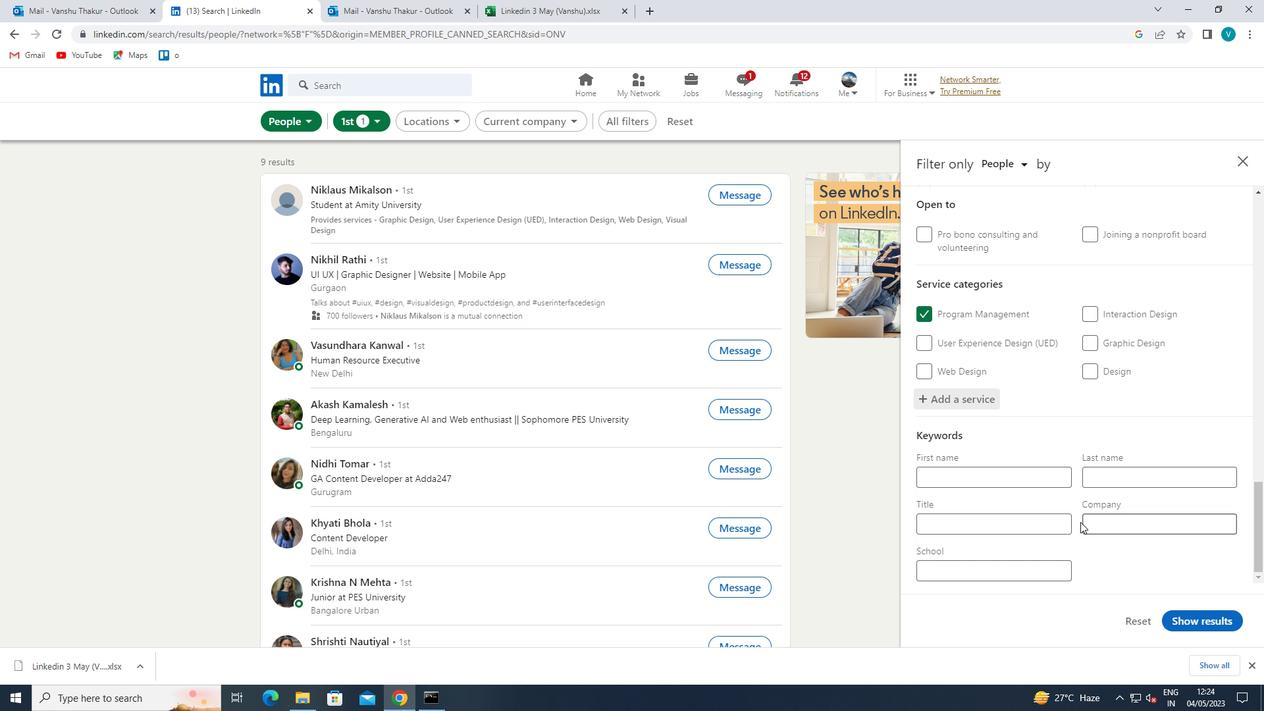 
Action: Mouse pressed left at (1063, 528)
Screenshot: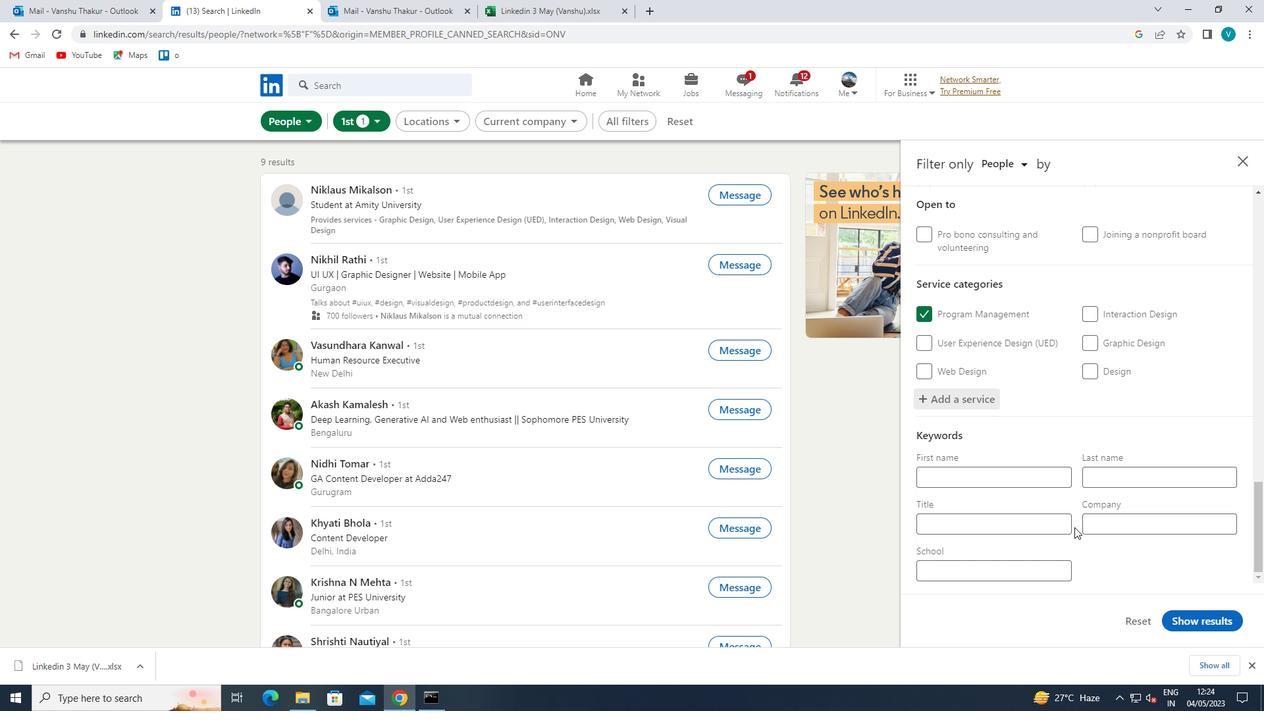 
Action: Mouse moved to (1054, 506)
Screenshot: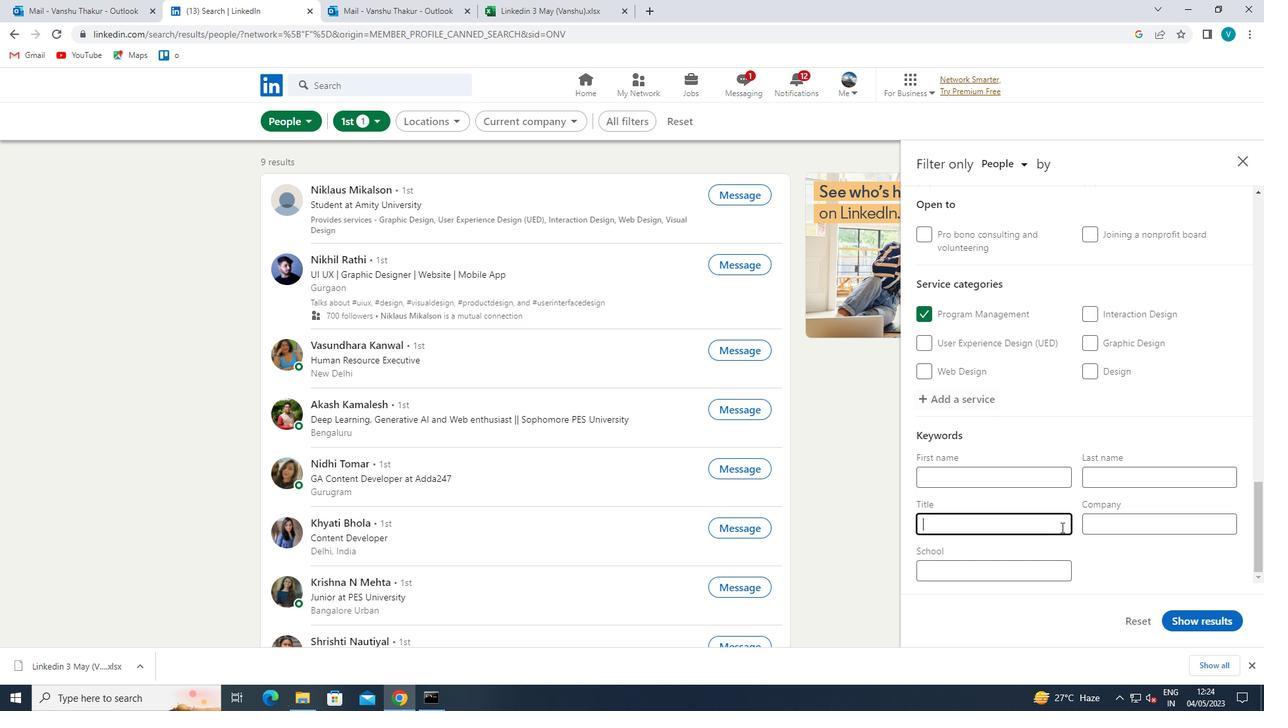 
Action: Key pressed <Key.shift>
Screenshot: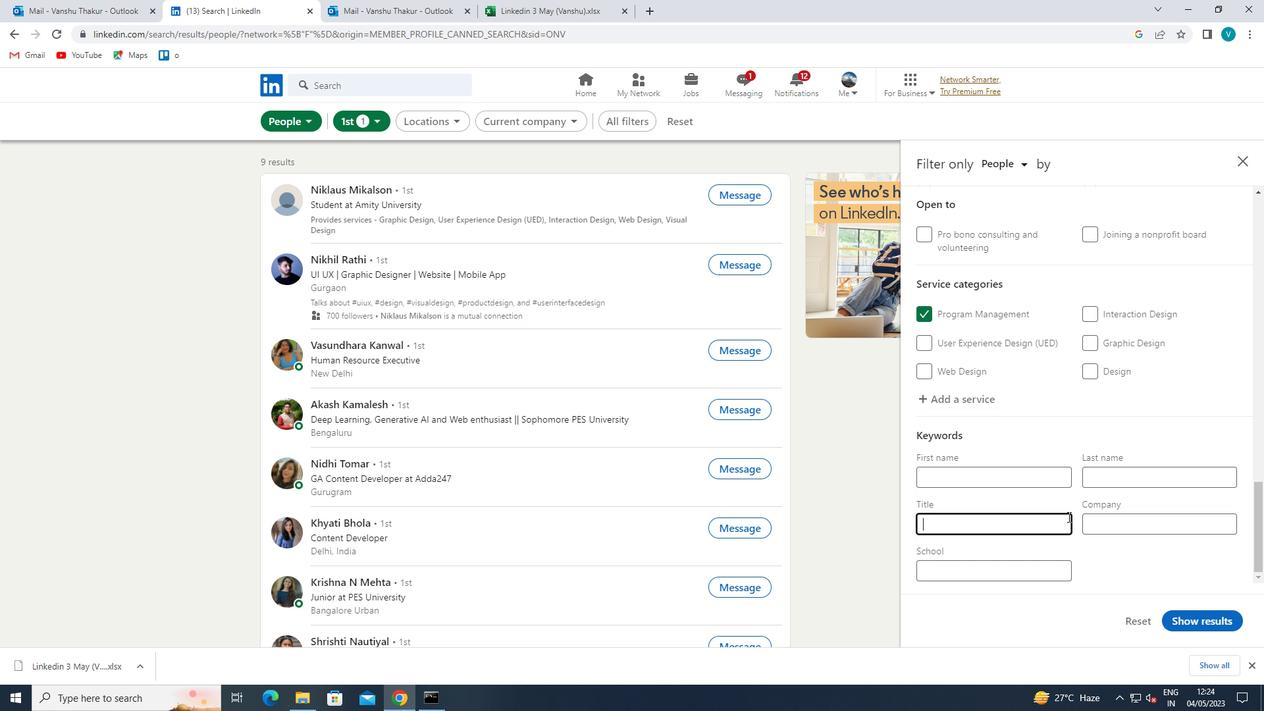 
Action: Mouse moved to (1053, 506)
Screenshot: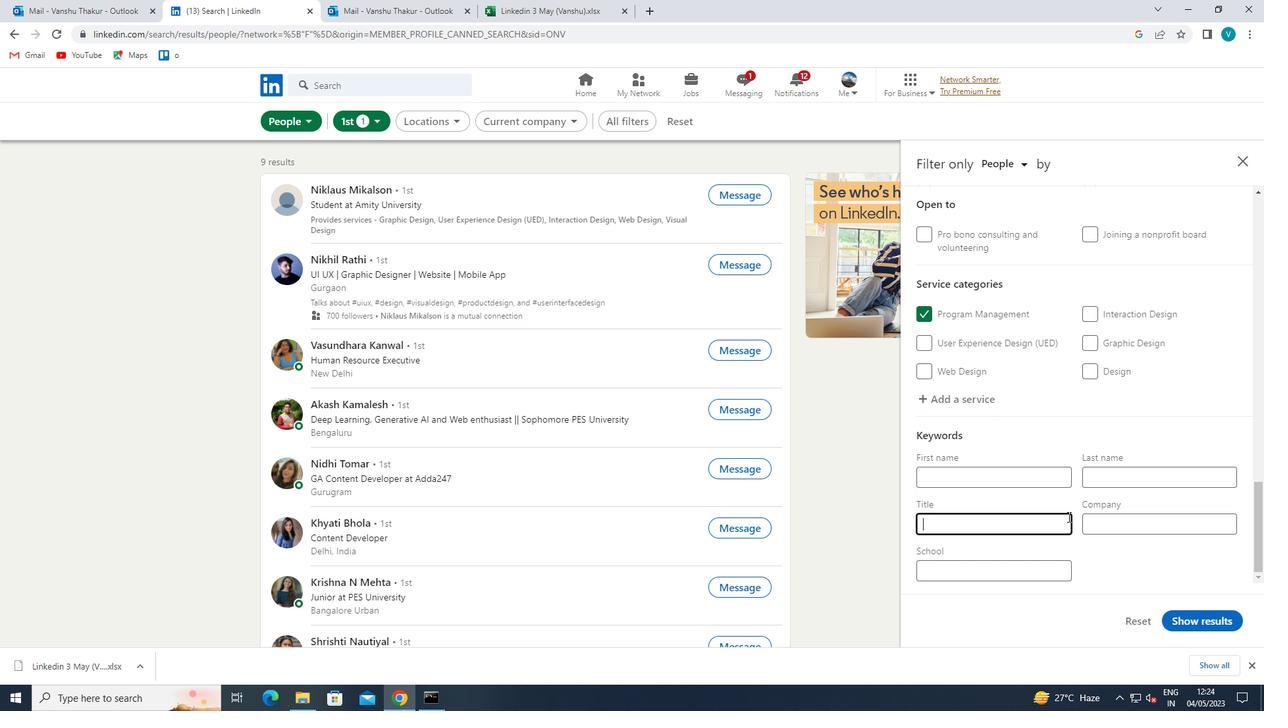 
Action: Key pressed IT<Key.space><Key.shift>MANAGER<Key.space>
Screenshot: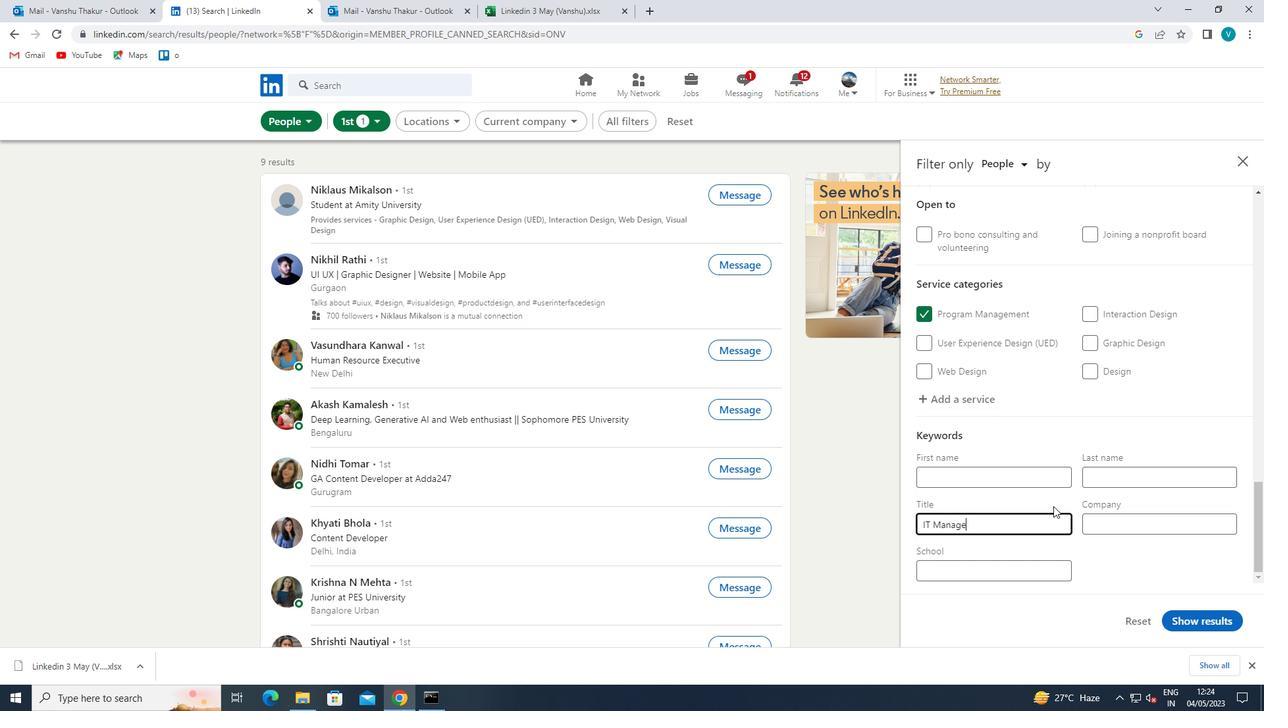 
Action: Mouse moved to (1173, 616)
Screenshot: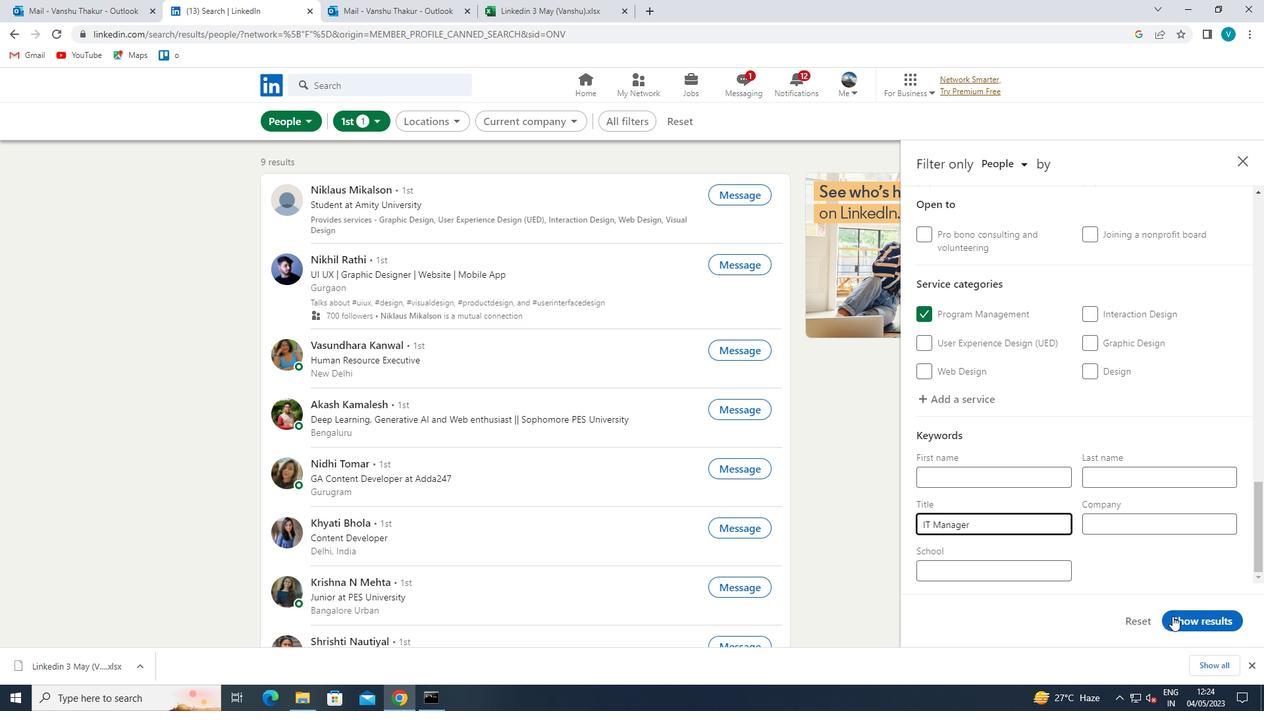 
Action: Mouse pressed left at (1173, 616)
Screenshot: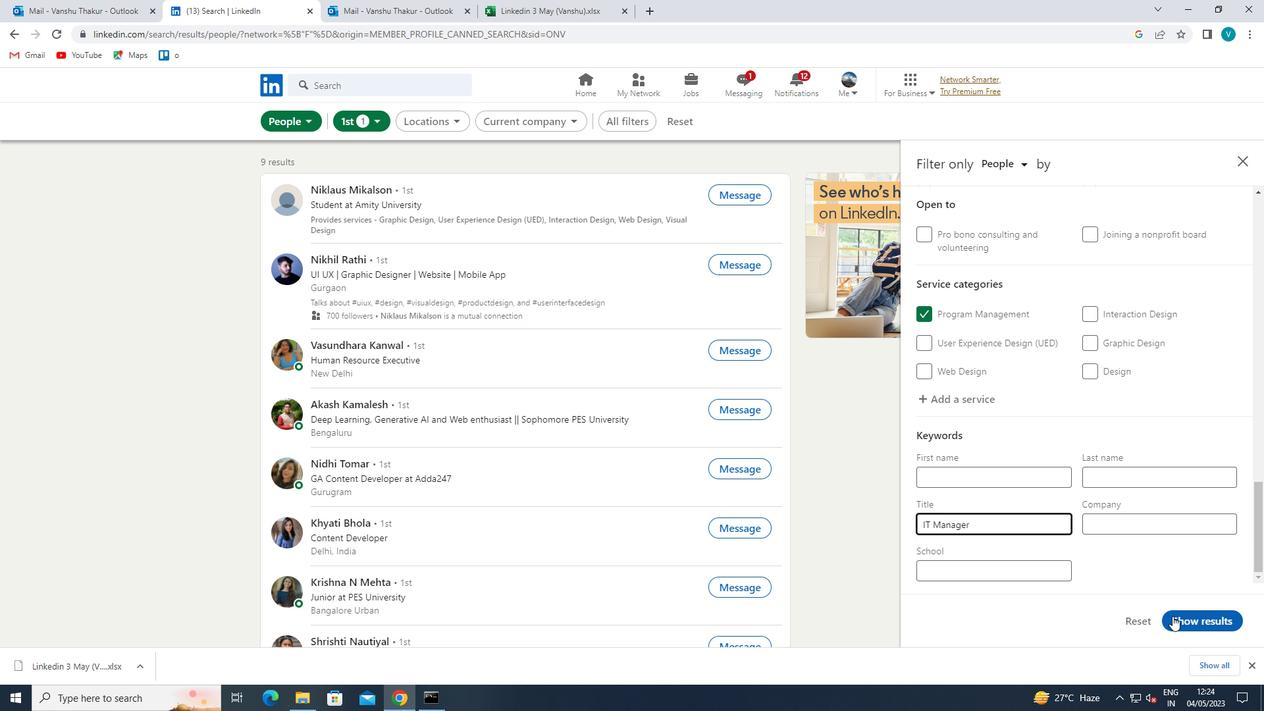 
